 Task: Look for space in Puurs, Belgium from 7th July, 2023 to 15th July, 2023 for 6 adults in price range Rs.15000 to Rs.20000. Place can be entire place with 3 bedrooms having 3 beds and 3 bathrooms. Property type can be house, flat, guest house. Amenities needed are: heating. Booking option can be shelf check-in. Required host language is English.
Action: Mouse moved to (560, 98)
Screenshot: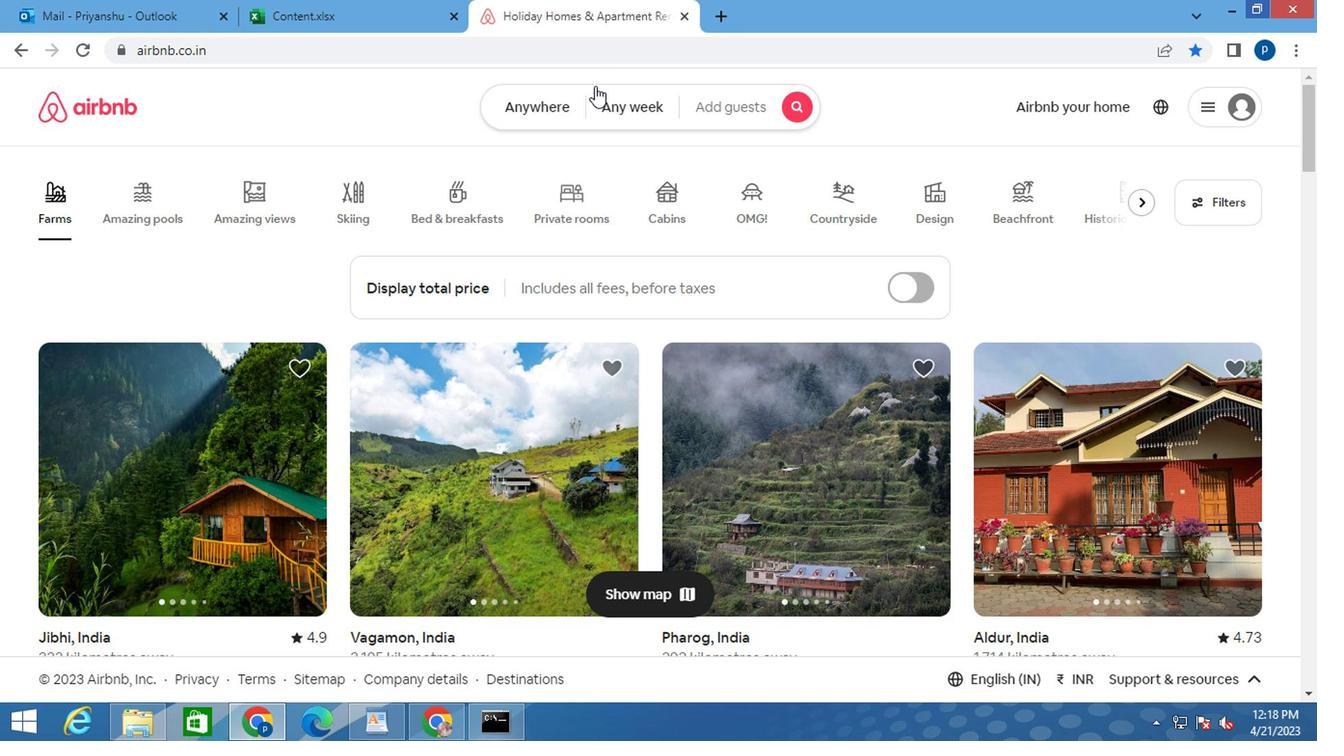 
Action: Mouse pressed left at (560, 98)
Screenshot: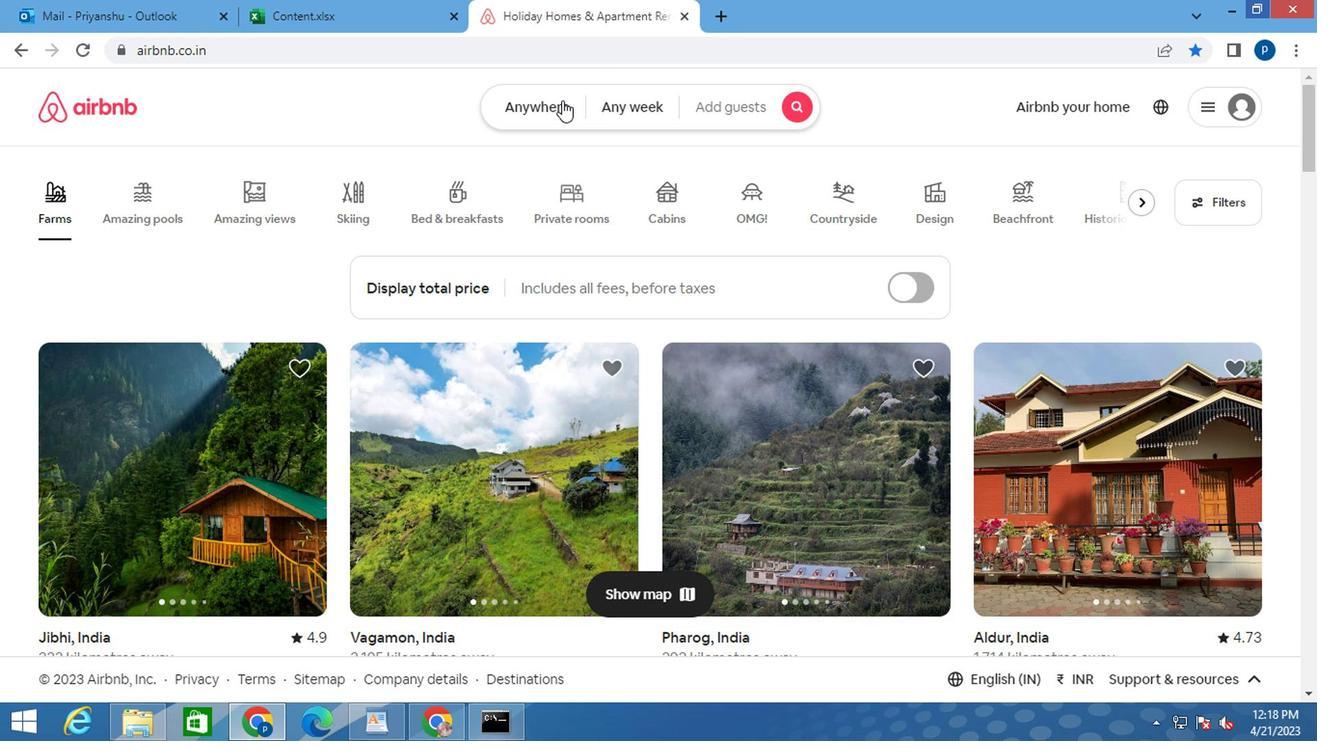 
Action: Mouse moved to (431, 183)
Screenshot: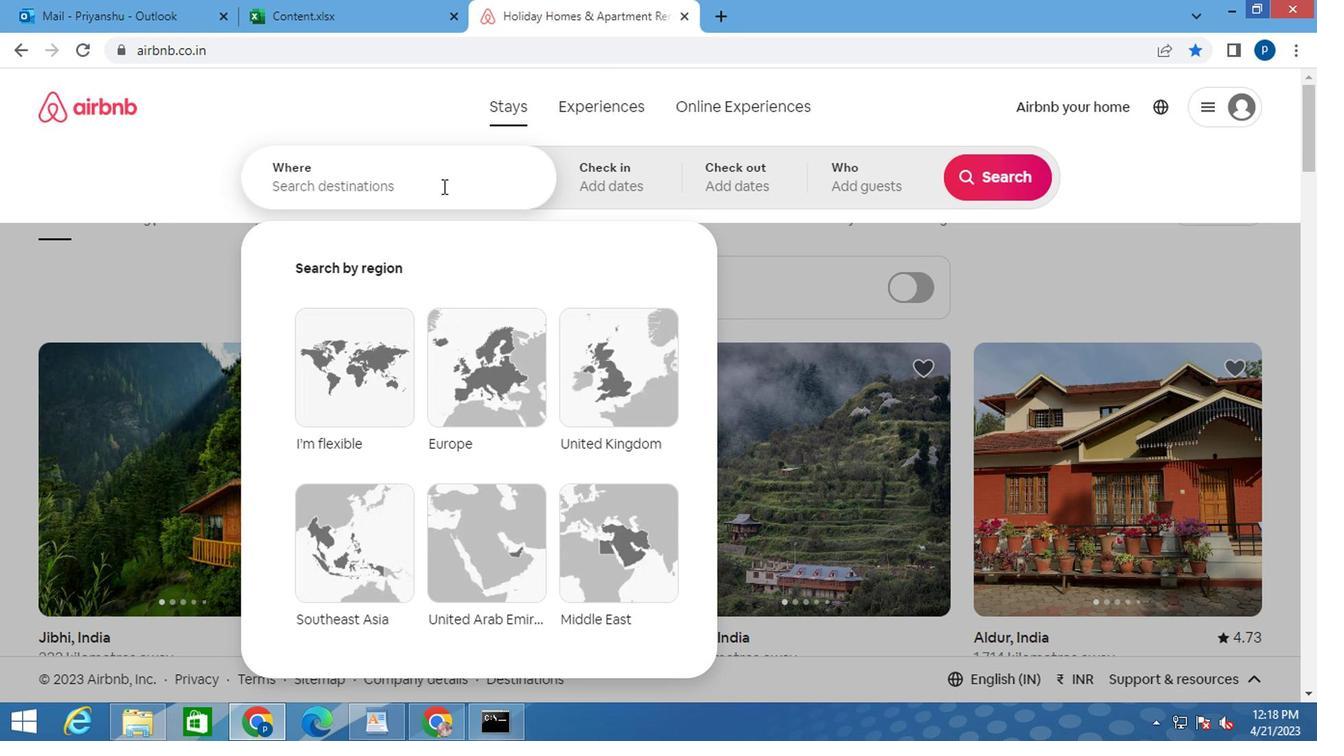 
Action: Mouse pressed left at (431, 183)
Screenshot: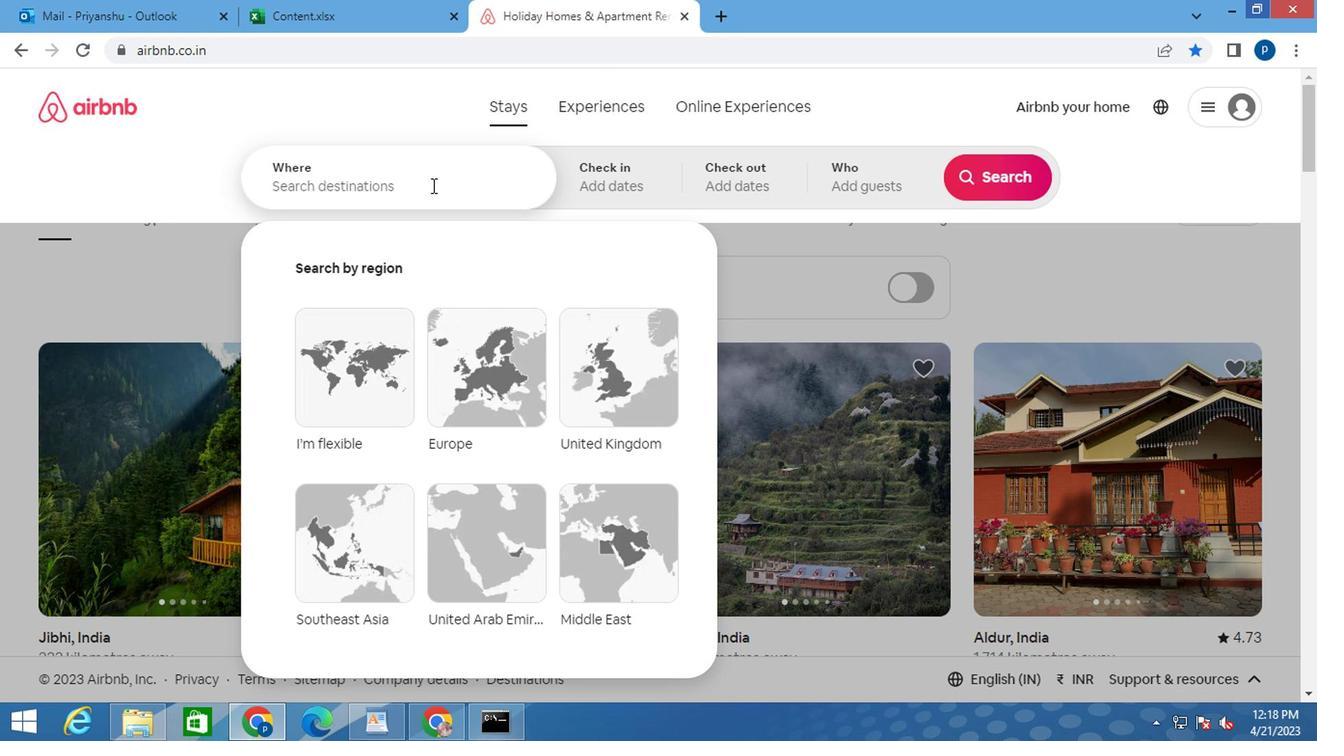 
Action: Key pressed p<Key.caps_lock>uurrs,<Key.space><Key.caps_lock>b<Key.caps_lock>elgium
Screenshot: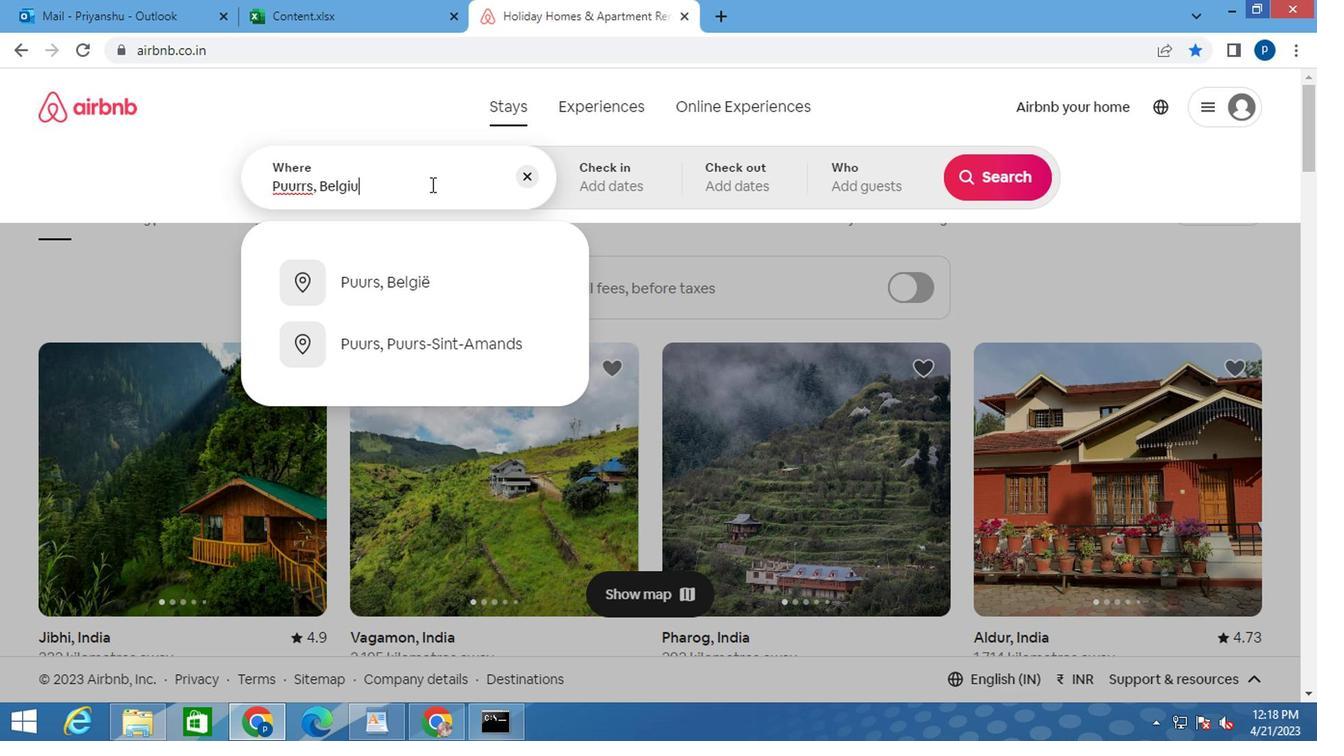 
Action: Mouse moved to (426, 276)
Screenshot: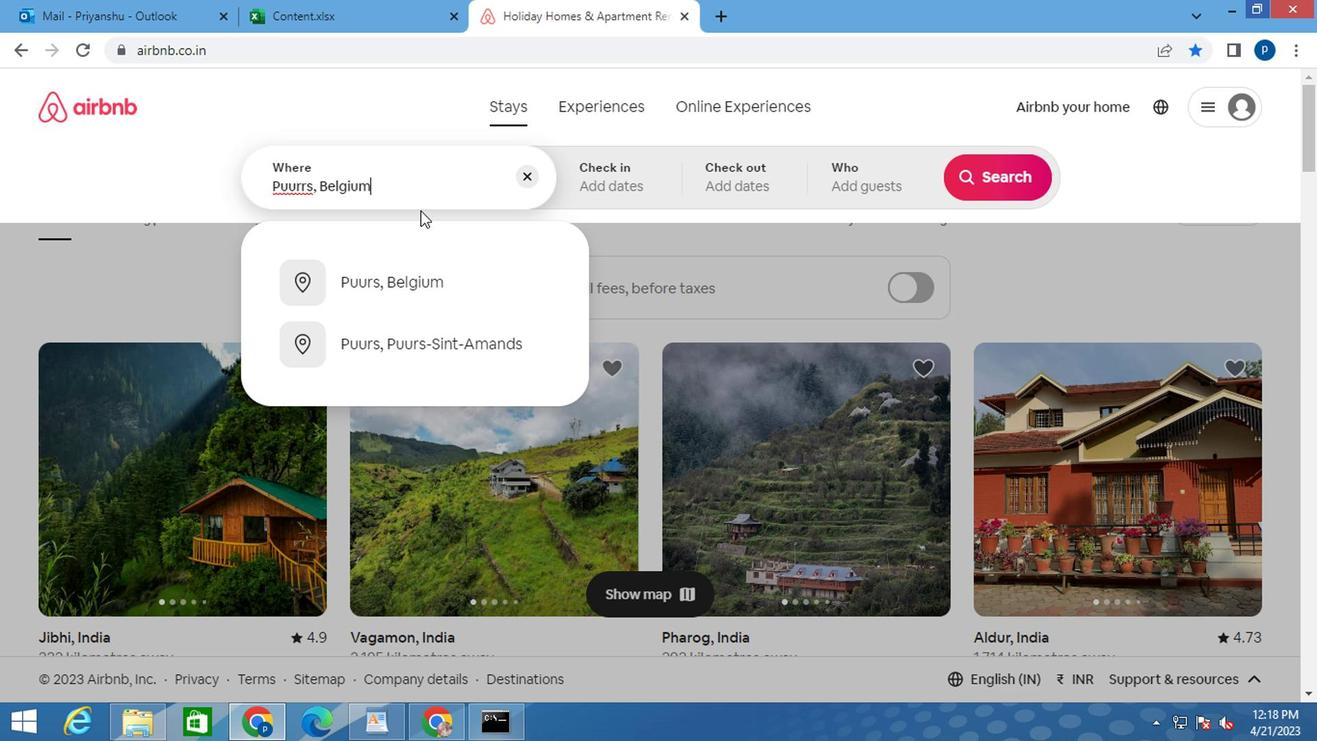 
Action: Mouse pressed left at (426, 276)
Screenshot: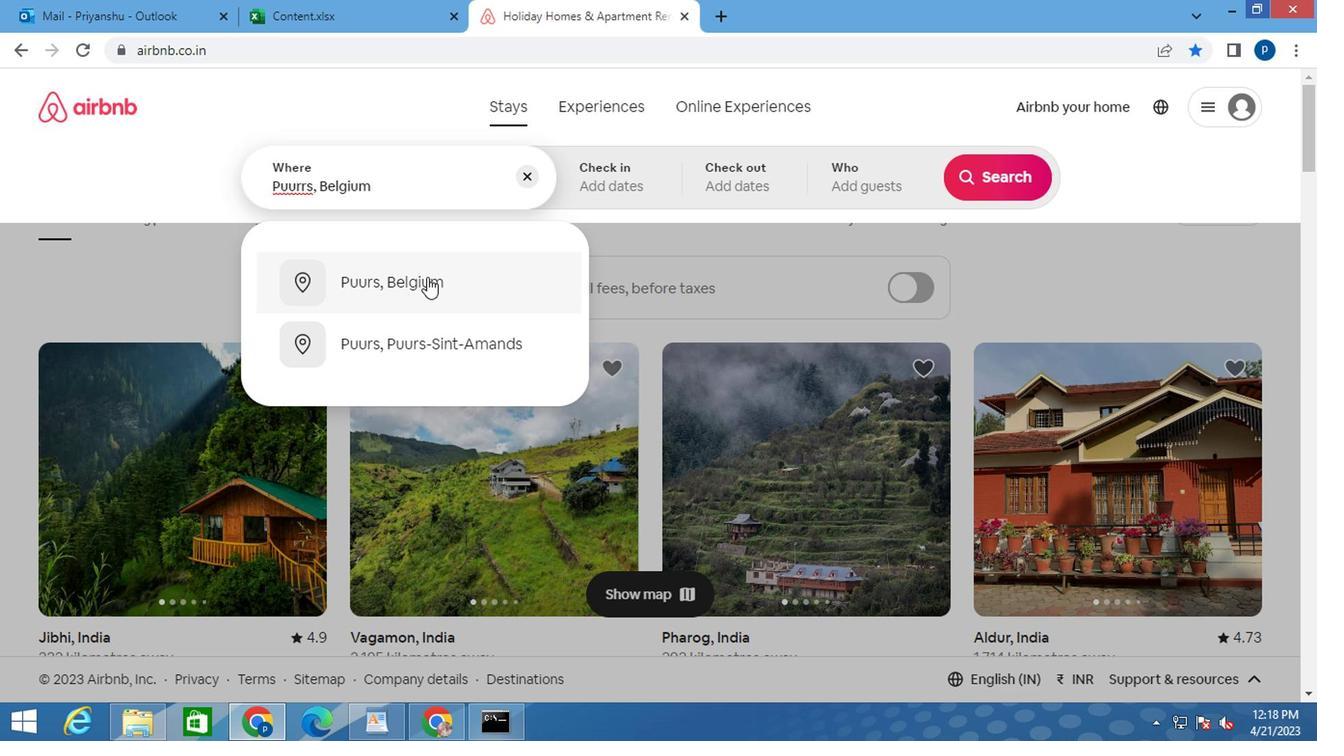 
Action: Mouse moved to (984, 329)
Screenshot: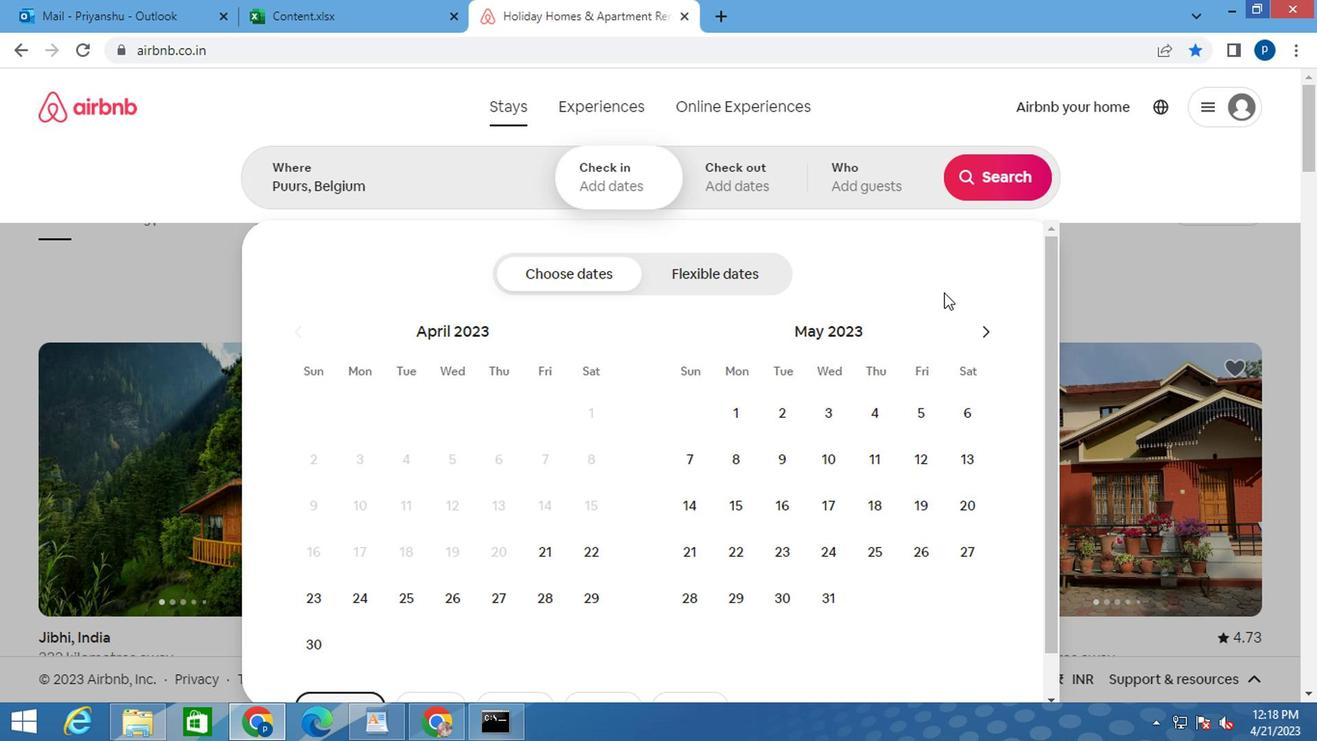 
Action: Mouse pressed left at (984, 329)
Screenshot: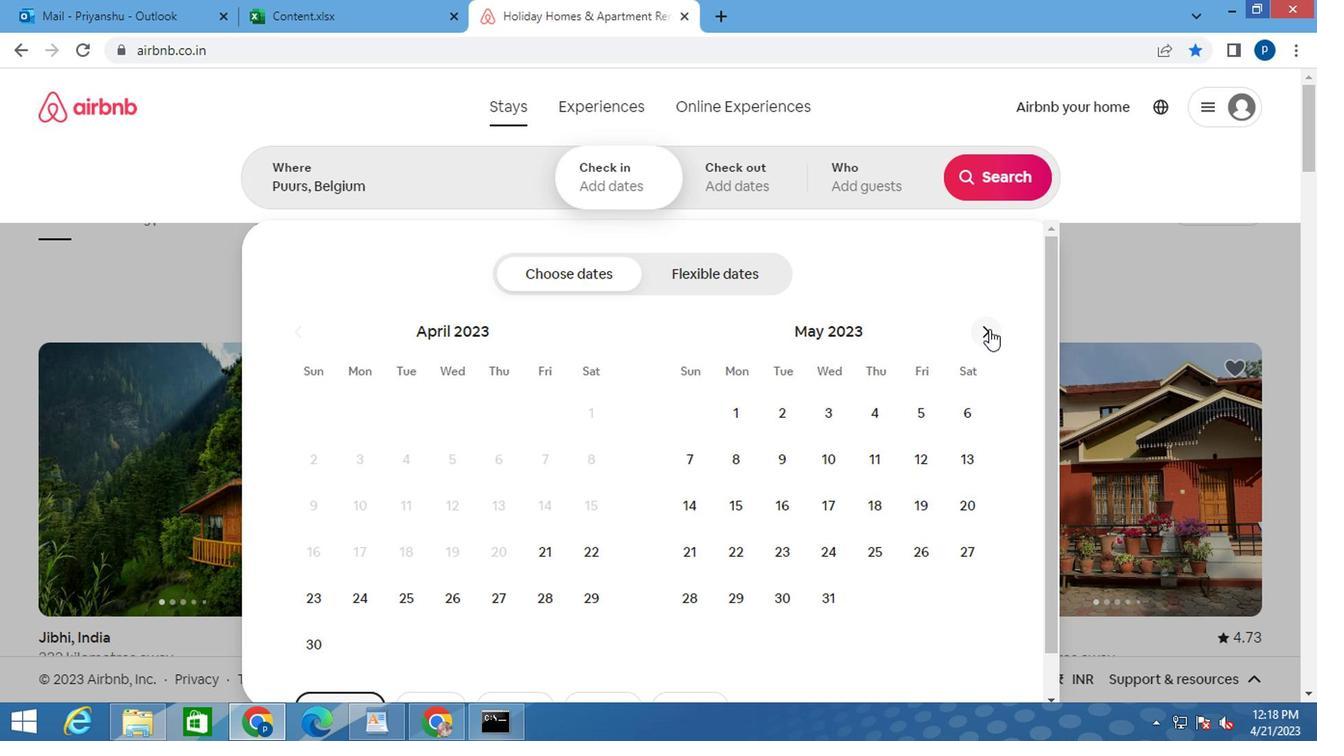 
Action: Mouse moved to (980, 327)
Screenshot: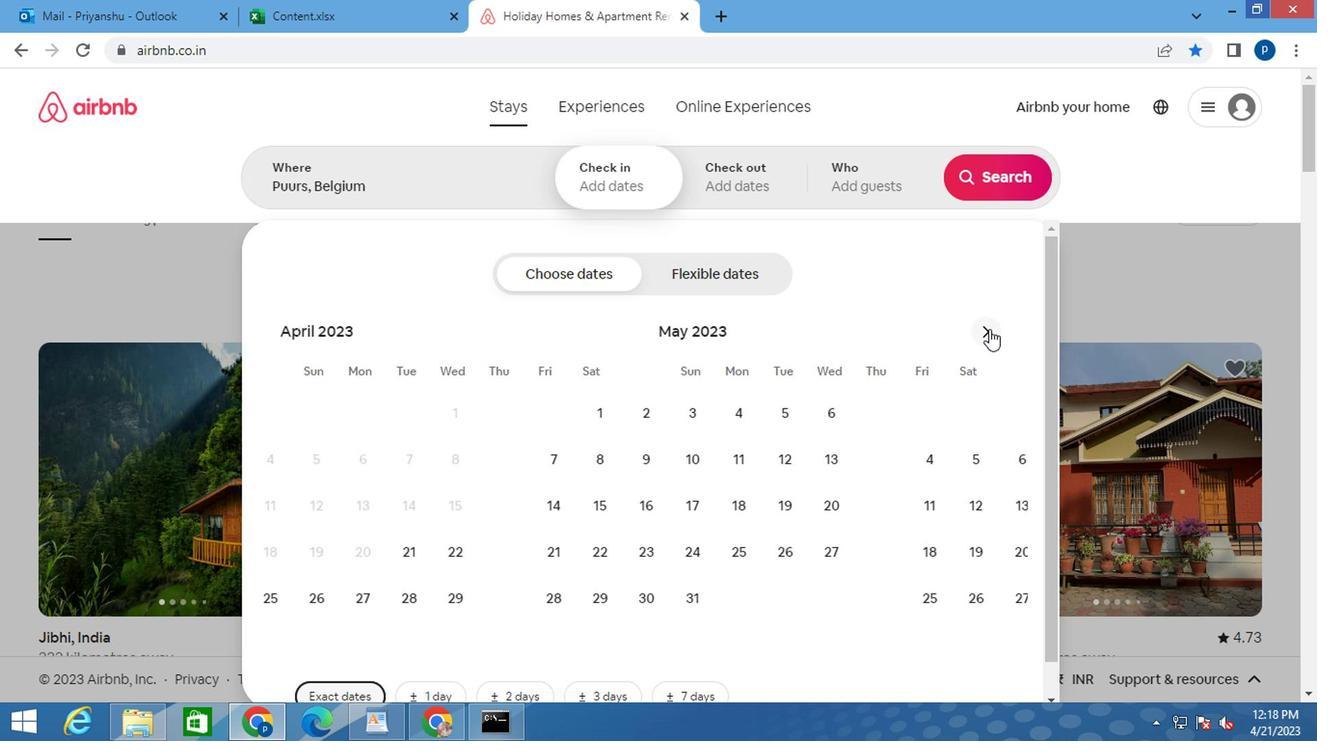
Action: Mouse pressed left at (980, 327)
Screenshot: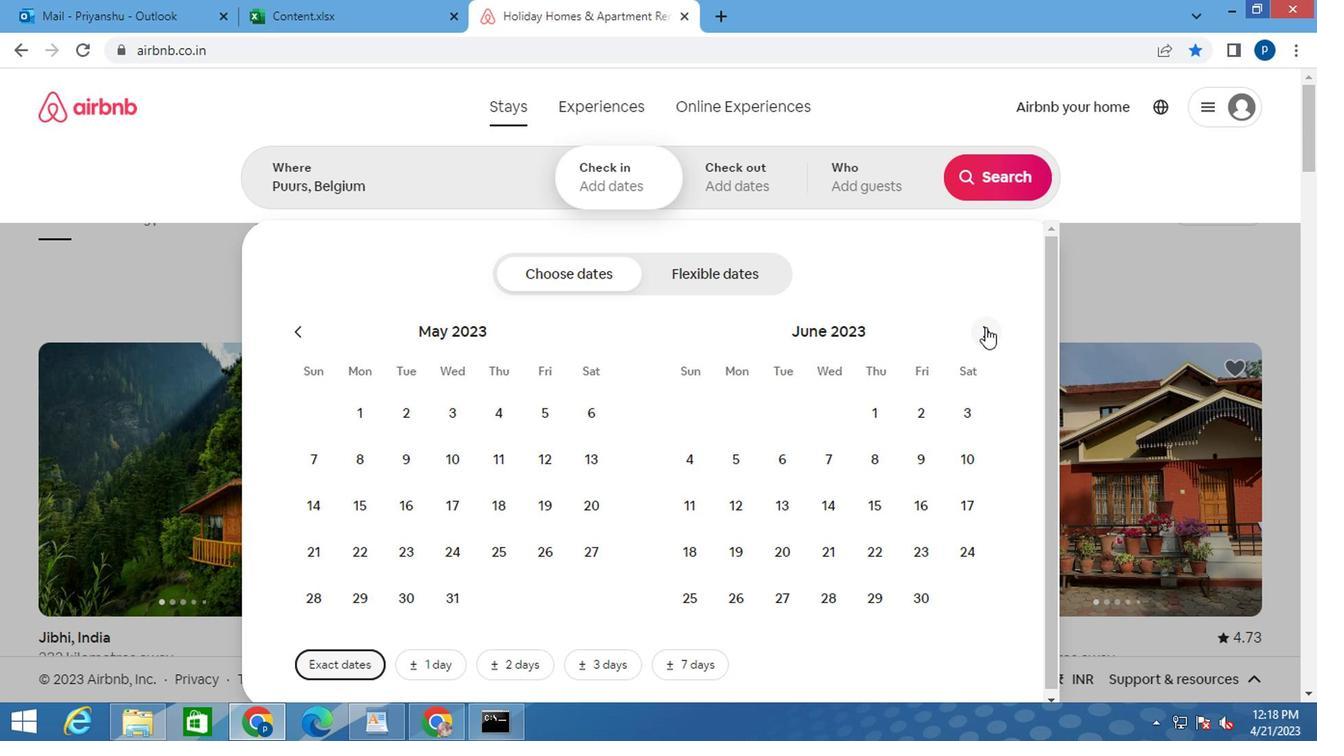 
Action: Mouse moved to (912, 461)
Screenshot: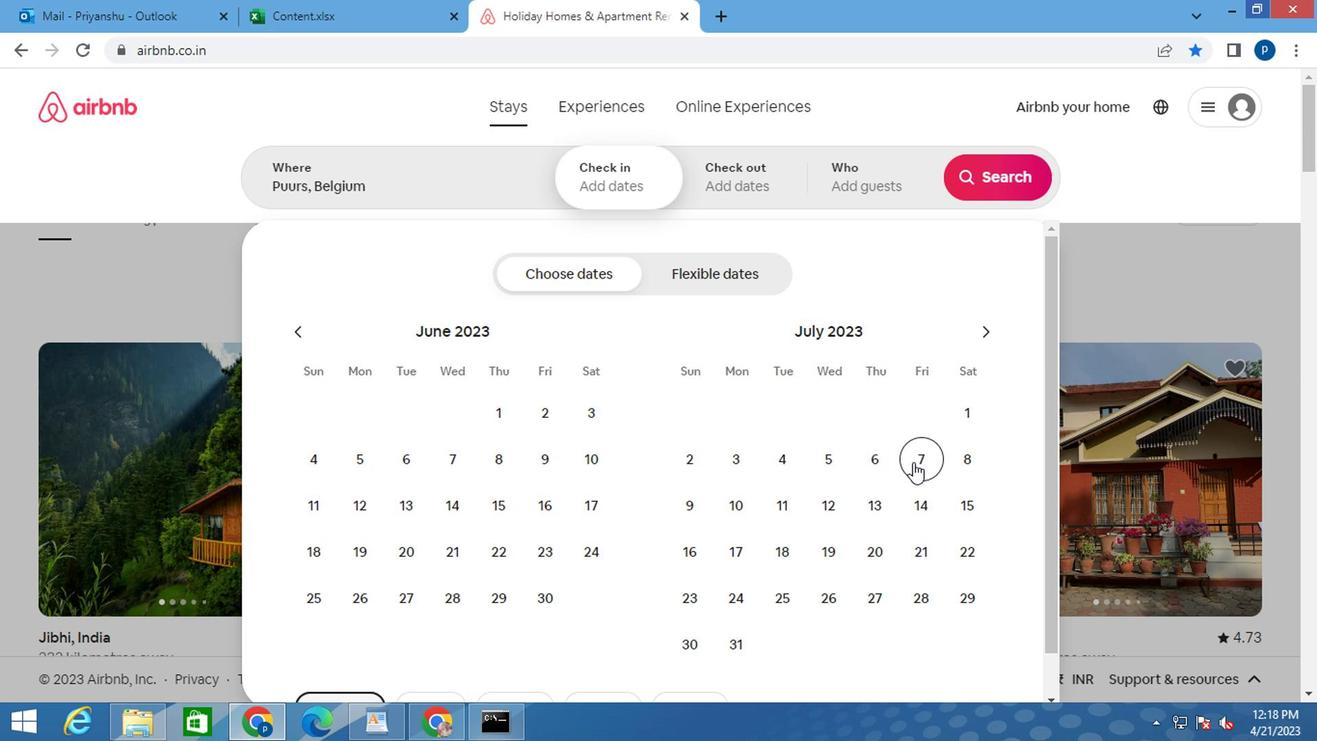 
Action: Mouse pressed left at (912, 461)
Screenshot: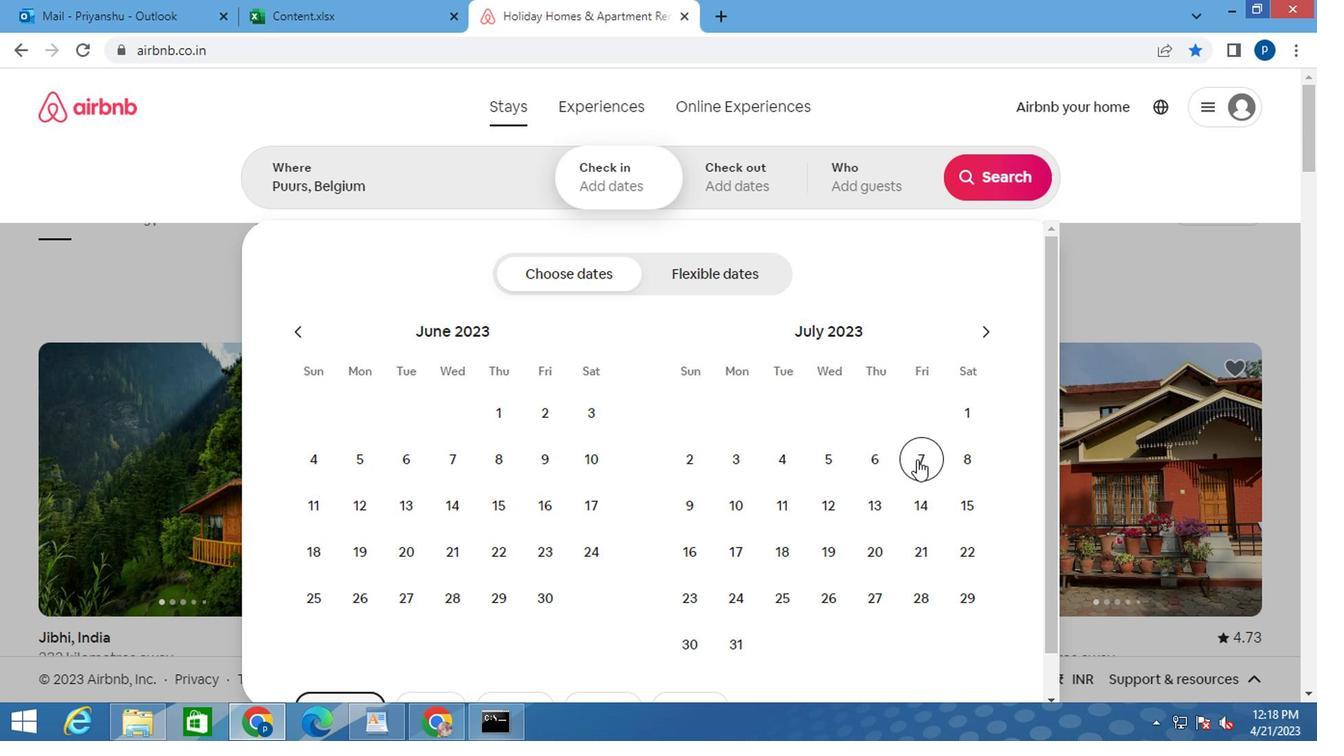 
Action: Mouse moved to (961, 499)
Screenshot: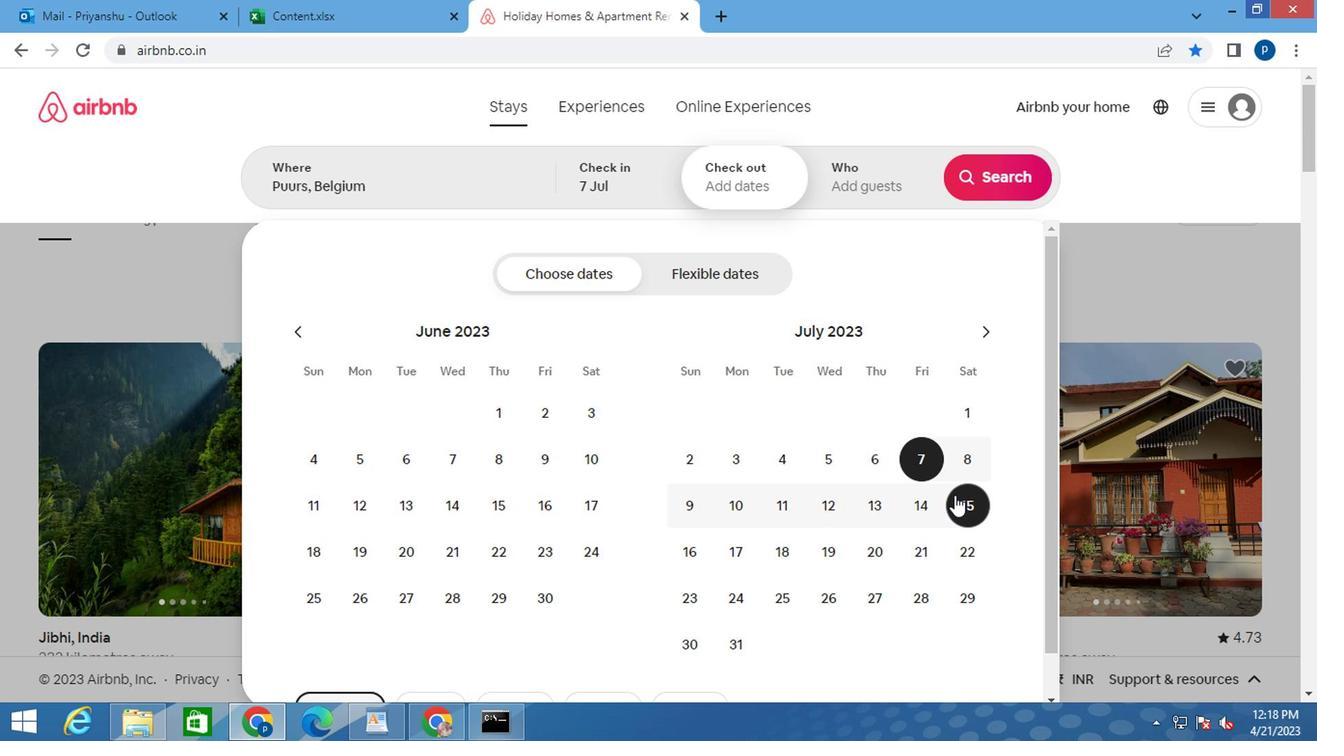 
Action: Mouse pressed left at (961, 499)
Screenshot: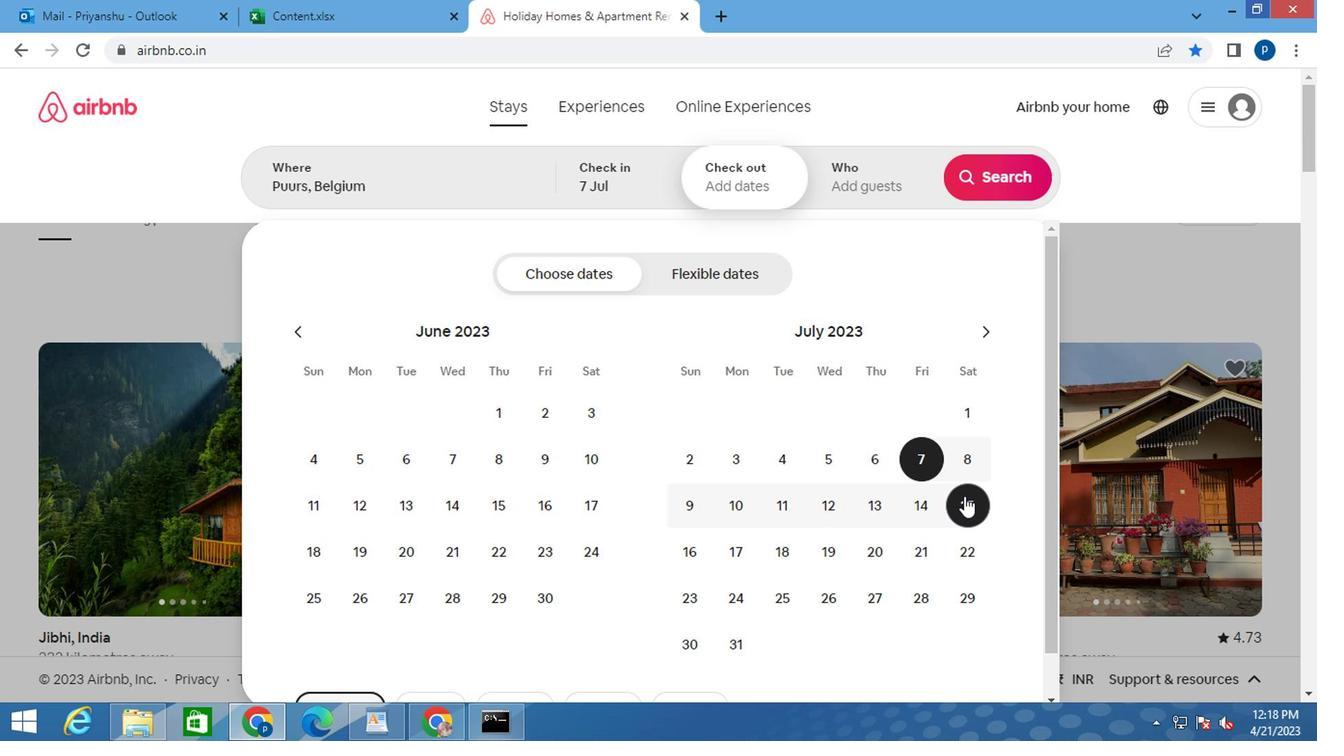 
Action: Mouse moved to (836, 186)
Screenshot: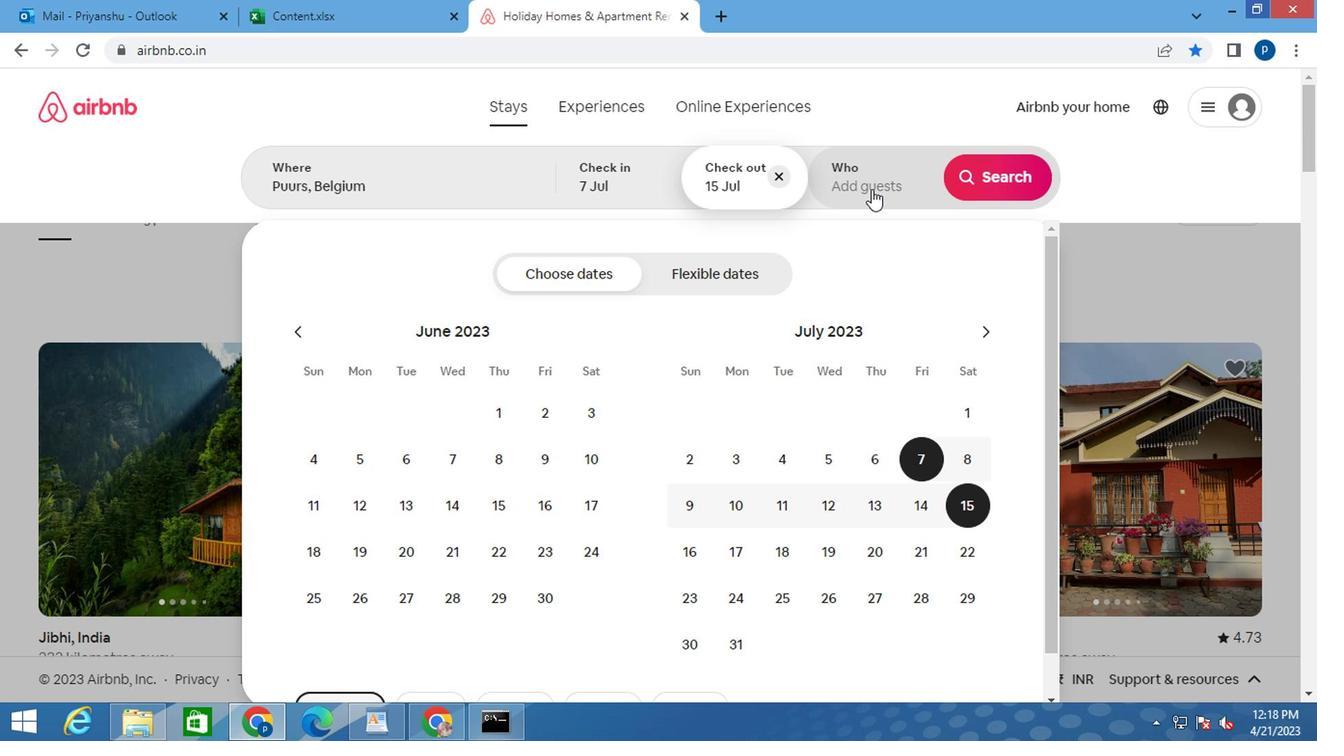 
Action: Mouse pressed left at (836, 186)
Screenshot: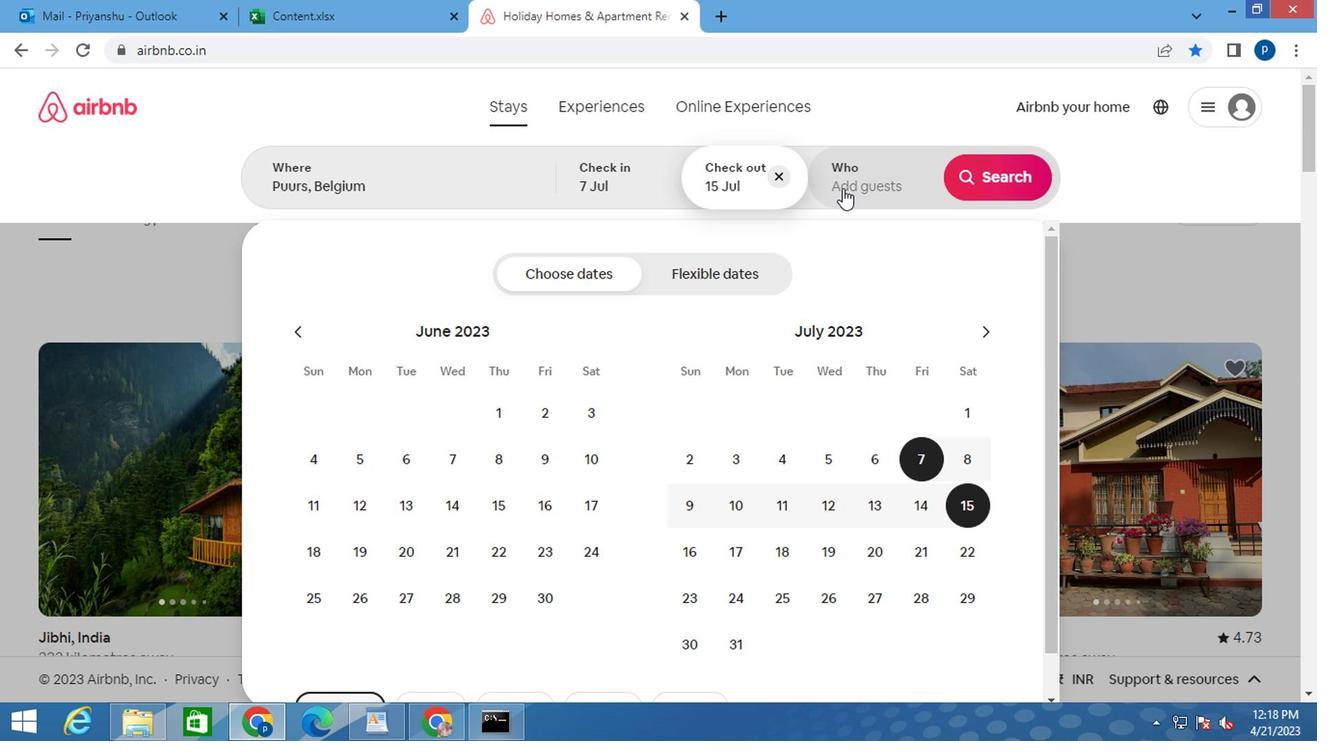 
Action: Mouse moved to (1000, 287)
Screenshot: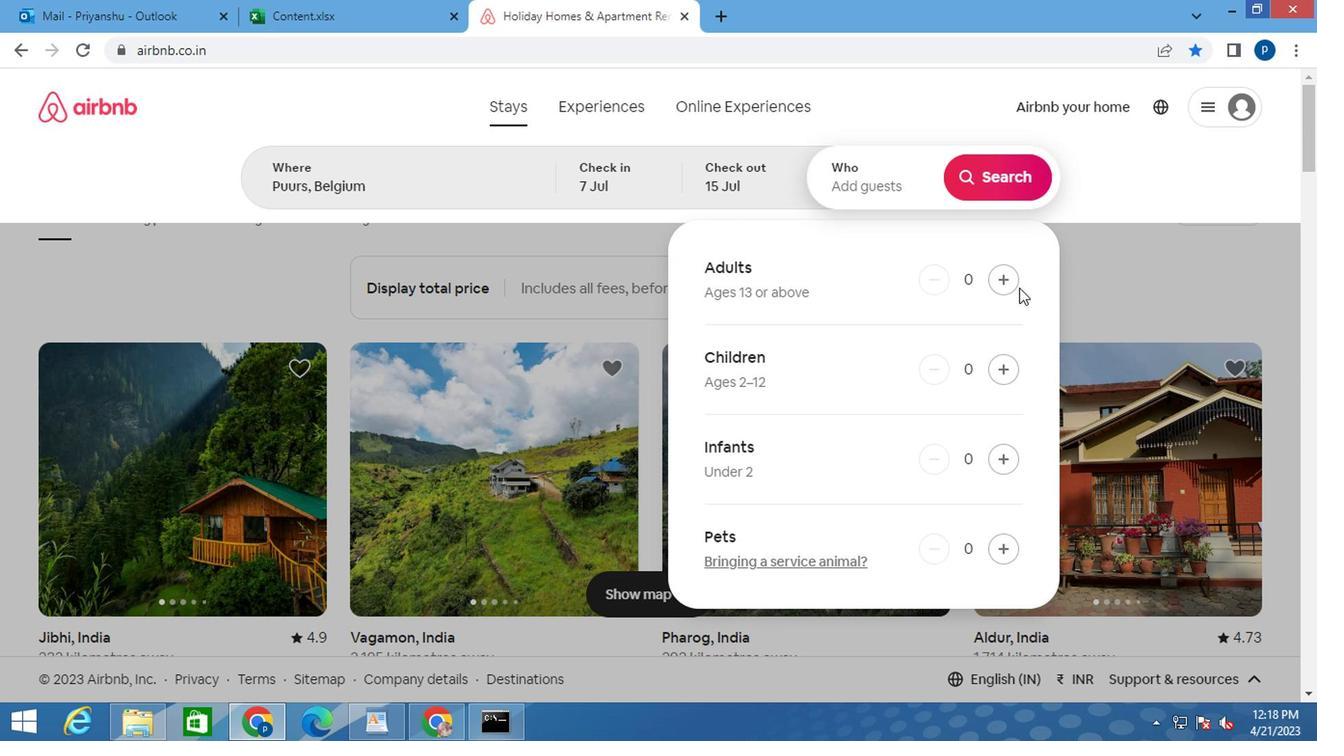 
Action: Mouse pressed left at (1000, 287)
Screenshot: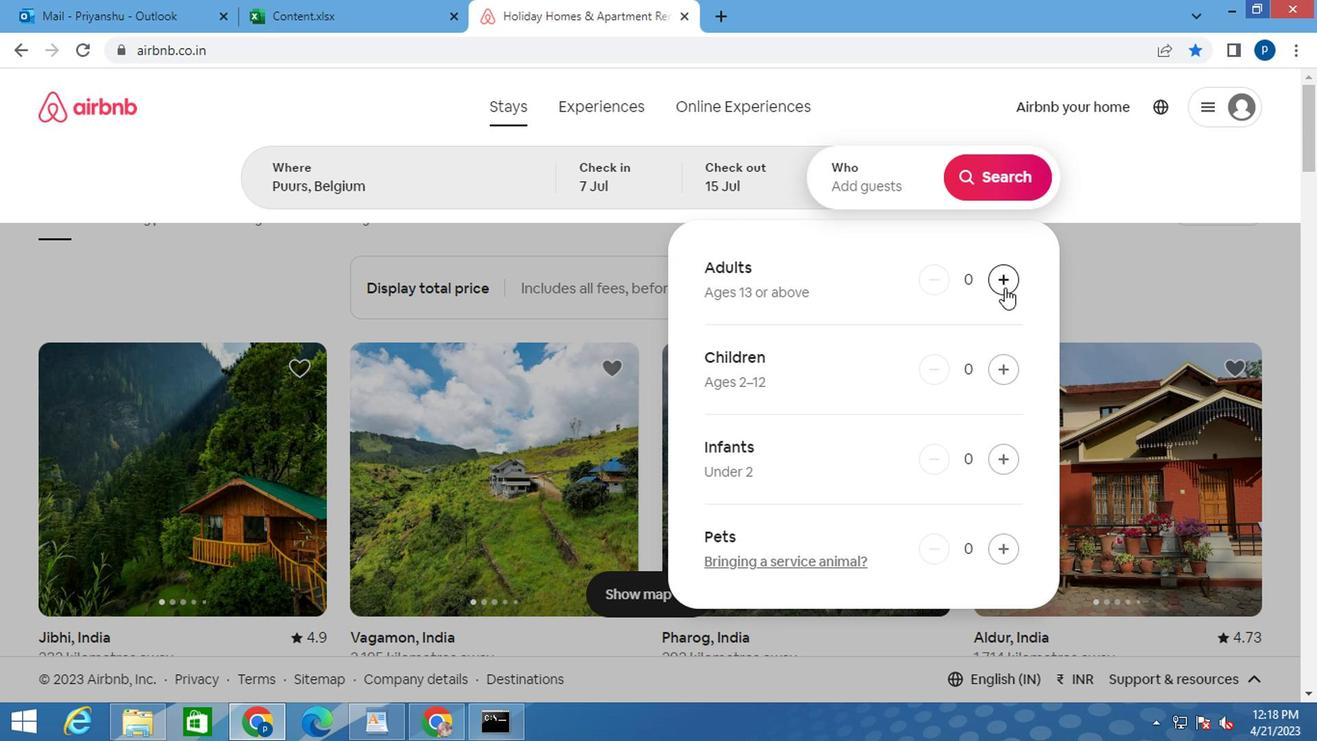 
Action: Mouse pressed left at (1000, 287)
Screenshot: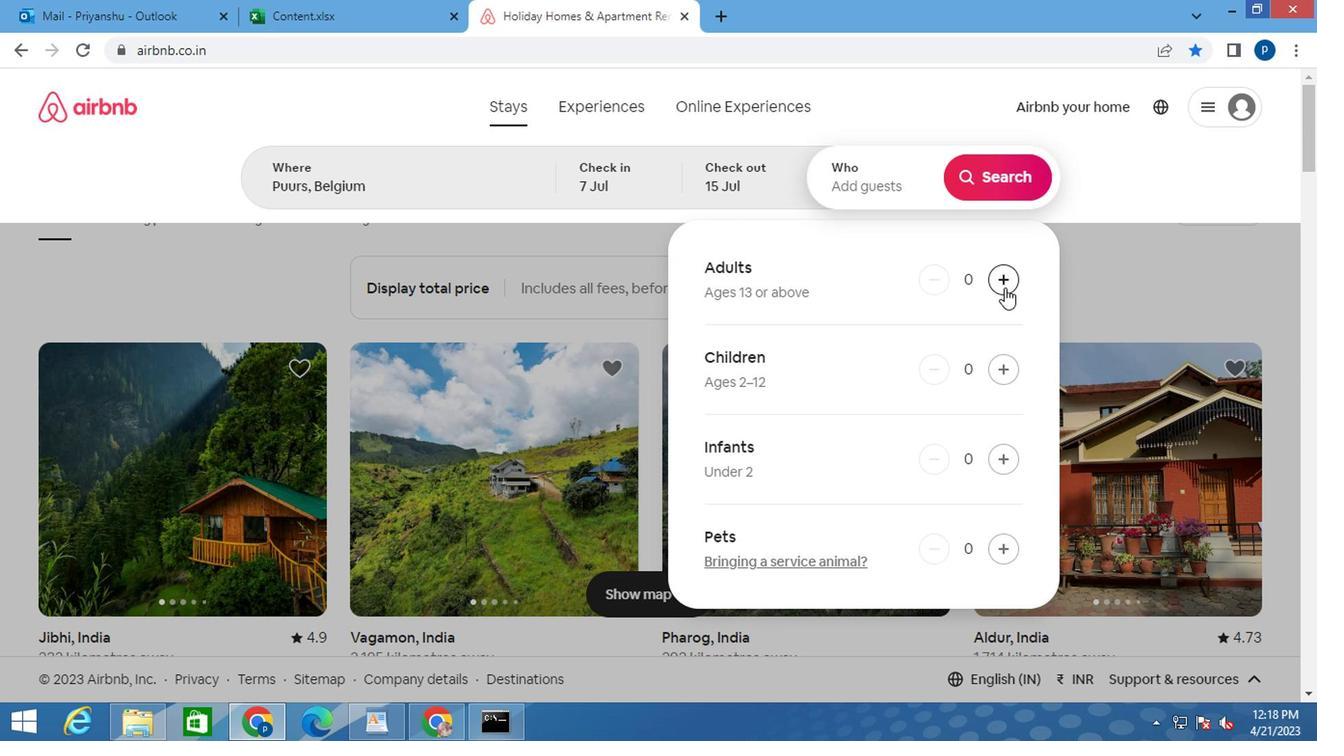 
Action: Mouse pressed left at (1000, 287)
Screenshot: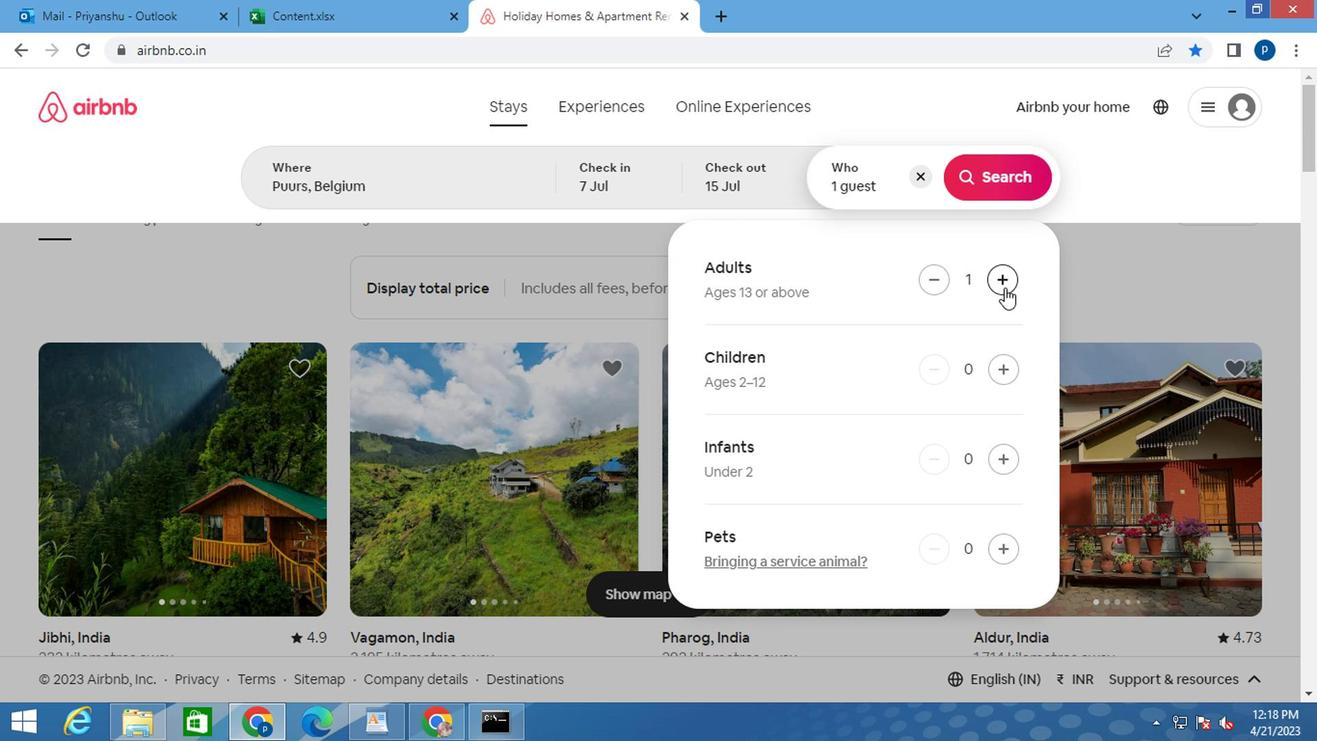 
Action: Mouse pressed left at (1000, 287)
Screenshot: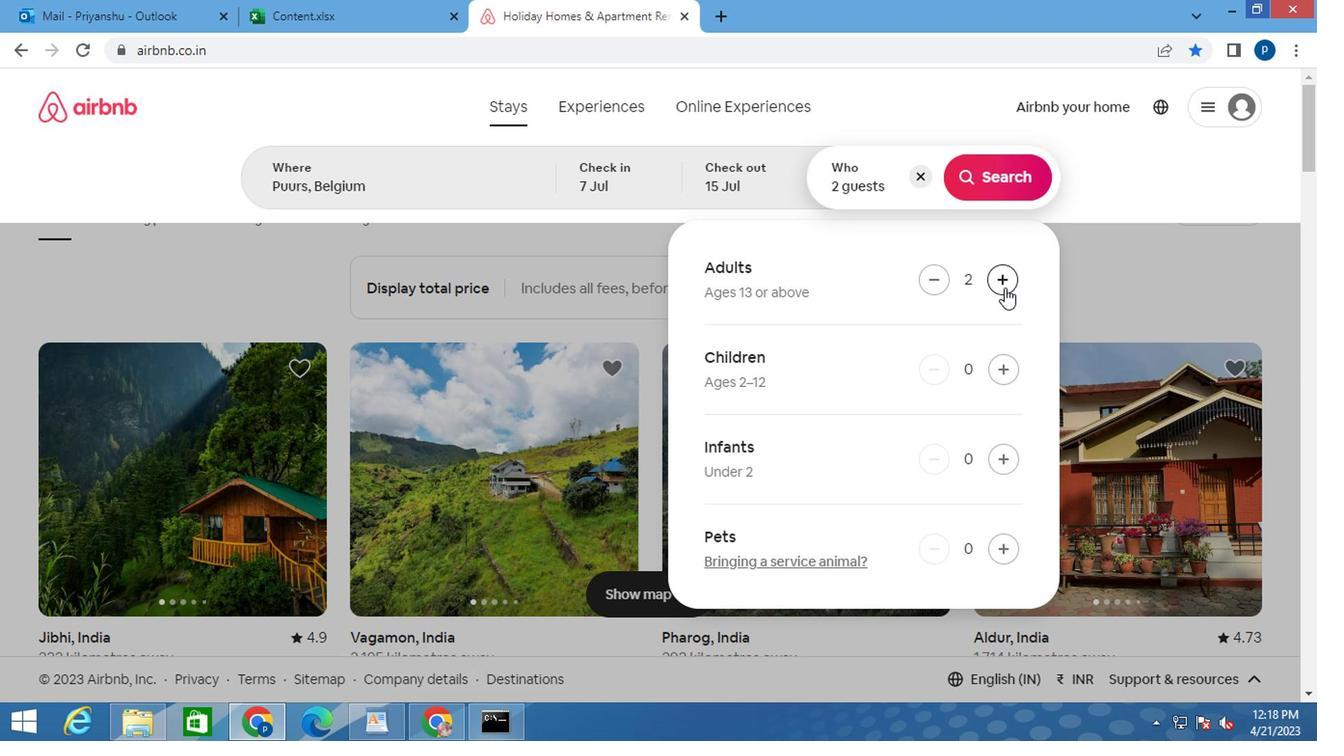 
Action: Mouse pressed left at (1000, 287)
Screenshot: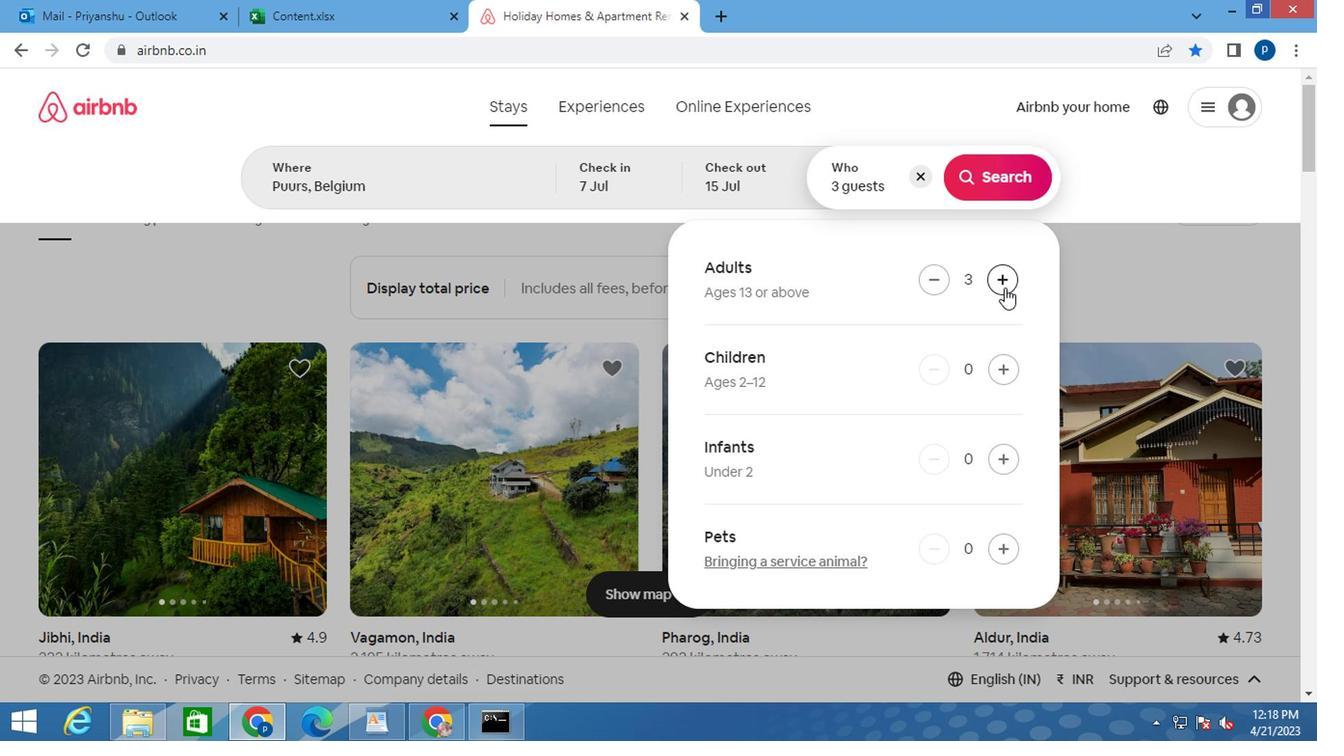 
Action: Mouse pressed left at (1000, 287)
Screenshot: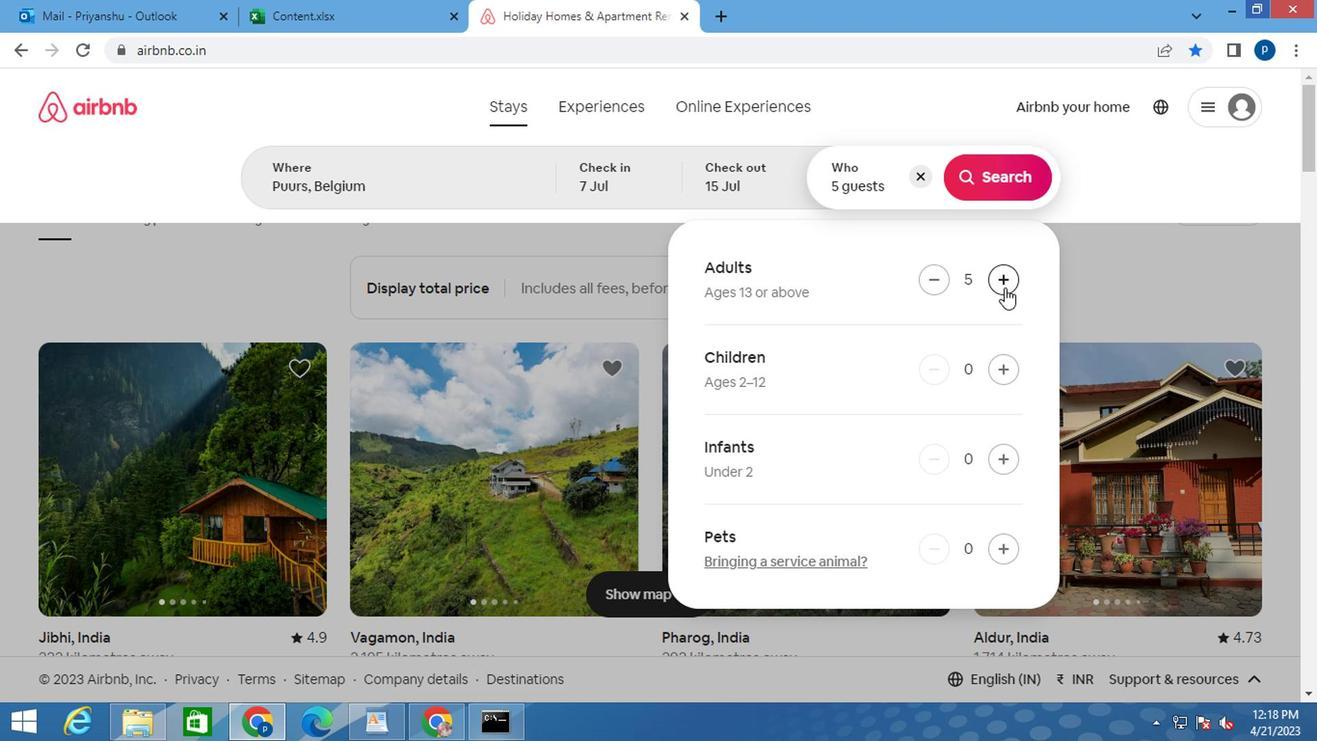 
Action: Mouse moved to (996, 172)
Screenshot: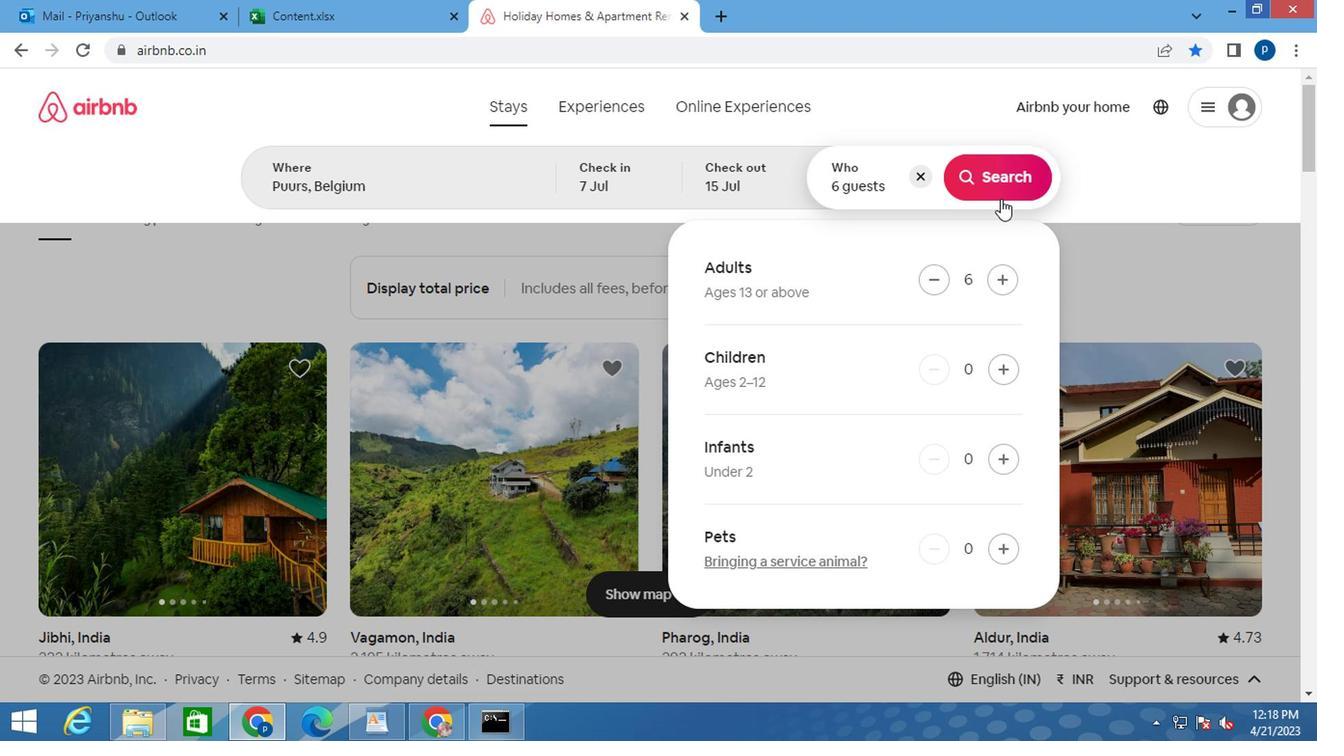 
Action: Mouse pressed left at (996, 172)
Screenshot: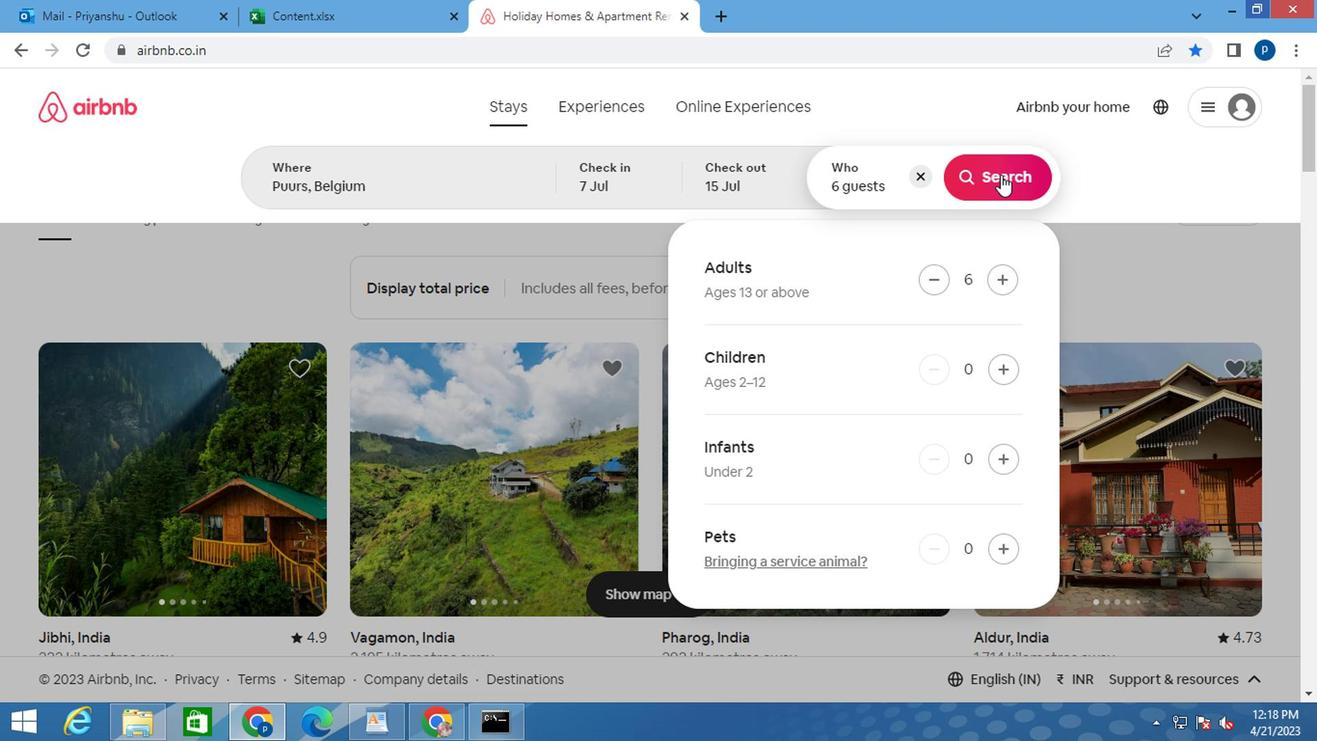 
Action: Mouse moved to (1210, 179)
Screenshot: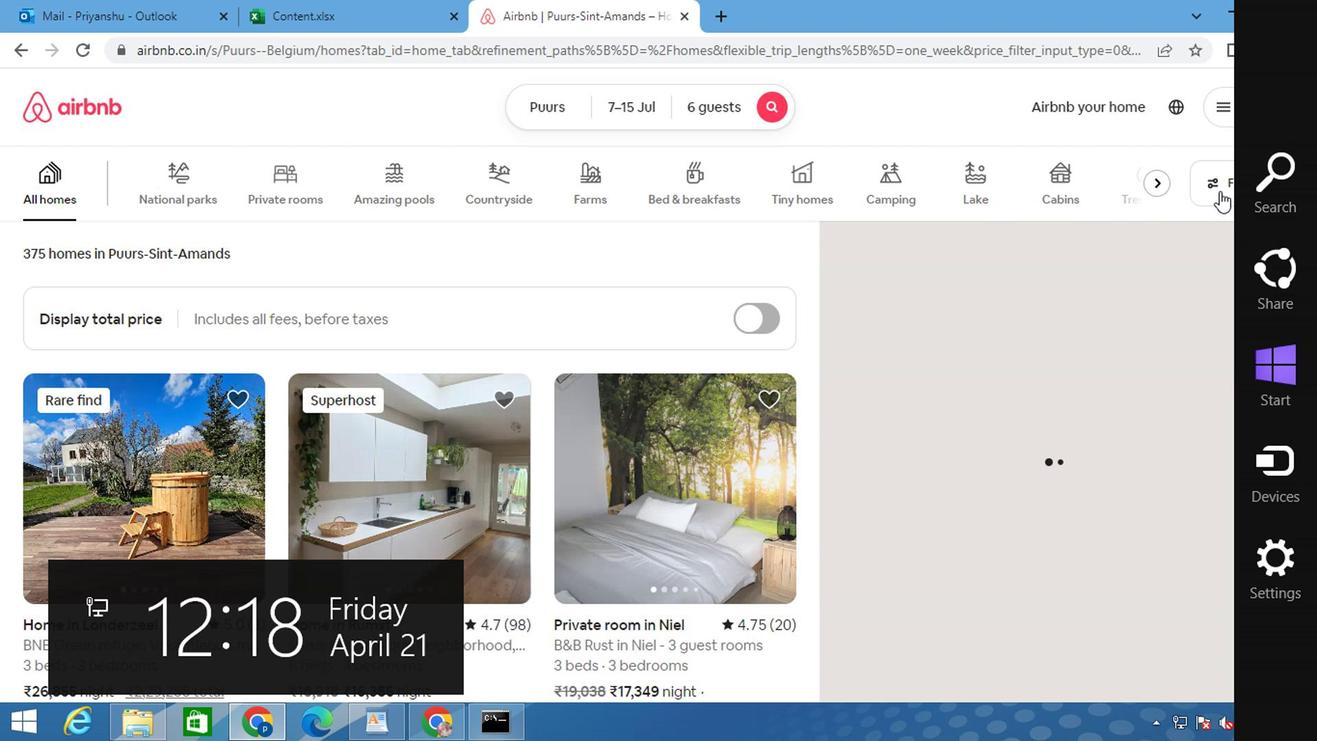 
Action: Mouse pressed left at (1210, 179)
Screenshot: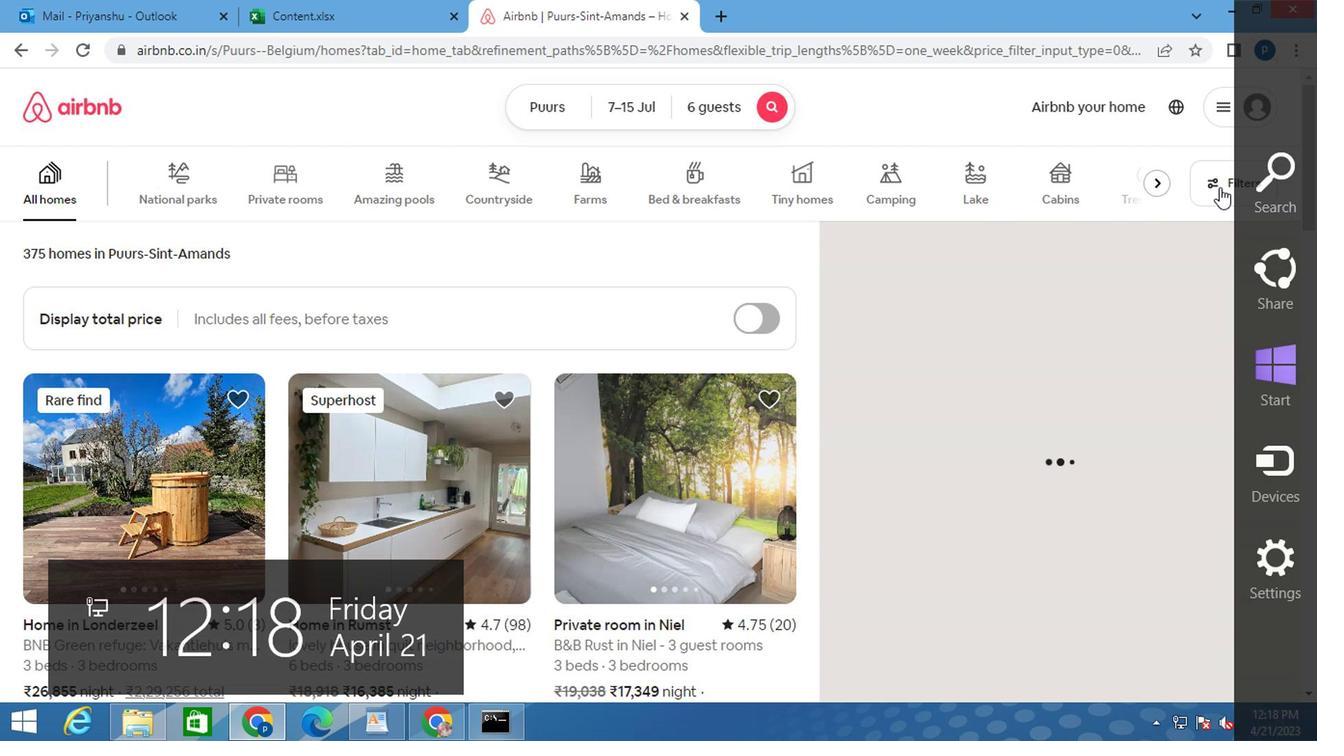 
Action: Mouse moved to (597, 427)
Screenshot: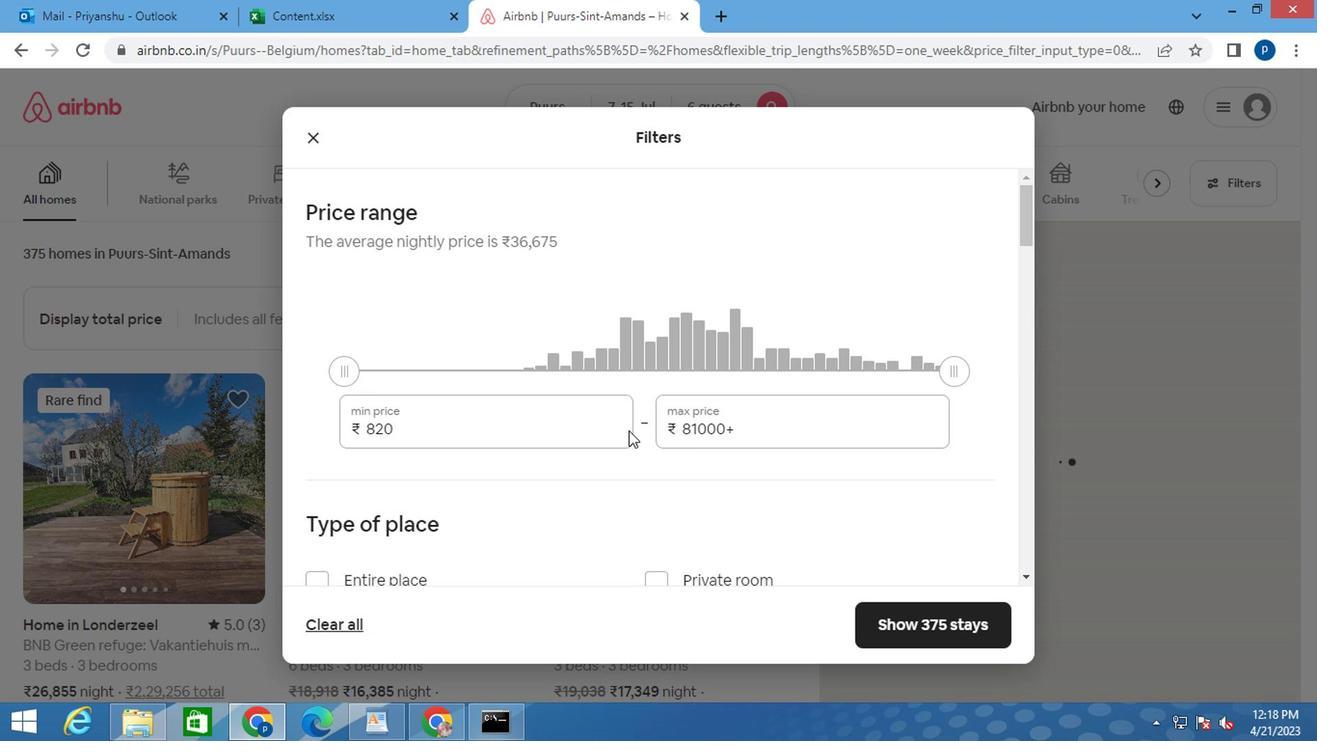 
Action: Mouse pressed left at (597, 427)
Screenshot: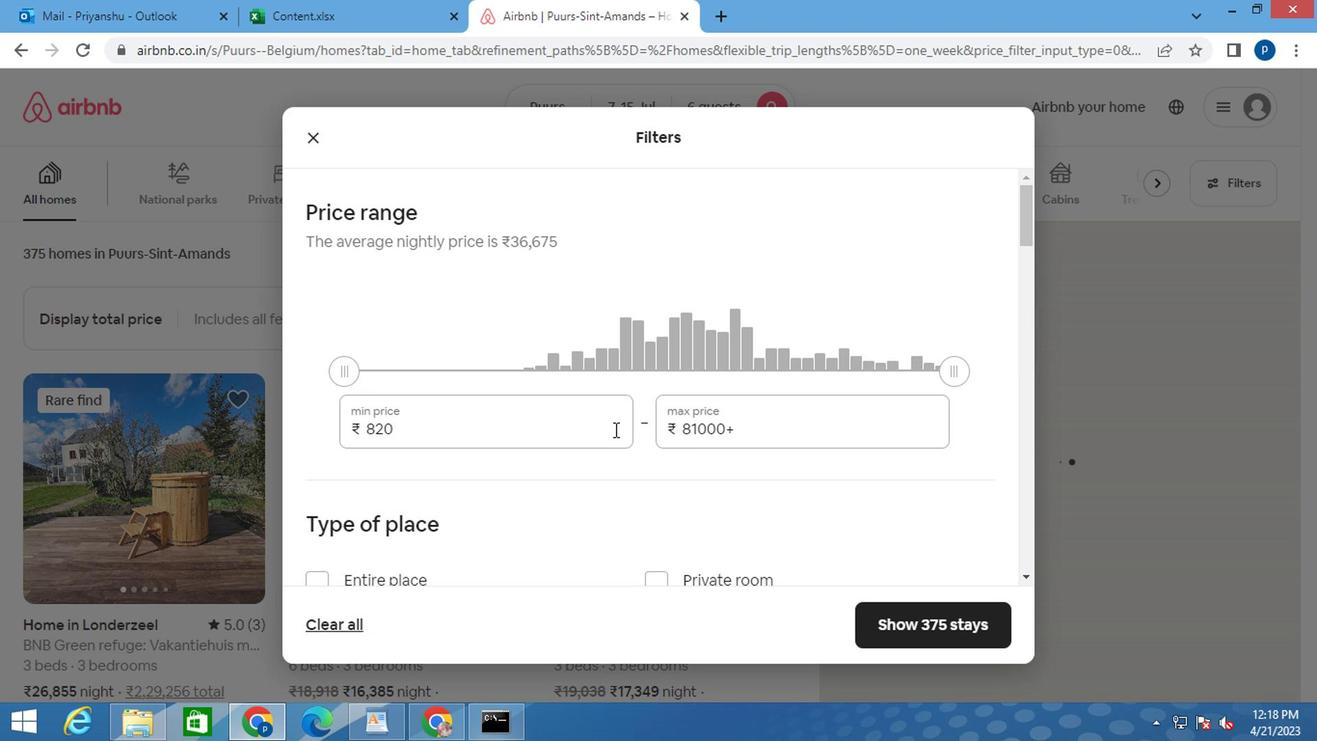 
Action: Mouse pressed left at (597, 427)
Screenshot: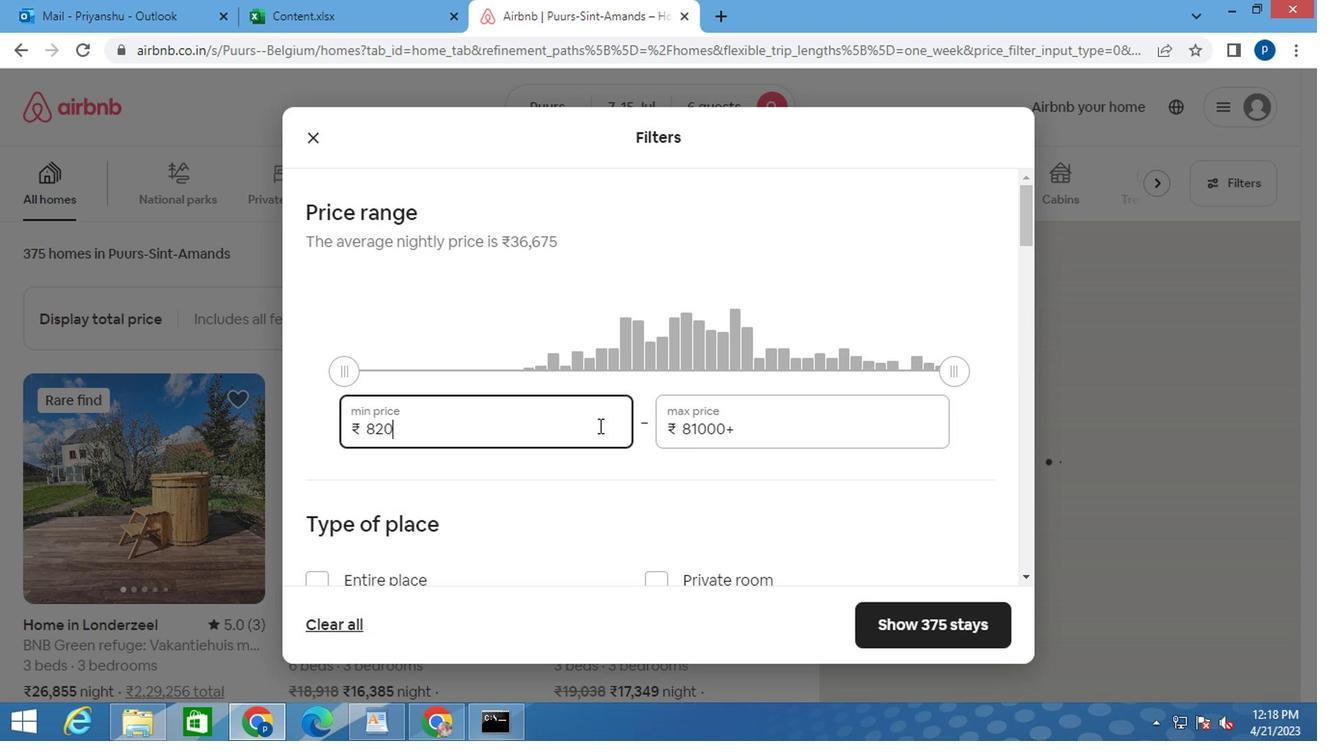 
Action: Mouse pressed left at (597, 427)
Screenshot: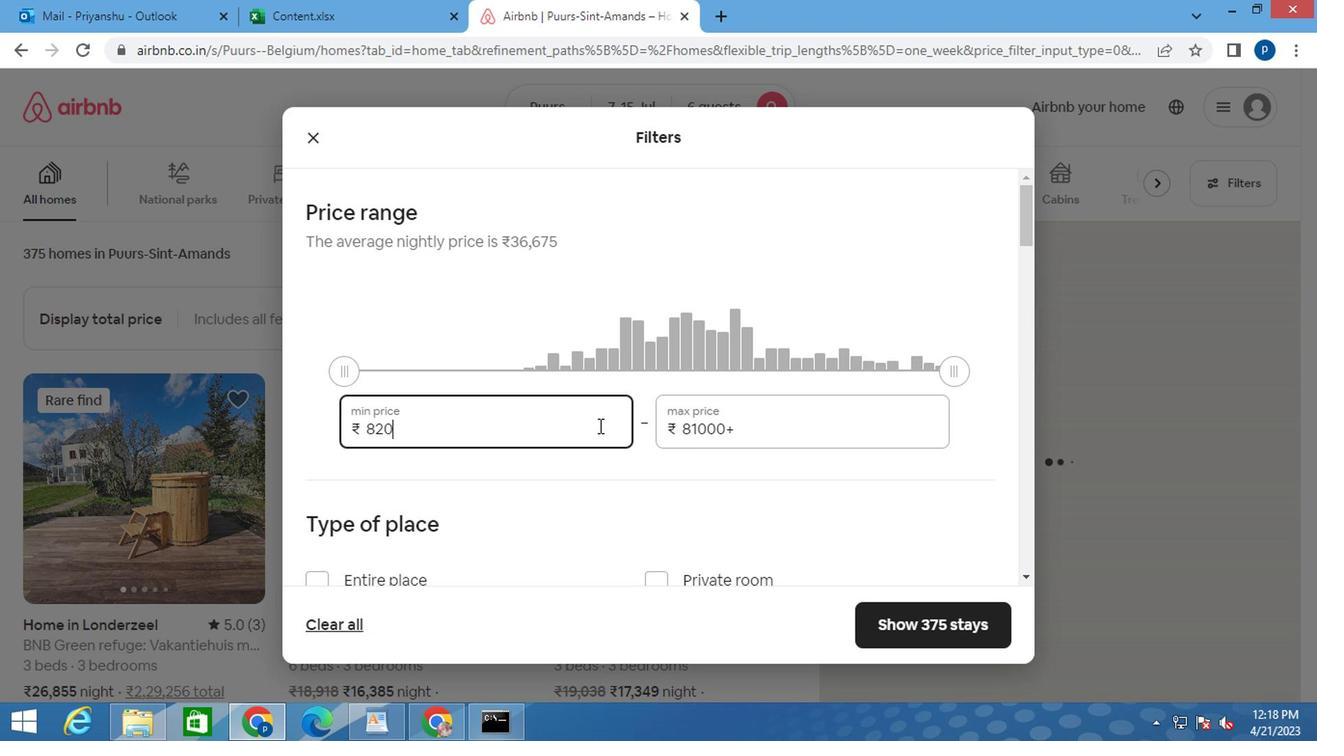 
Action: Key pressed 15000<Key.tab>20000
Screenshot: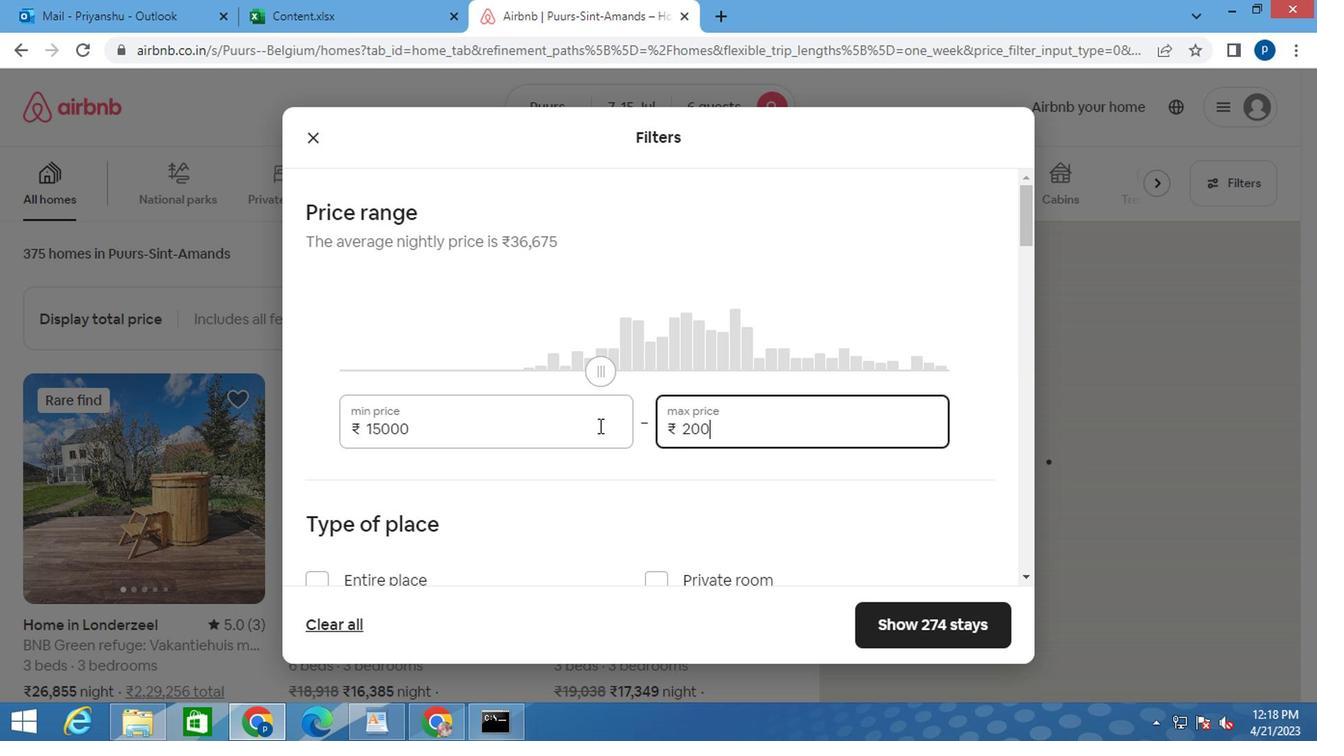
Action: Mouse moved to (478, 503)
Screenshot: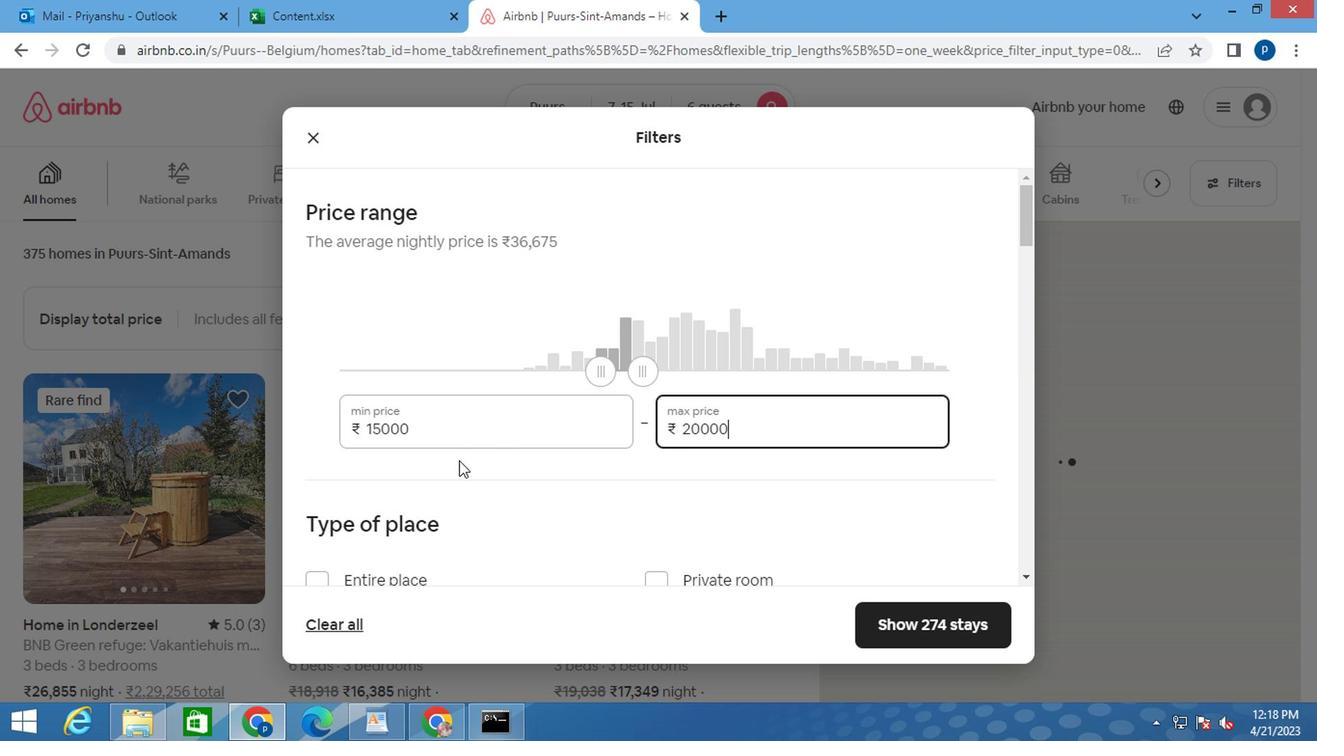 
Action: Mouse scrolled (478, 502) with delta (0, -1)
Screenshot: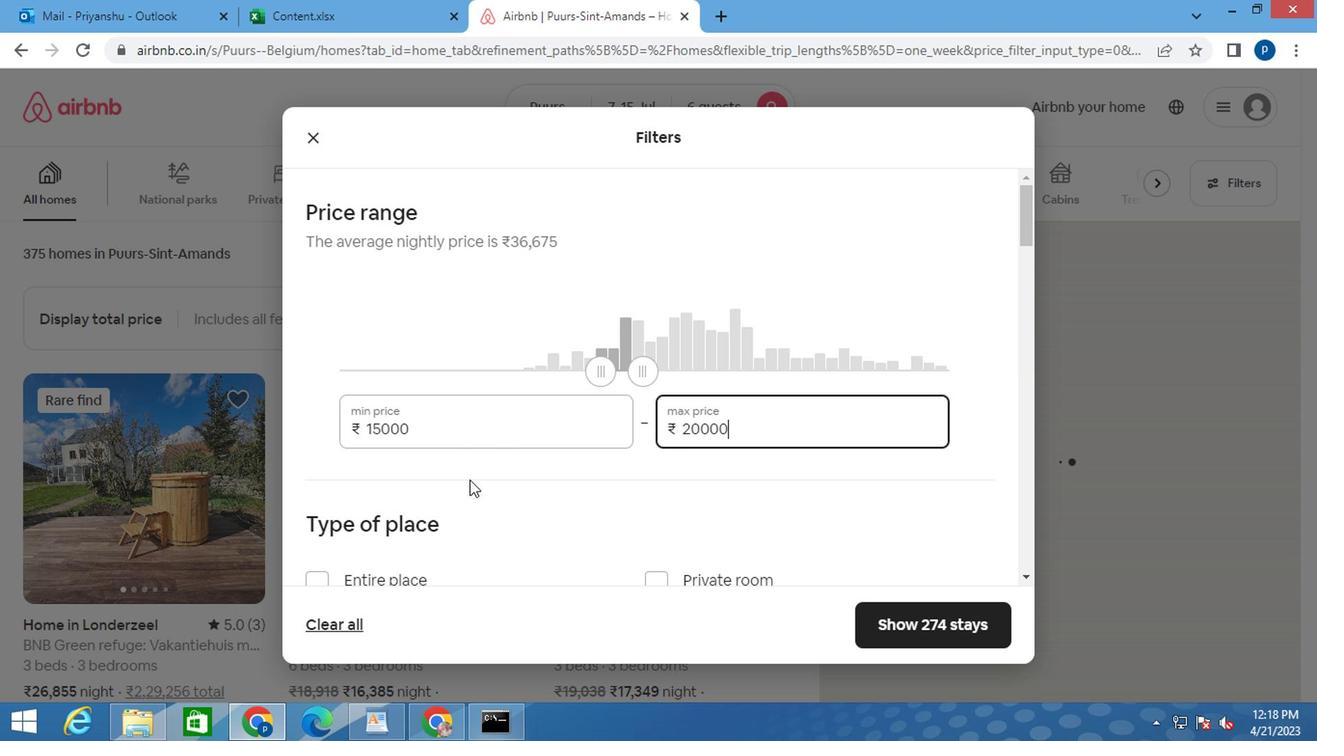 
Action: Mouse scrolled (478, 502) with delta (0, -1)
Screenshot: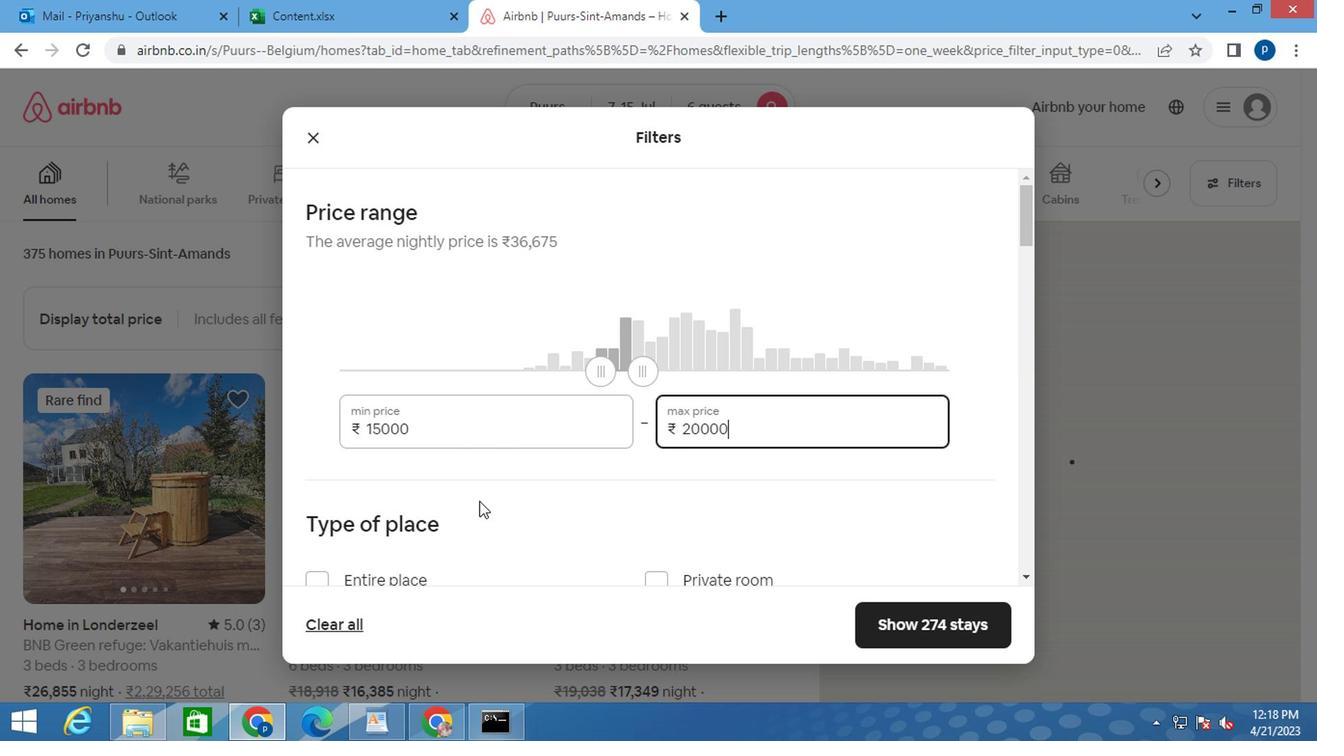 
Action: Mouse moved to (307, 385)
Screenshot: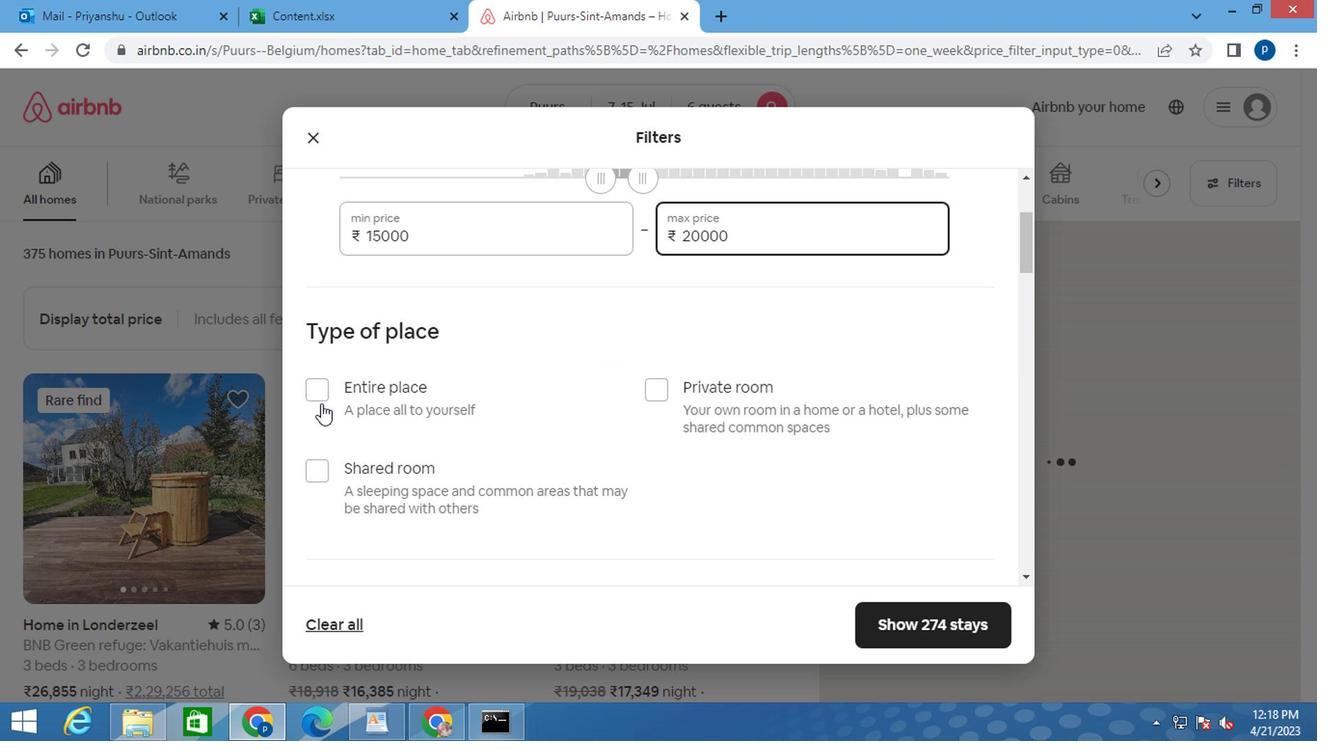 
Action: Mouse pressed left at (307, 385)
Screenshot: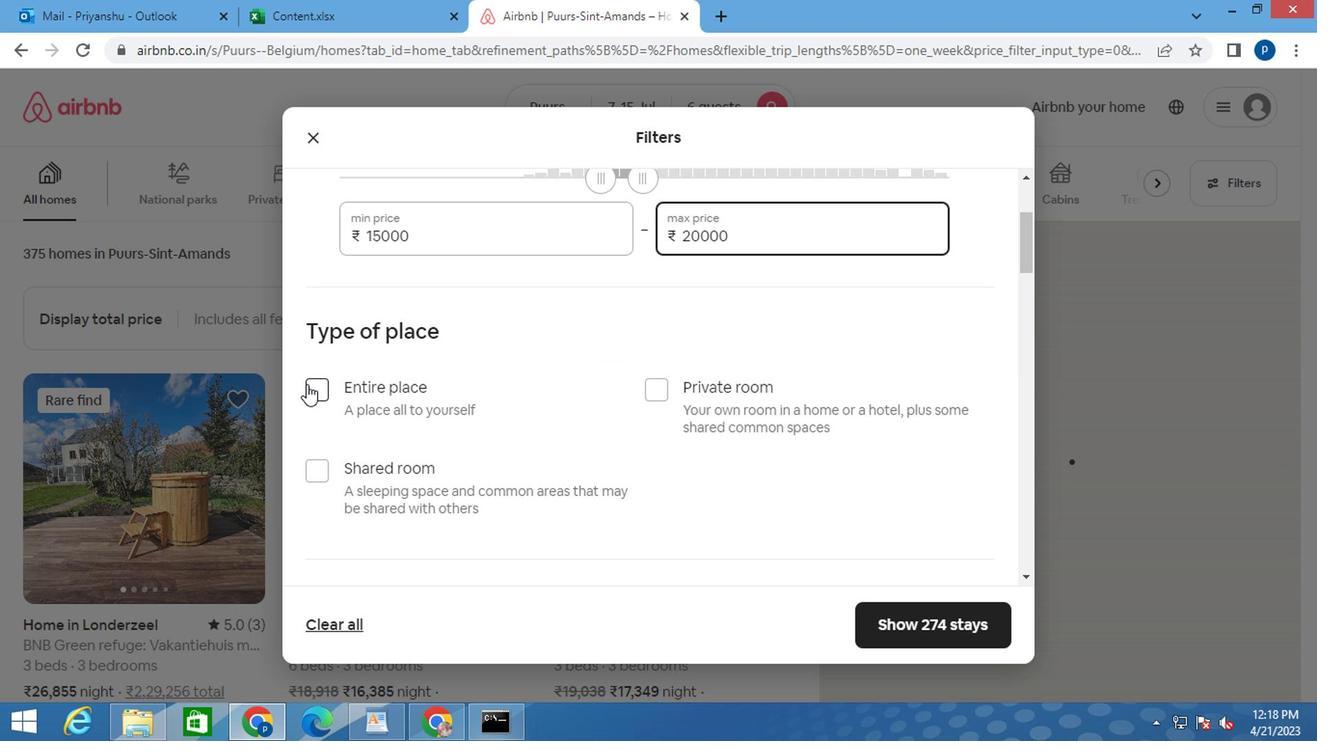 
Action: Mouse moved to (431, 453)
Screenshot: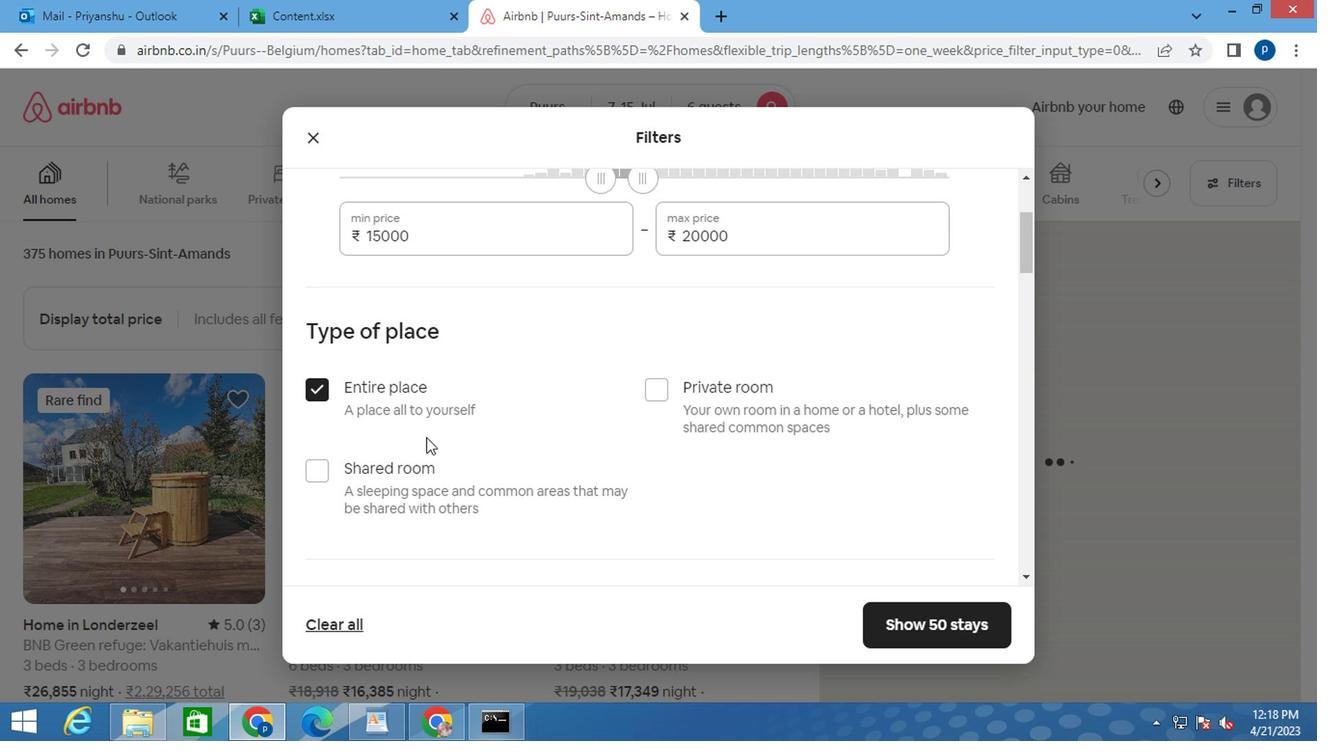 
Action: Mouse scrolled (431, 453) with delta (0, 0)
Screenshot: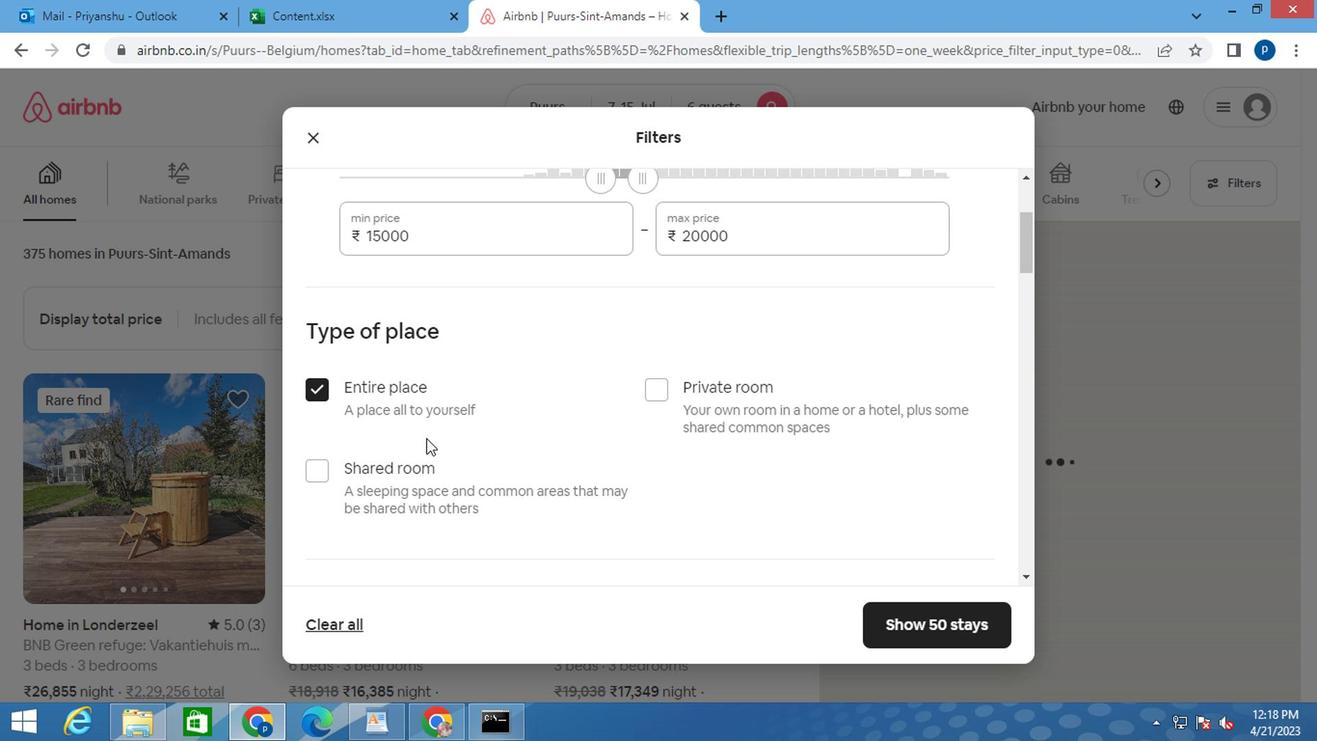 
Action: Mouse scrolled (431, 453) with delta (0, 0)
Screenshot: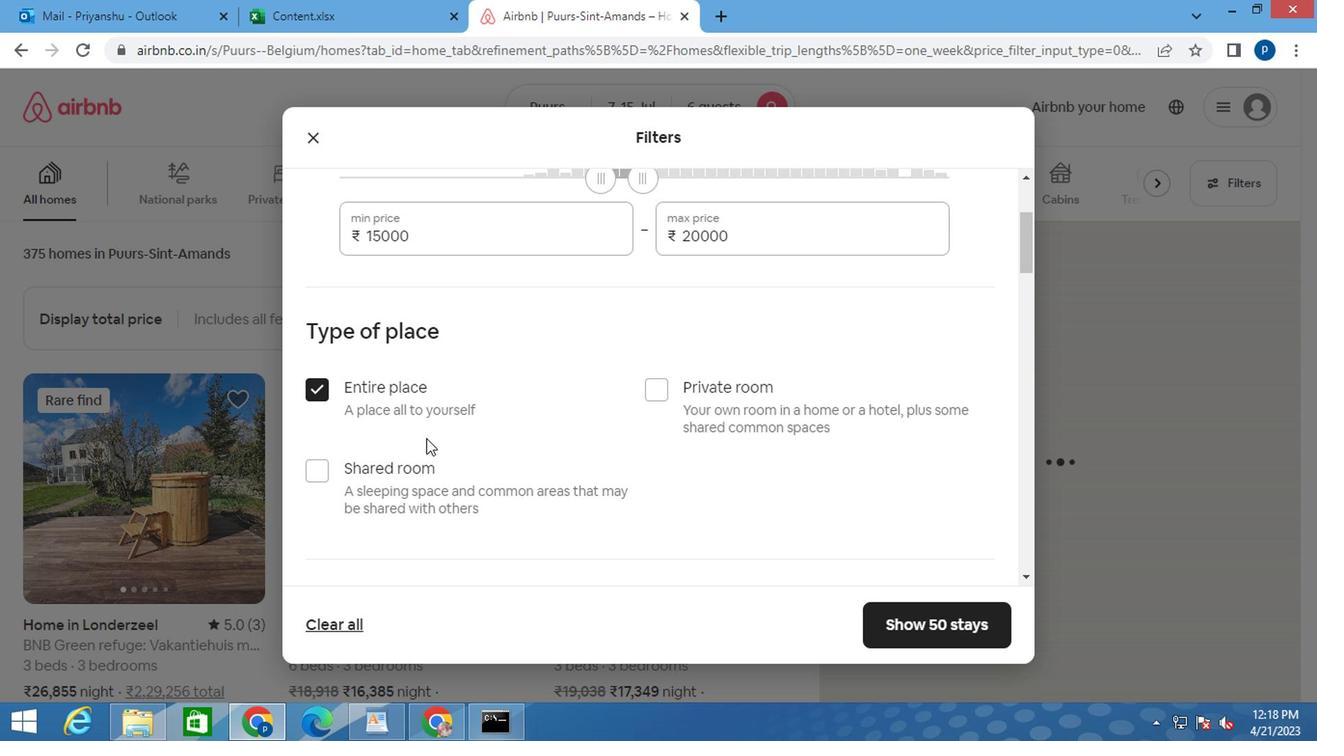 
Action: Mouse scrolled (431, 453) with delta (0, 0)
Screenshot: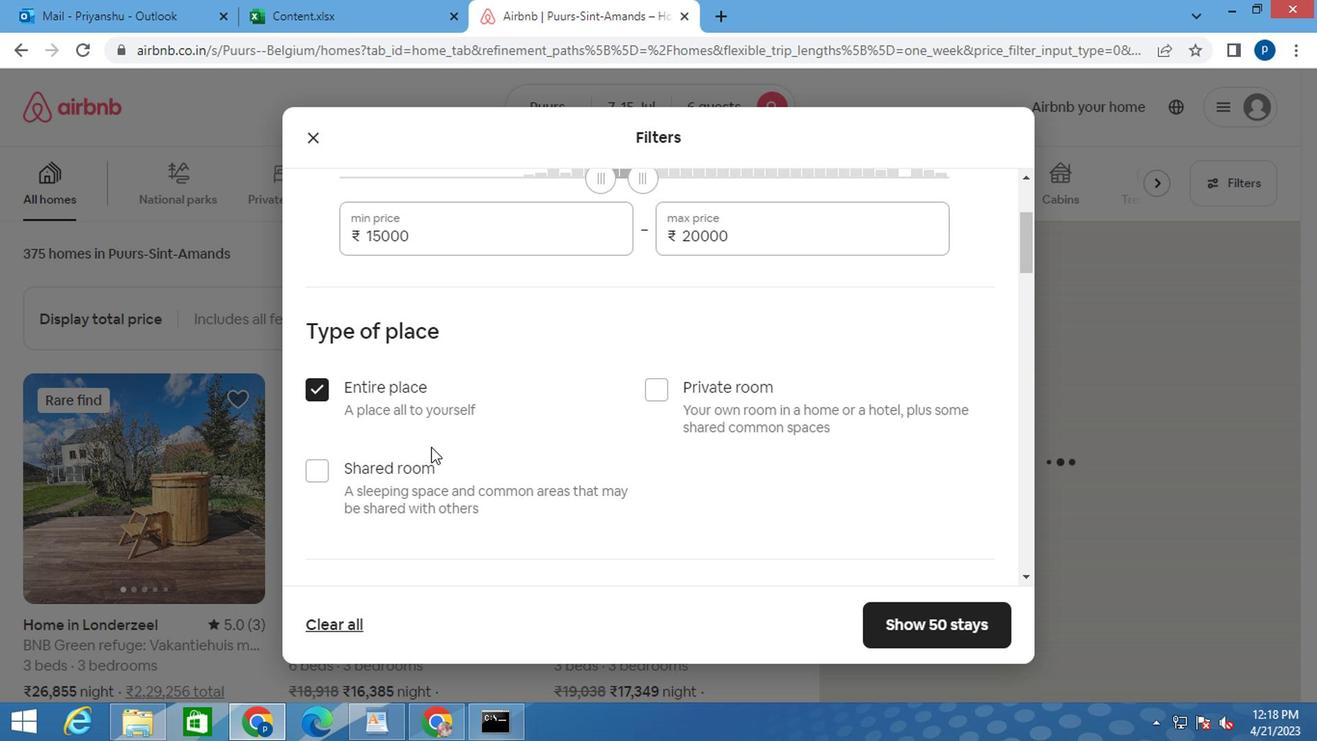 
Action: Mouse moved to (560, 409)
Screenshot: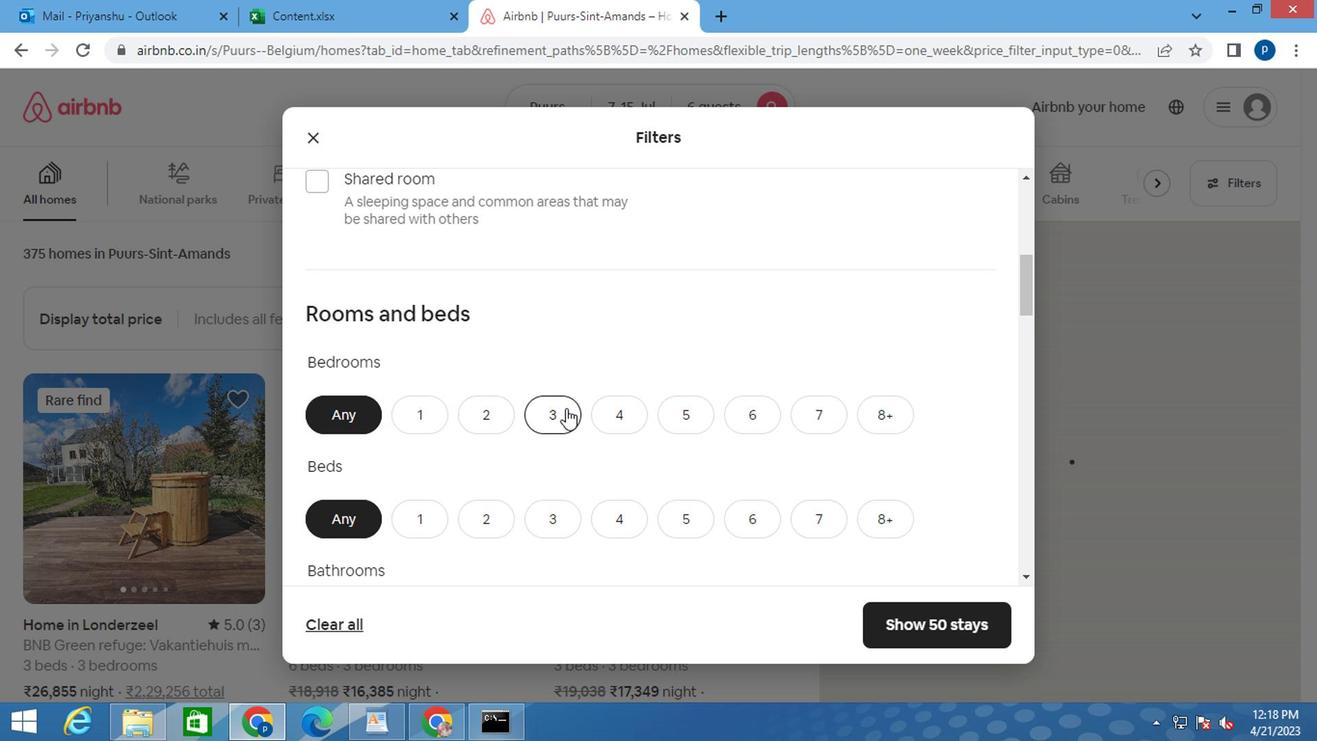 
Action: Mouse pressed left at (560, 409)
Screenshot: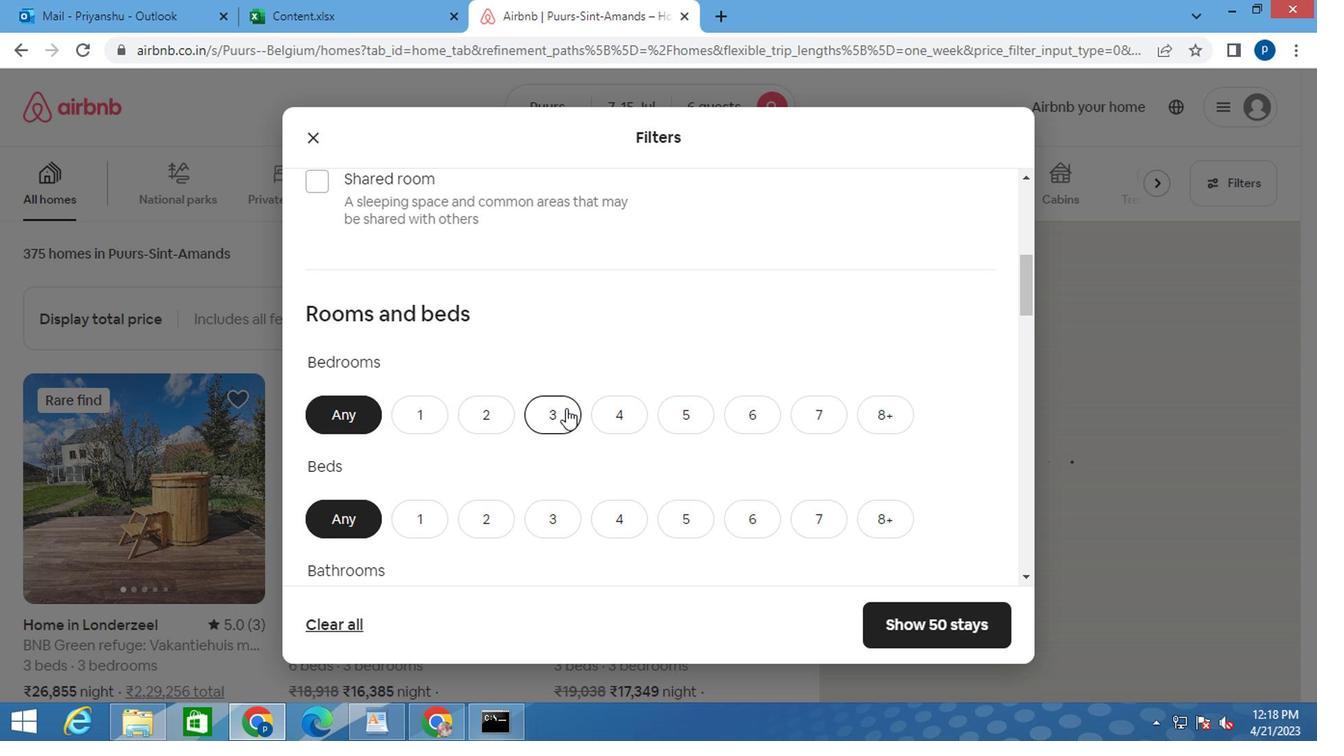
Action: Mouse moved to (544, 515)
Screenshot: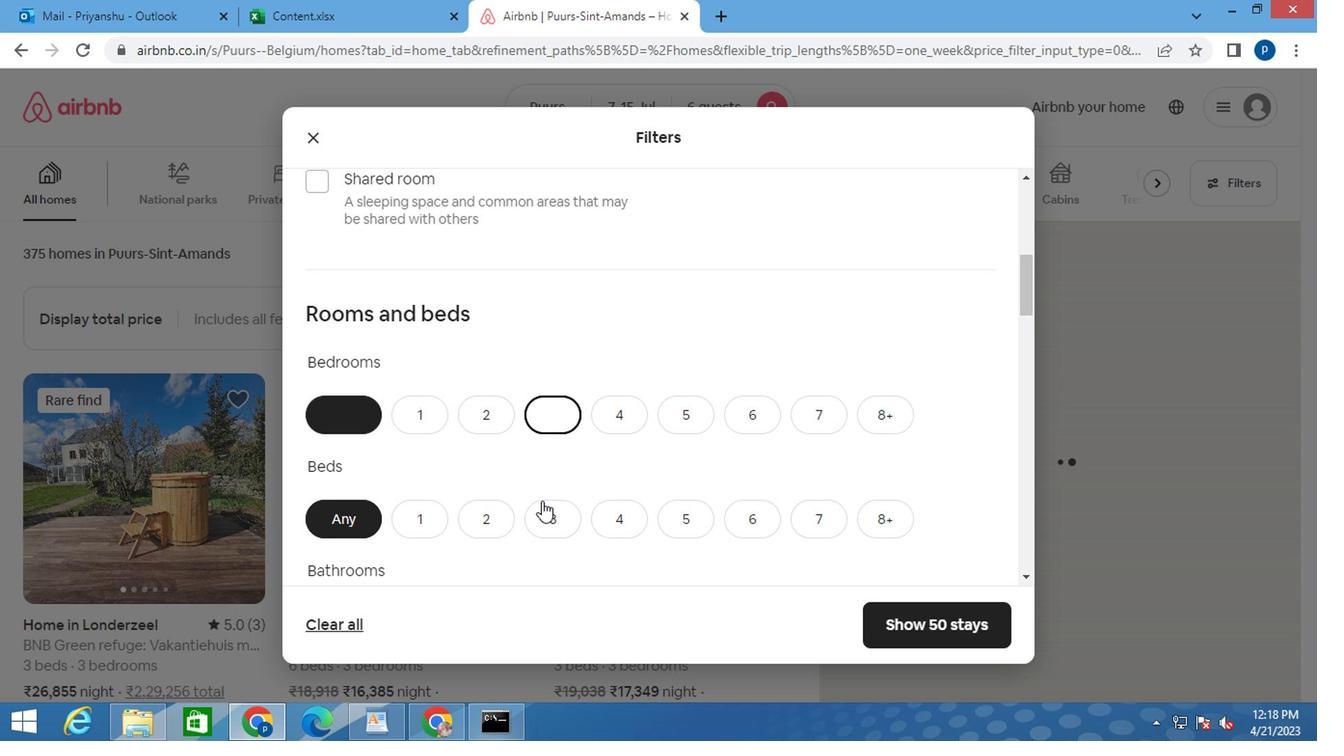 
Action: Mouse pressed left at (544, 515)
Screenshot: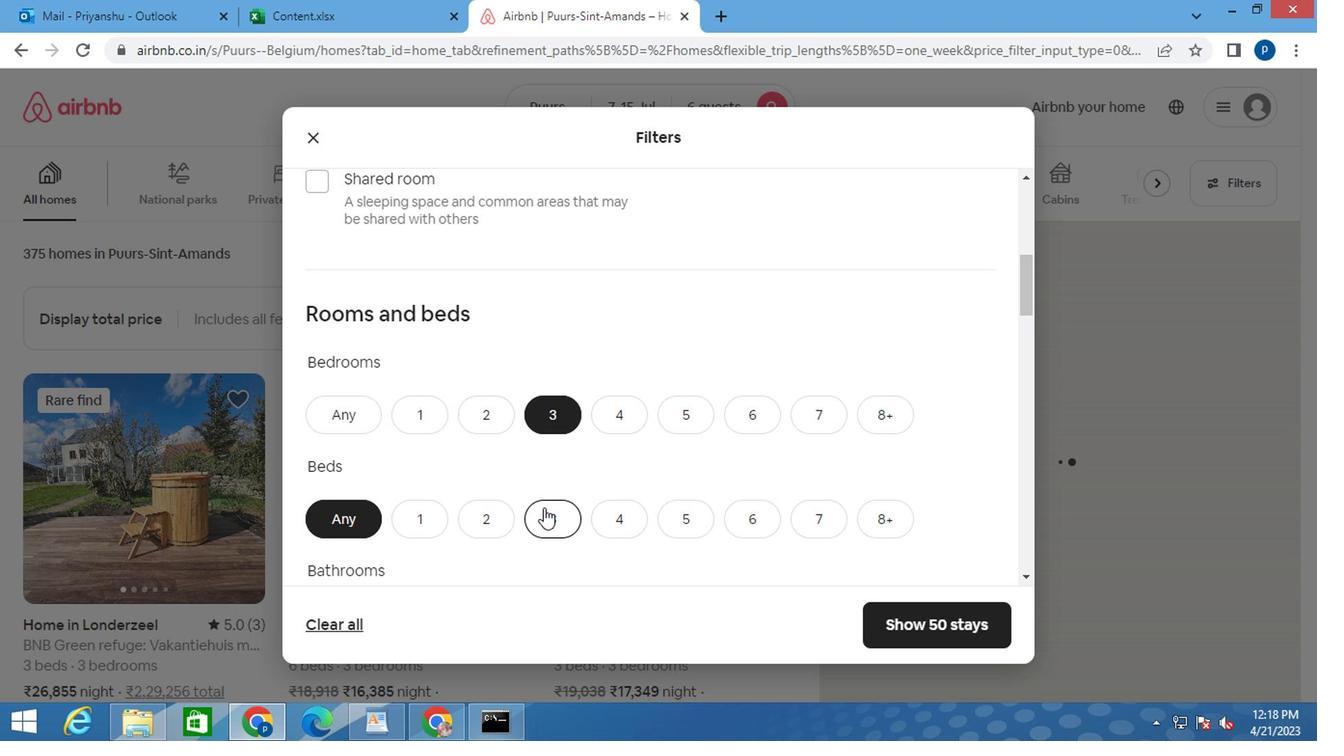 
Action: Mouse scrolled (544, 514) with delta (0, 0)
Screenshot: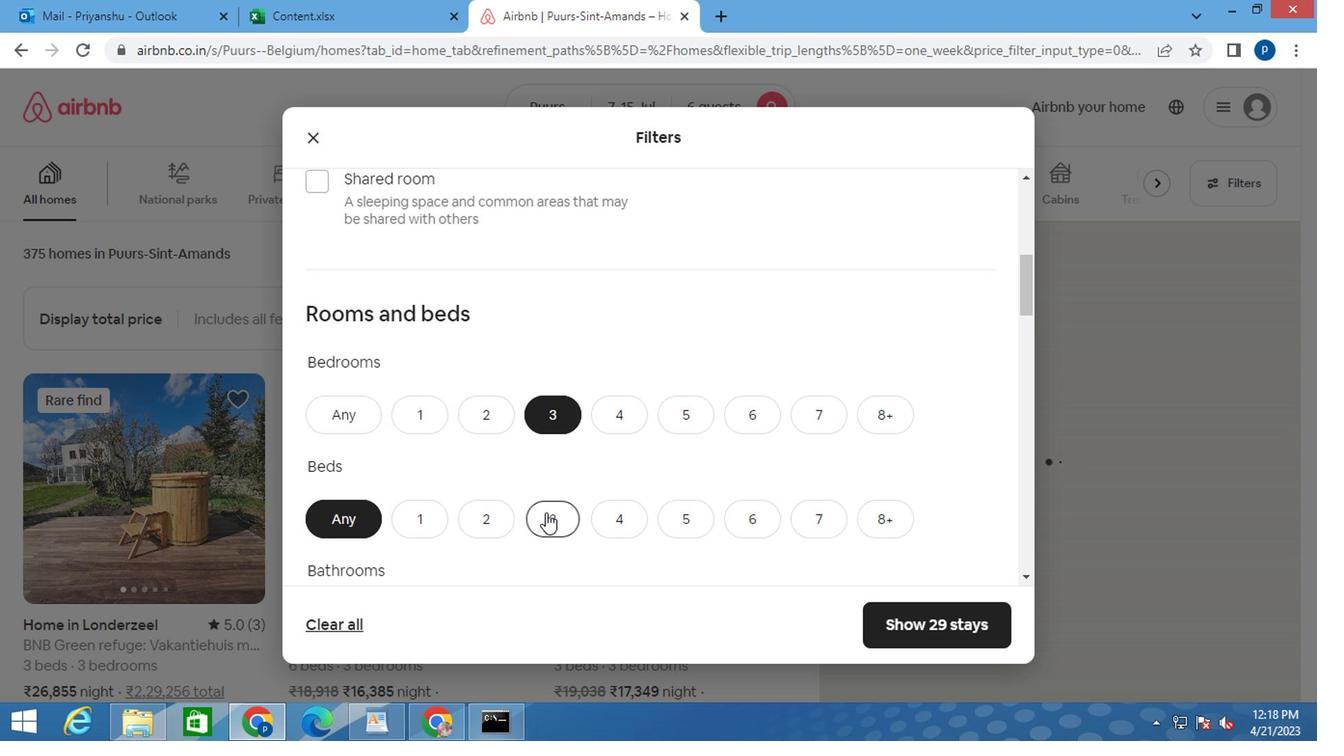 
Action: Mouse scrolled (544, 514) with delta (0, 0)
Screenshot: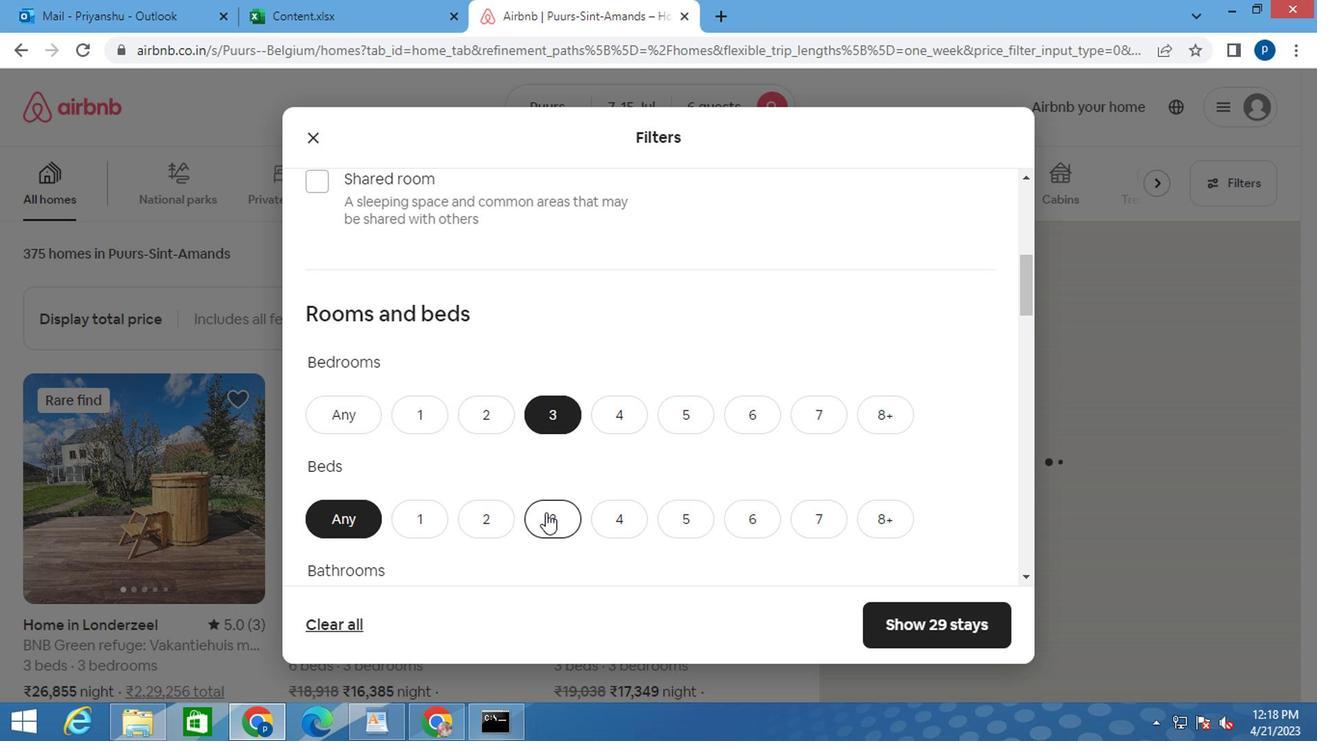 
Action: Mouse moved to (552, 430)
Screenshot: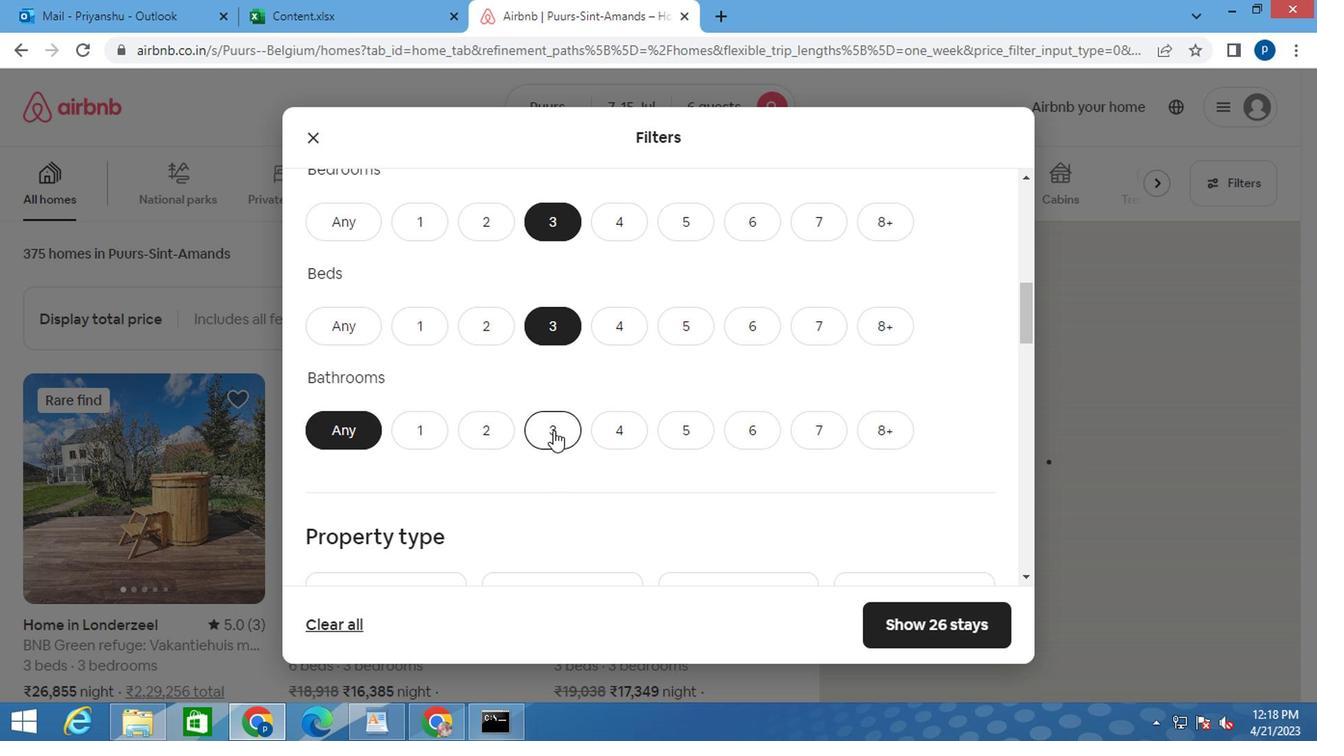 
Action: Mouse pressed left at (552, 430)
Screenshot: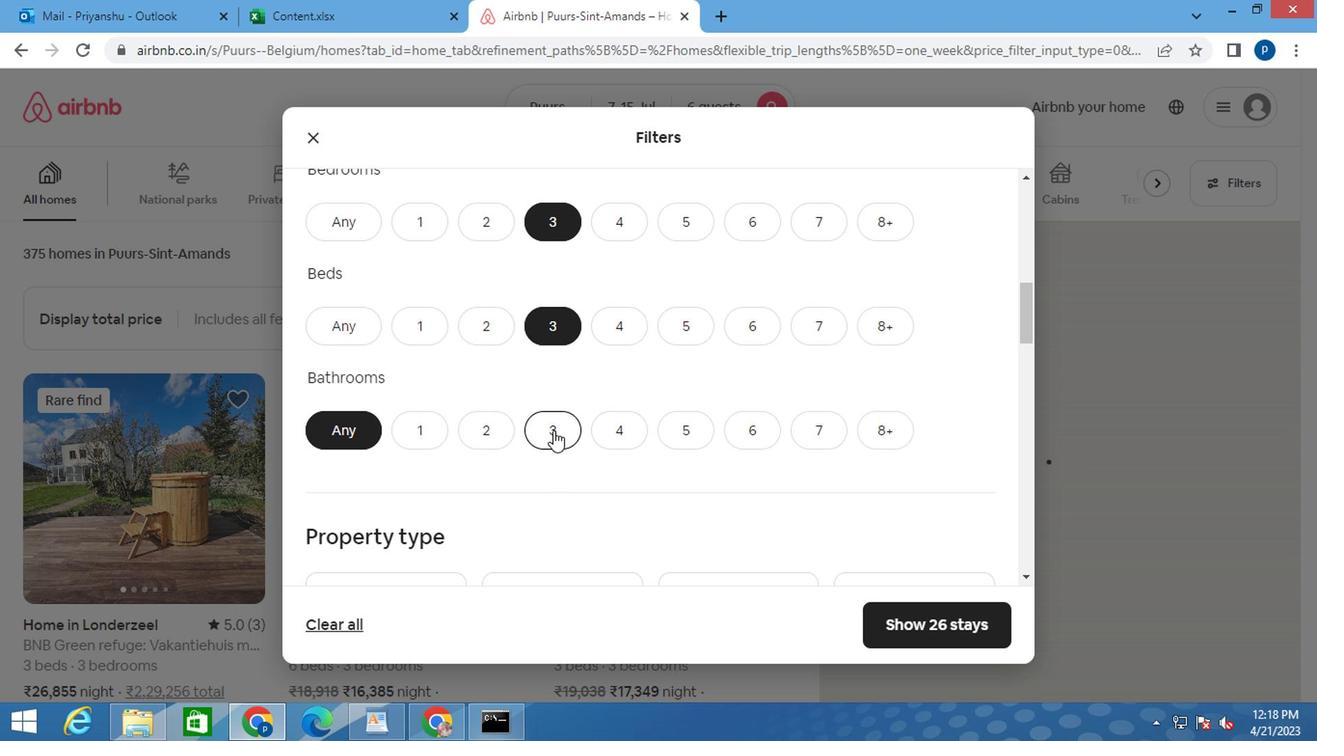 
Action: Mouse moved to (552, 434)
Screenshot: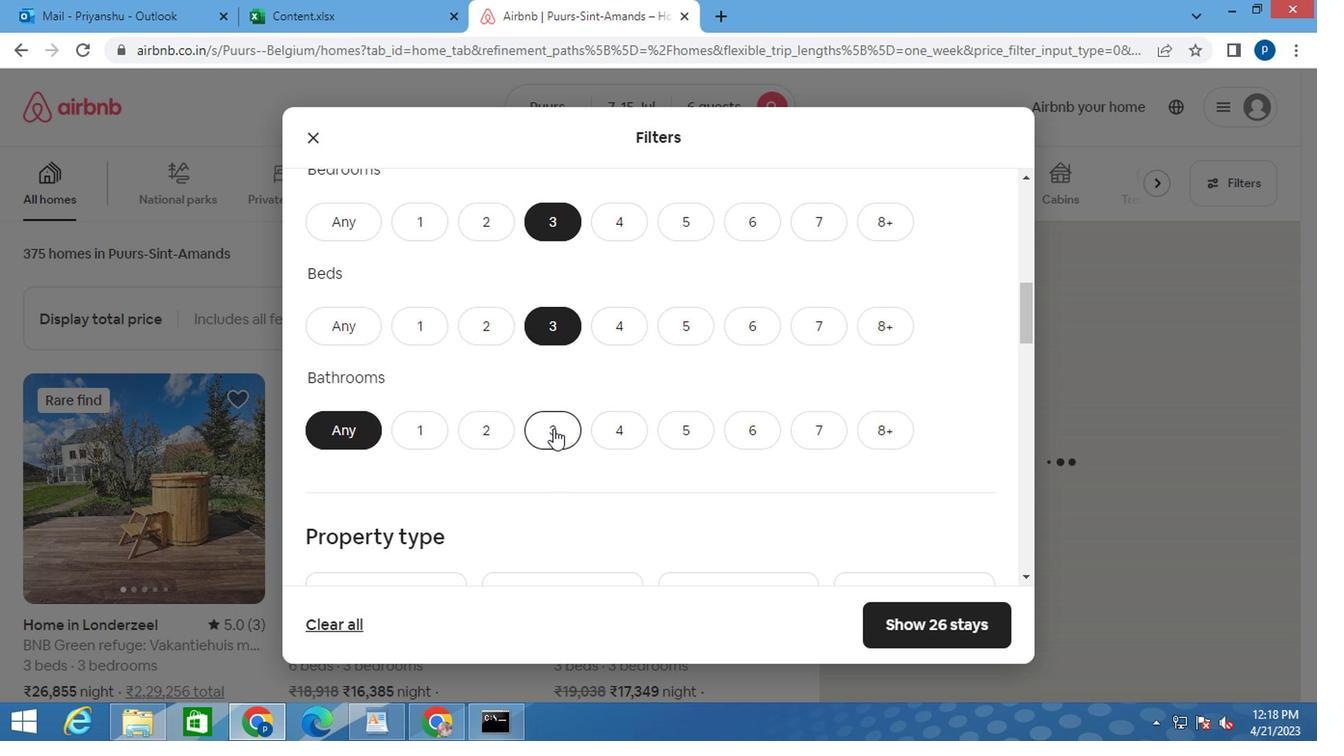 
Action: Mouse scrolled (552, 433) with delta (0, -1)
Screenshot: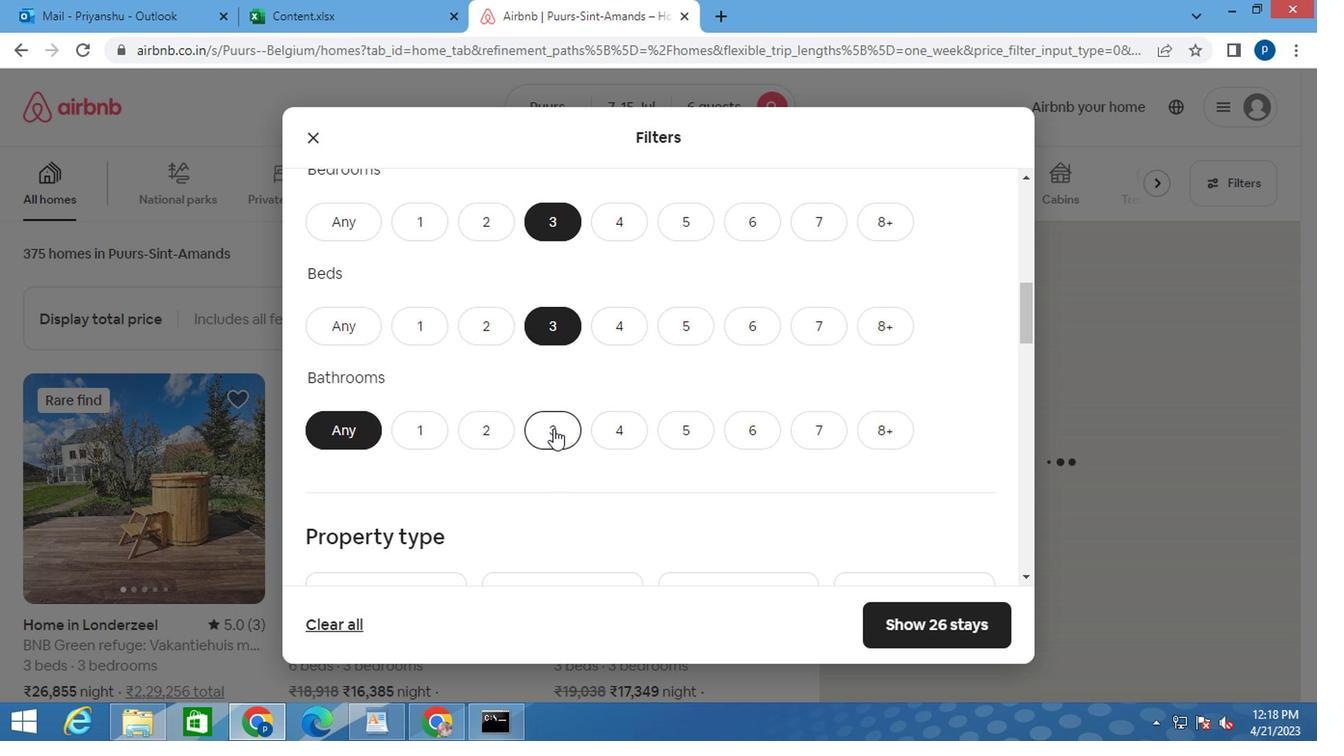 
Action: Mouse moved to (552, 436)
Screenshot: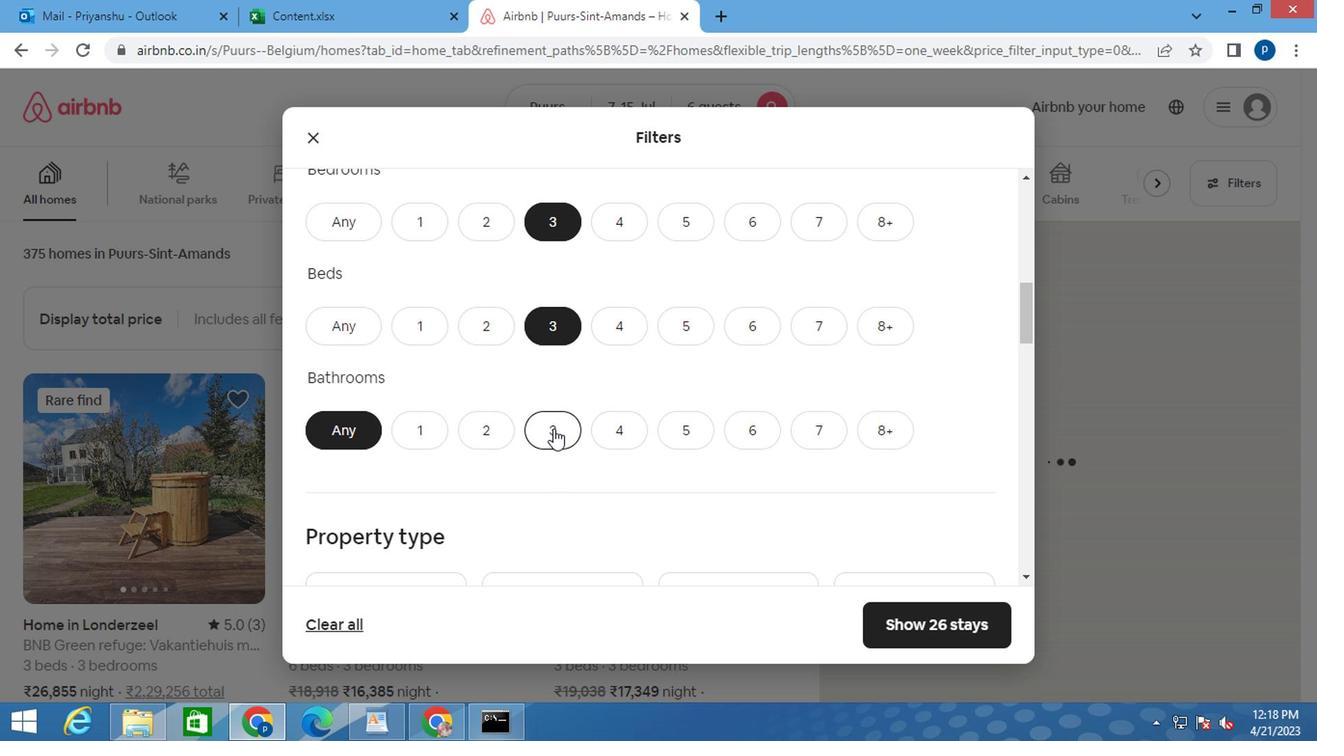 
Action: Mouse scrolled (552, 435) with delta (0, -1)
Screenshot: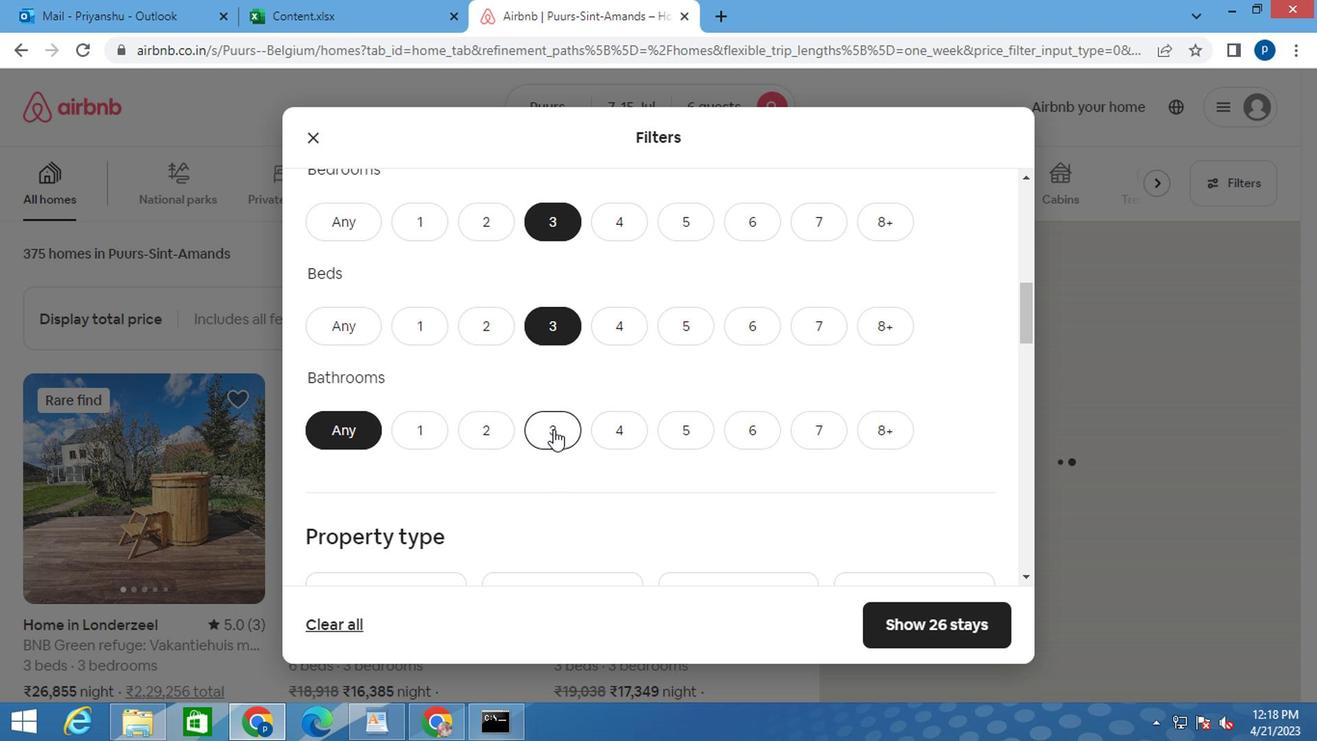 
Action: Mouse moved to (412, 444)
Screenshot: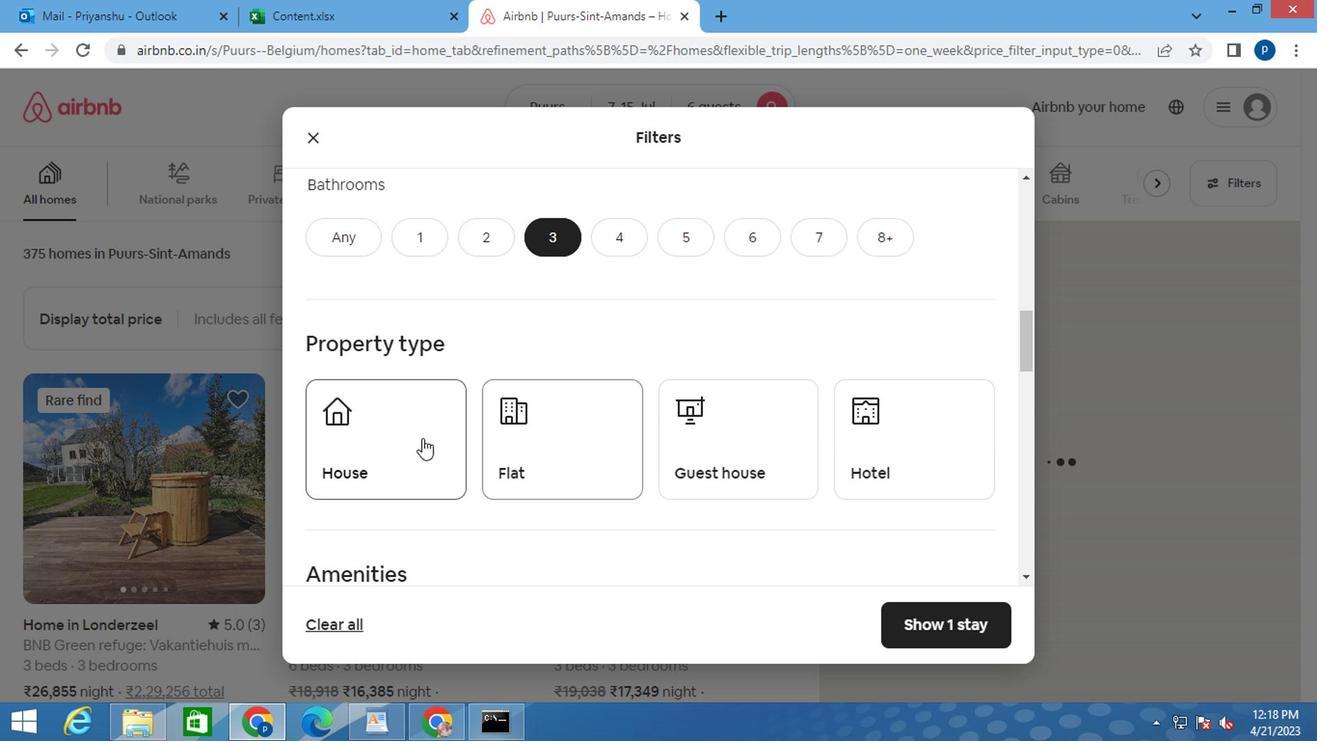 
Action: Mouse pressed left at (412, 444)
Screenshot: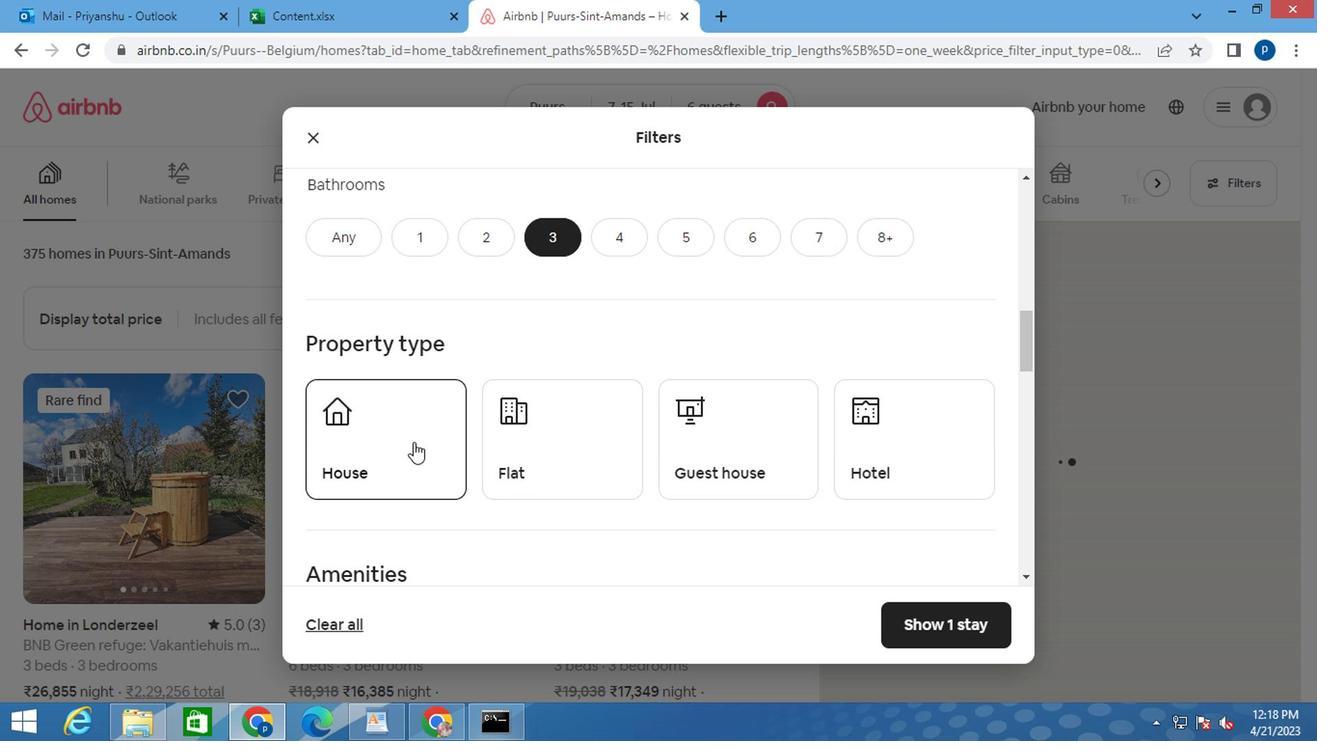 
Action: Mouse moved to (562, 455)
Screenshot: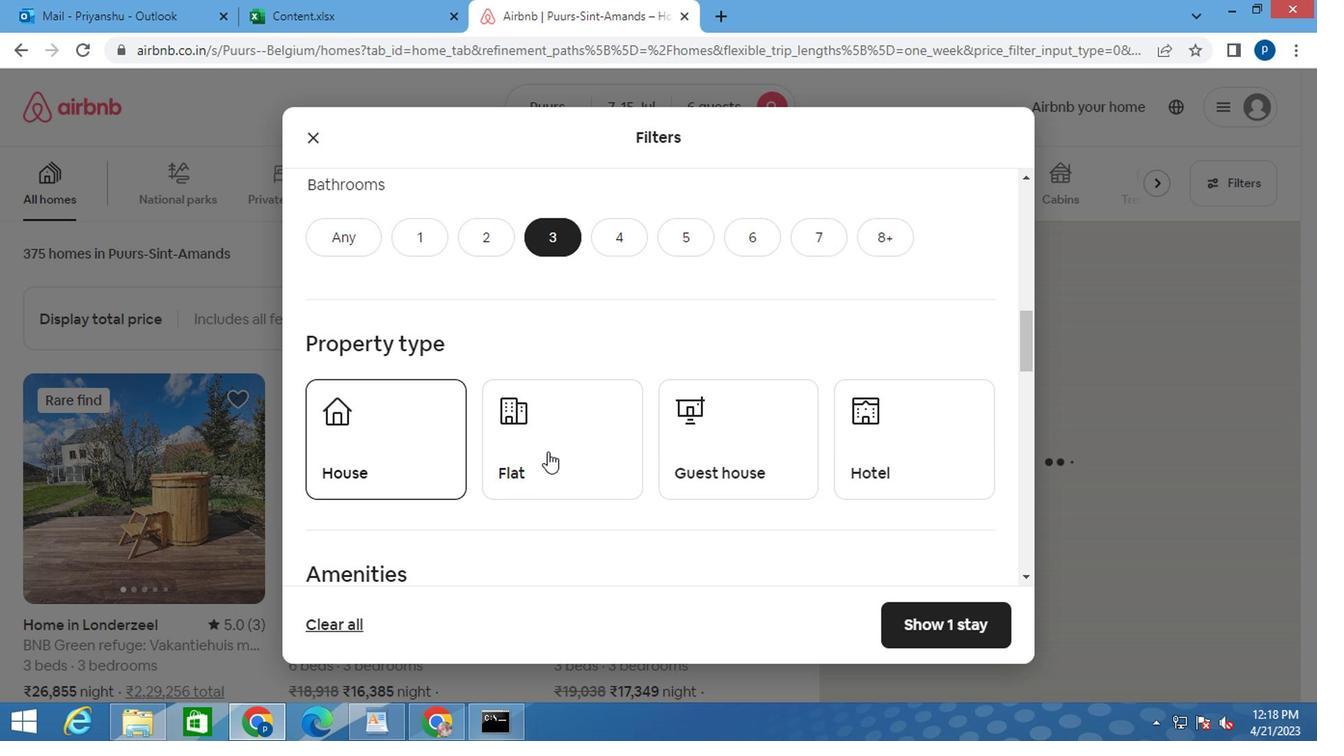 
Action: Mouse pressed left at (562, 455)
Screenshot: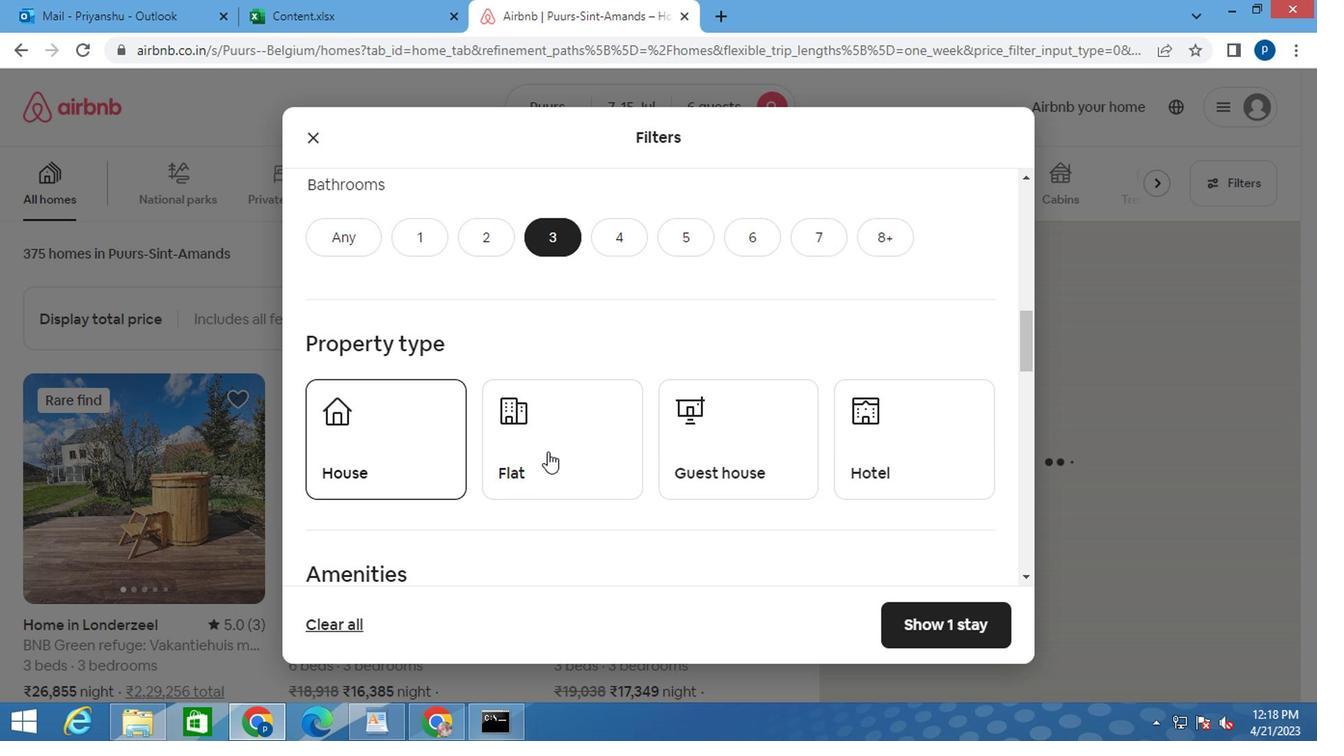 
Action: Mouse moved to (740, 459)
Screenshot: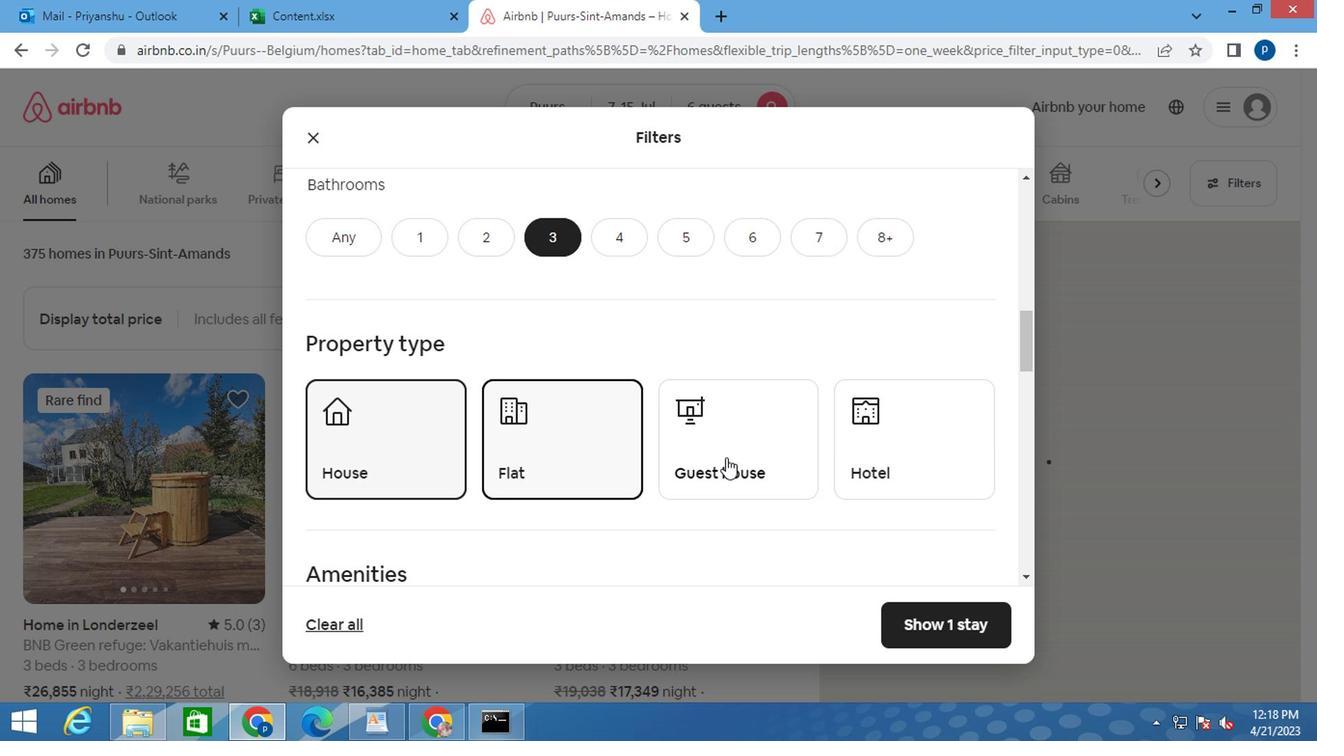 
Action: Mouse pressed left at (740, 459)
Screenshot: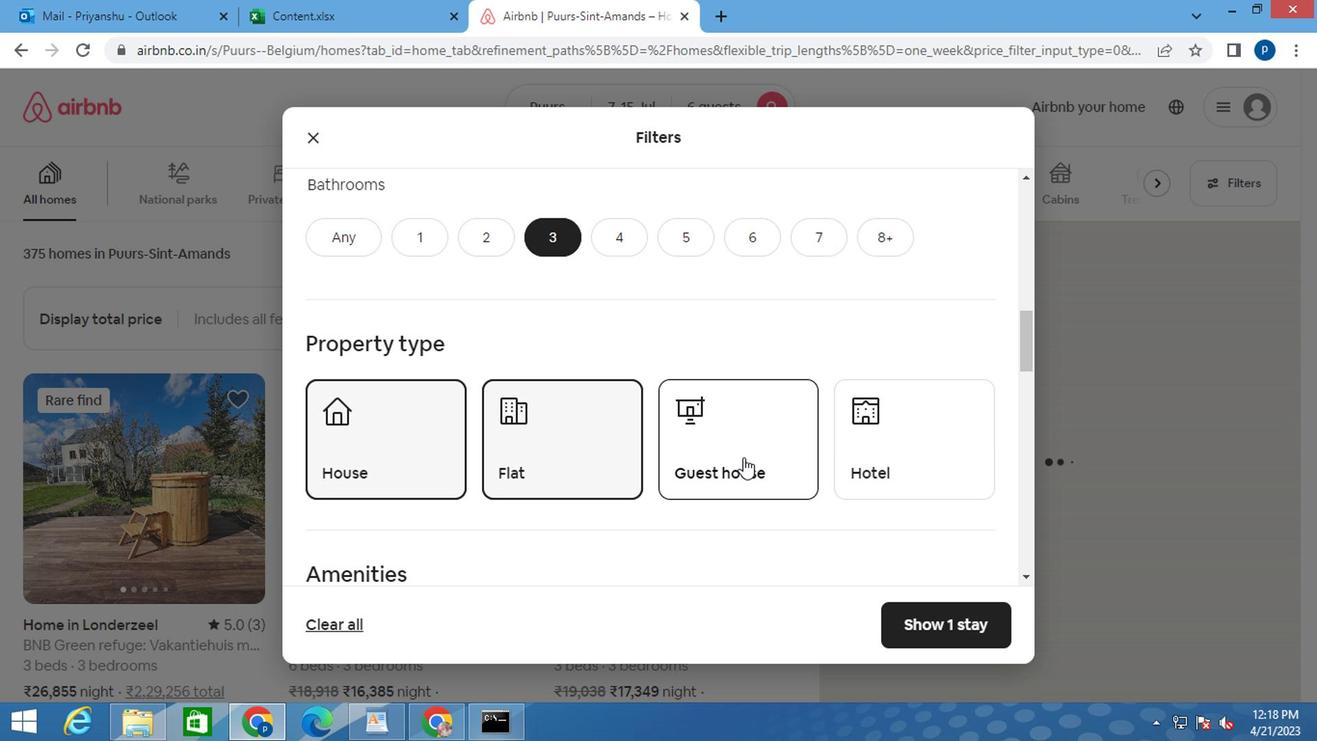 
Action: Mouse moved to (738, 460)
Screenshot: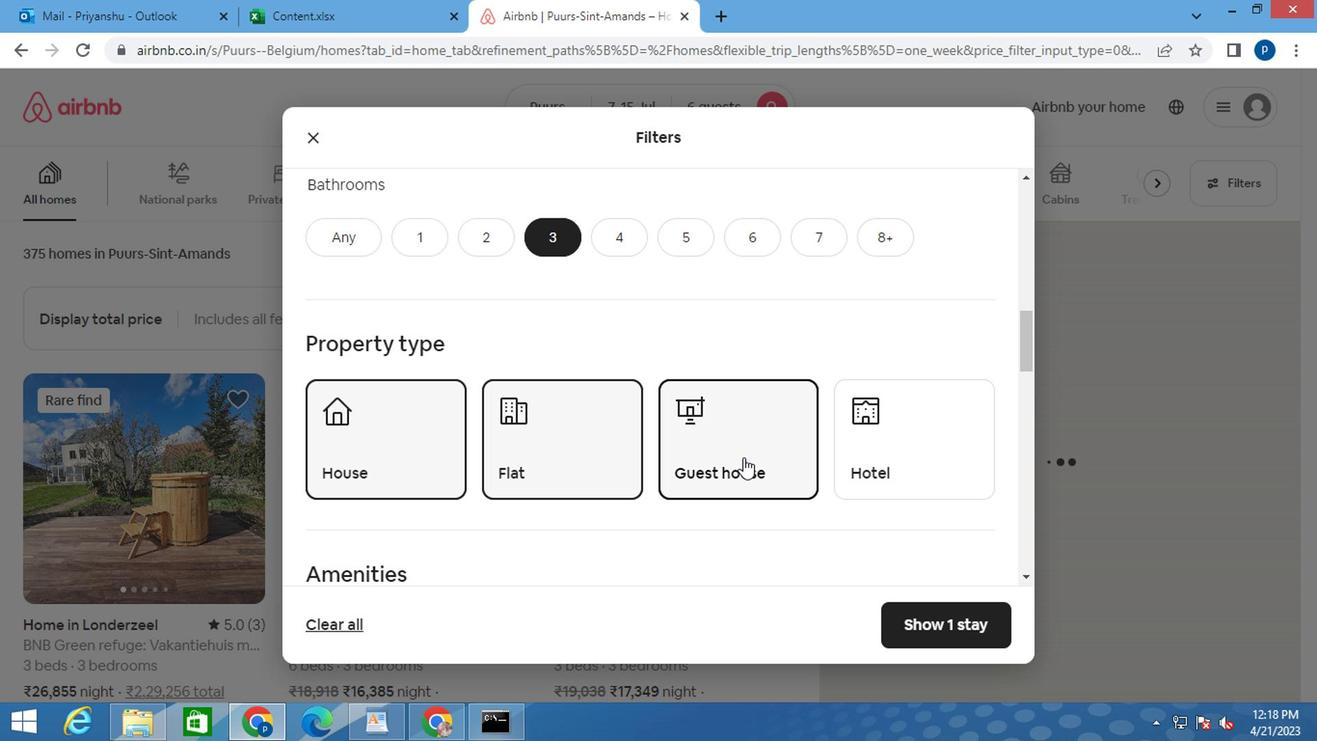 
Action: Mouse scrolled (738, 459) with delta (0, 0)
Screenshot: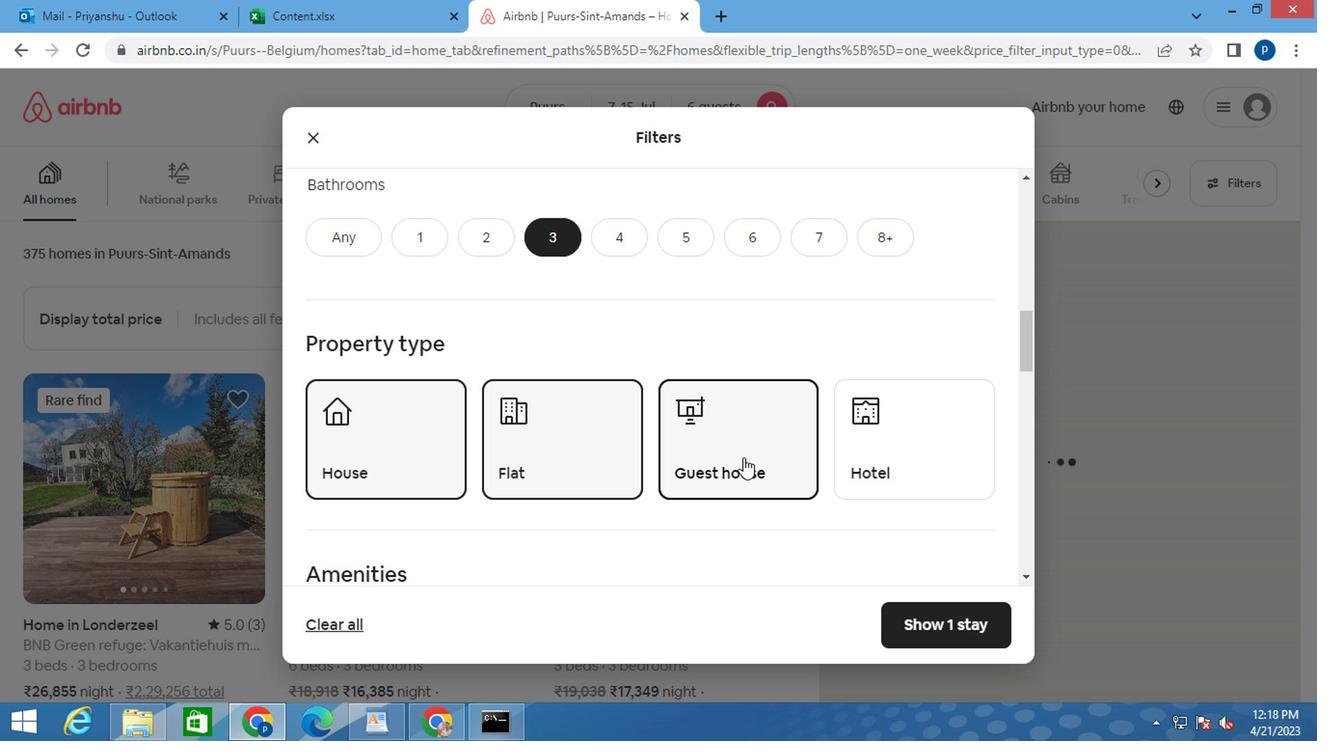 
Action: Mouse moved to (737, 460)
Screenshot: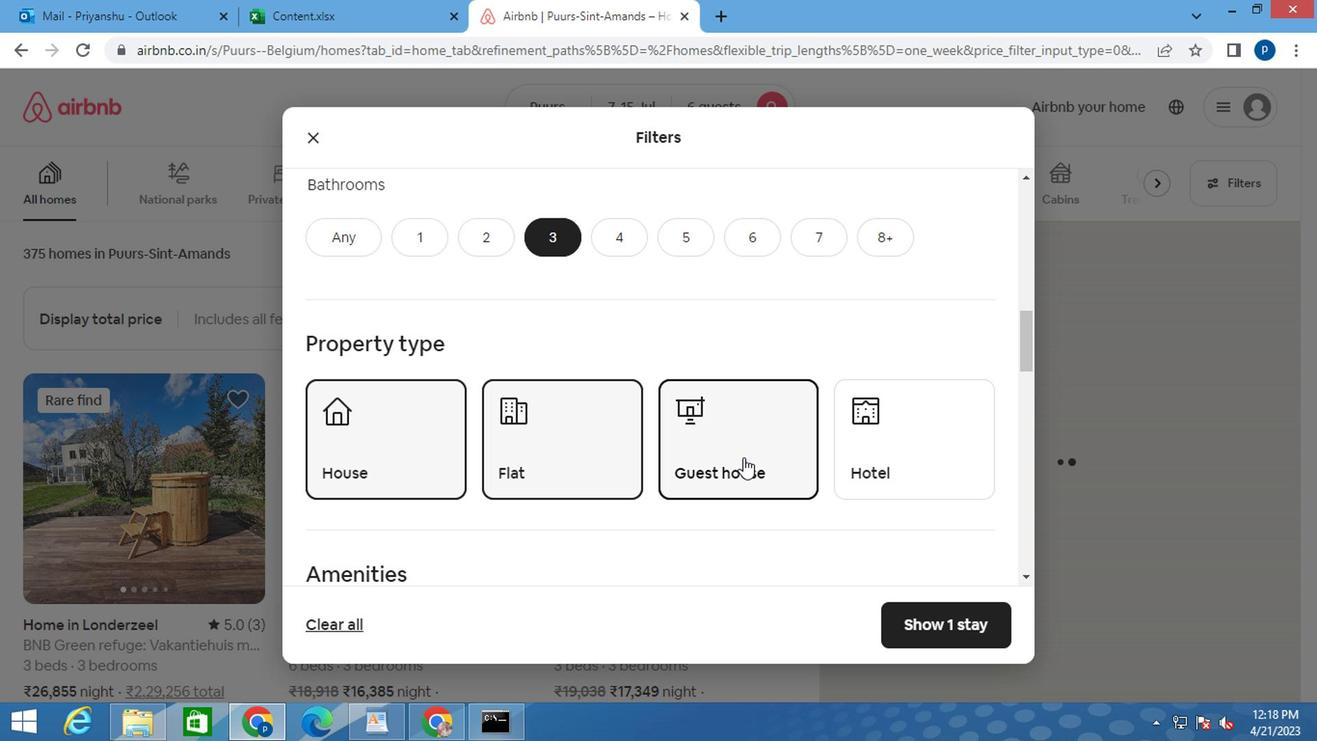 
Action: Mouse scrolled (737, 459) with delta (0, 0)
Screenshot: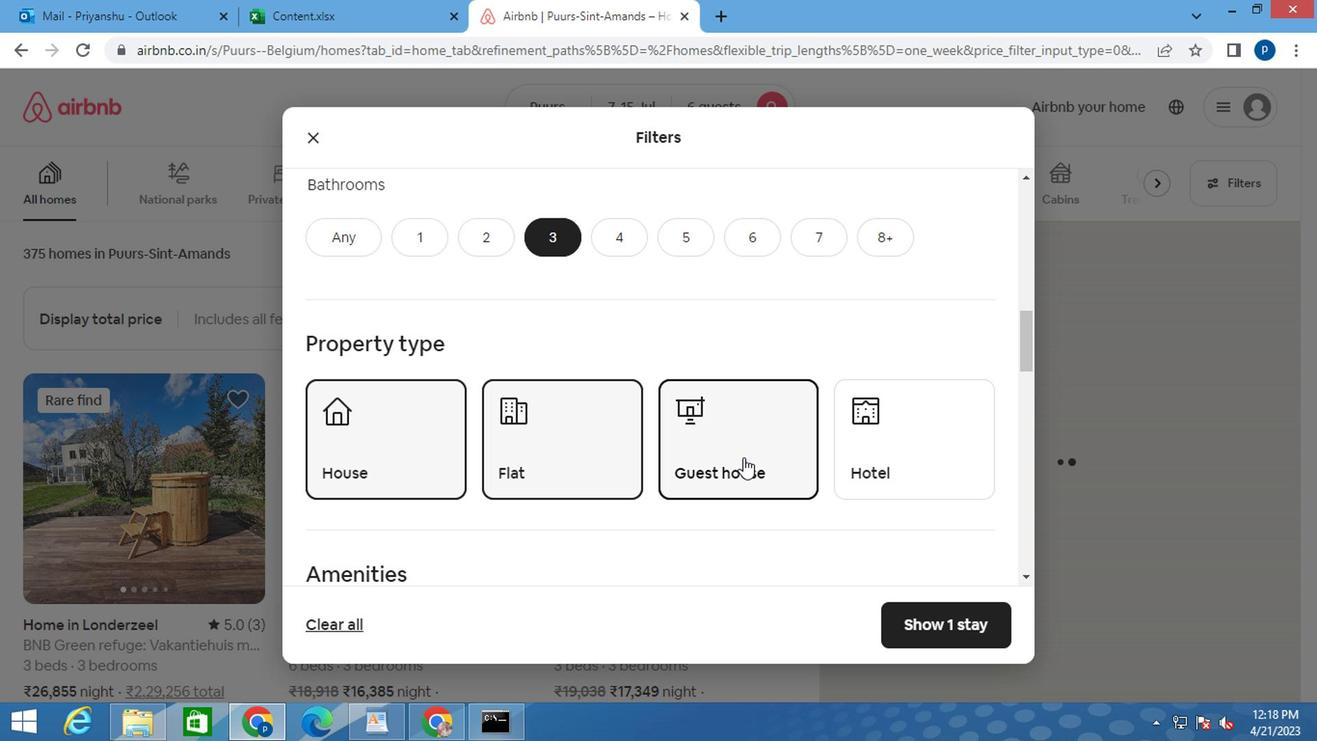 
Action: Mouse moved to (728, 460)
Screenshot: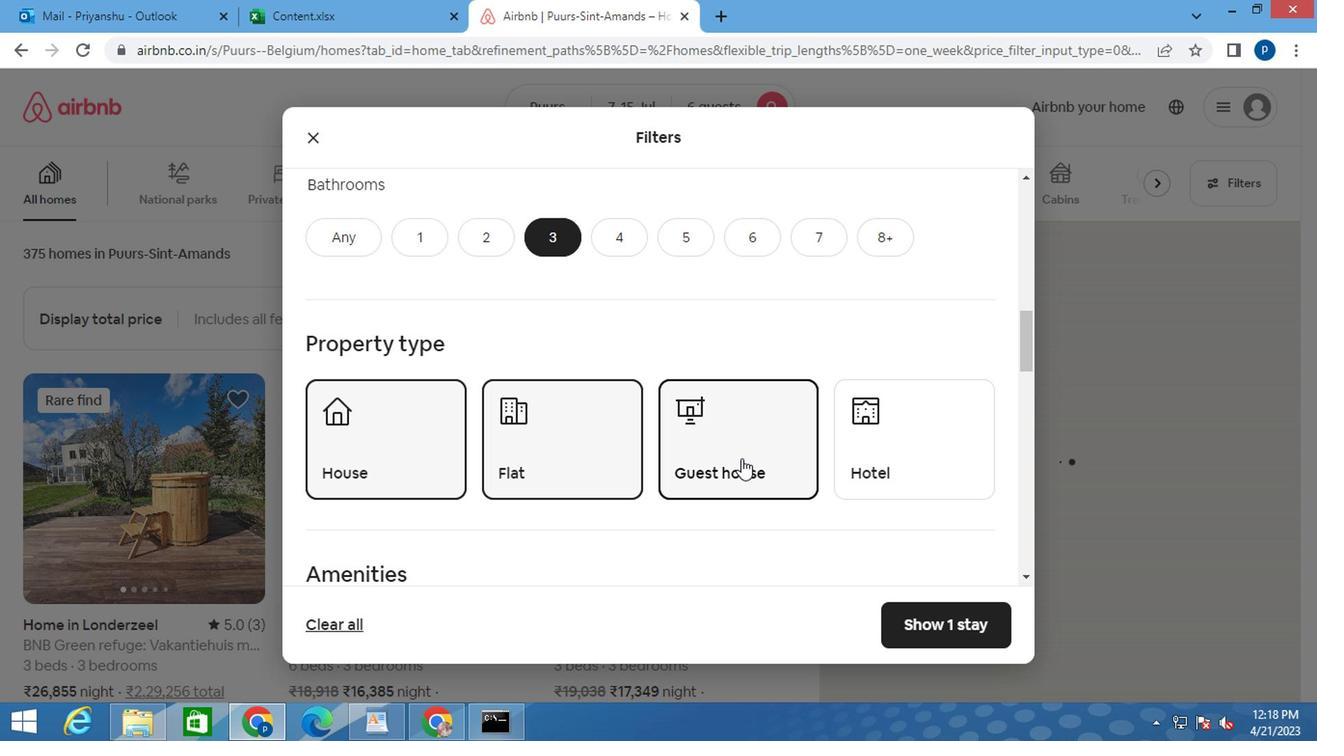 
Action: Mouse scrolled (731, 459) with delta (0, 0)
Screenshot: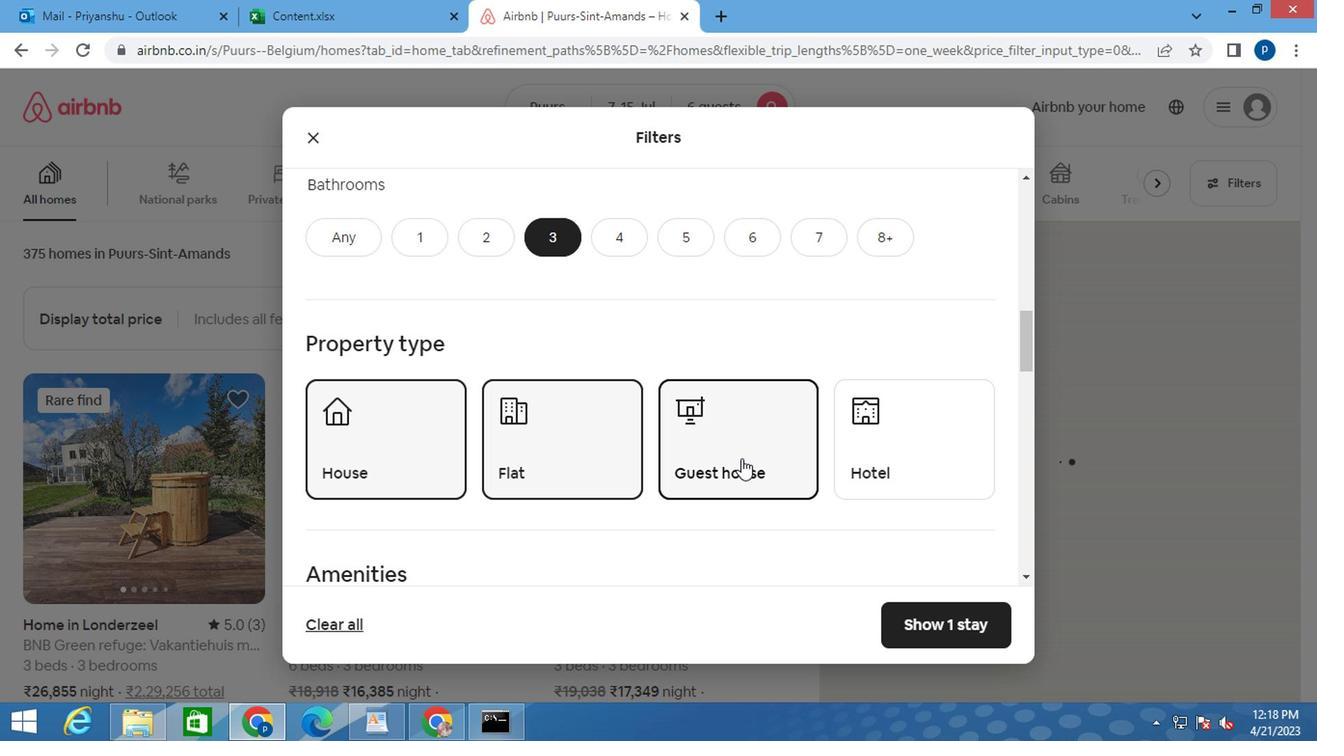
Action: Mouse moved to (290, 427)
Screenshot: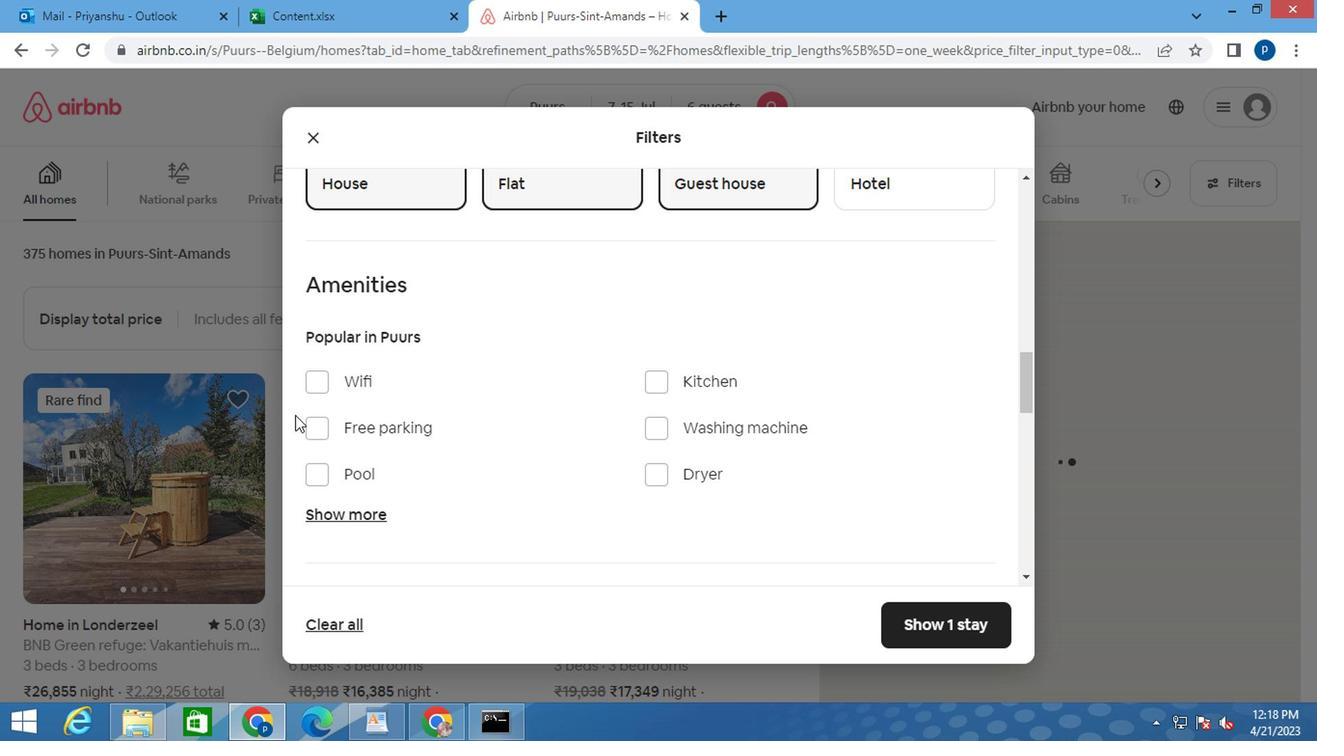 
Action: Mouse scrolled (290, 422) with delta (0, 0)
Screenshot: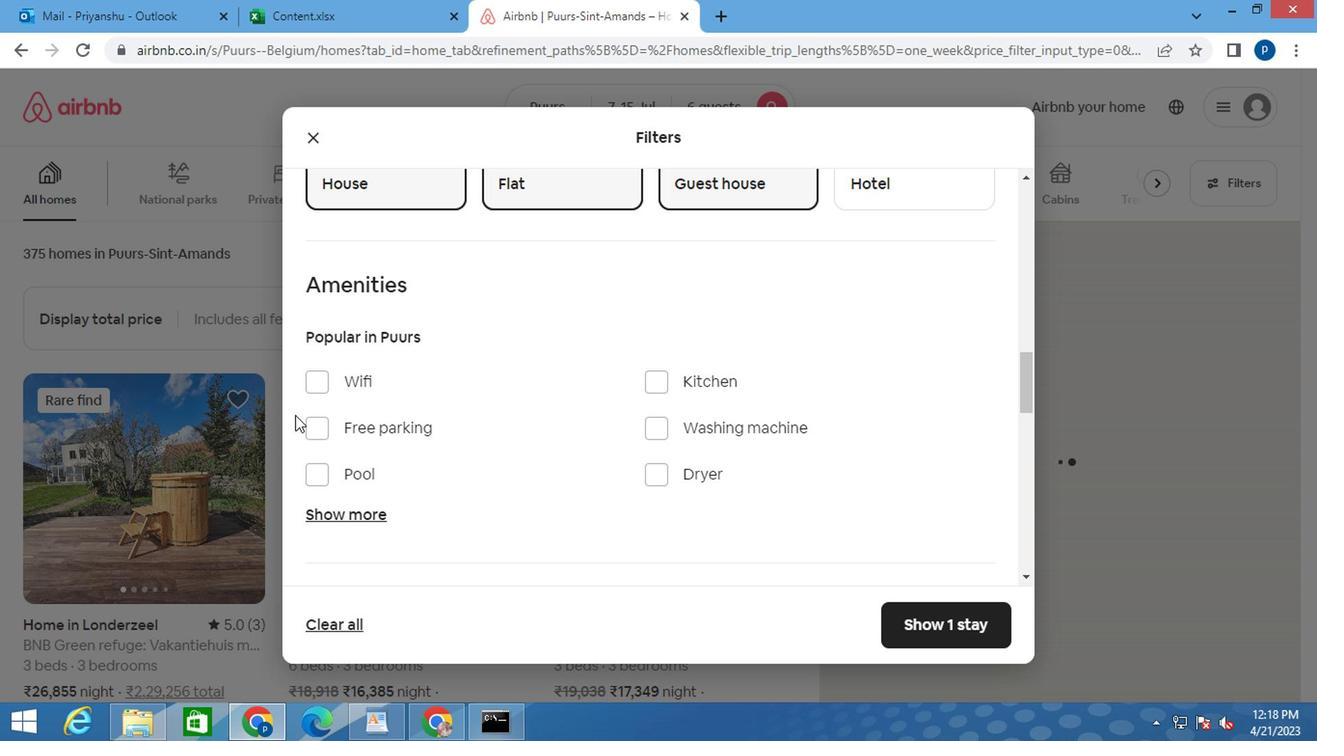 
Action: Mouse moved to (290, 427)
Screenshot: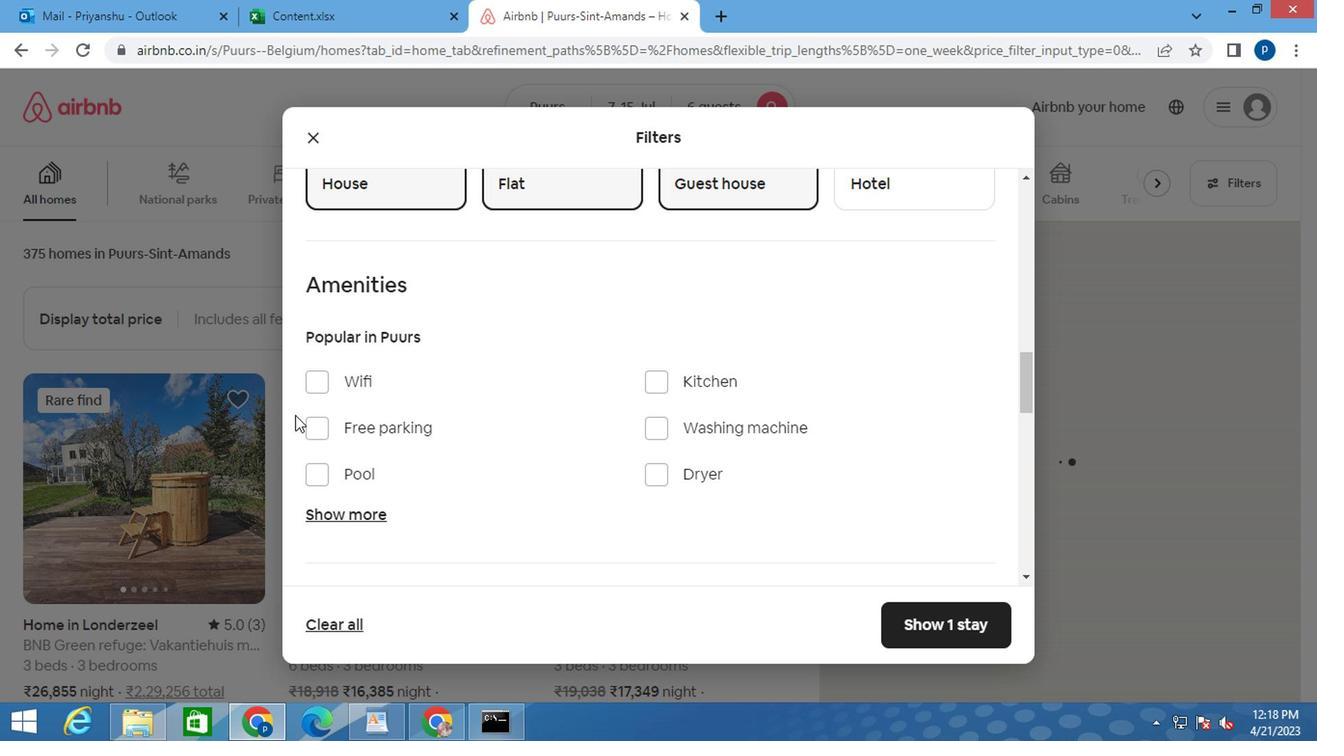 
Action: Mouse scrolled (290, 423) with delta (0, 0)
Screenshot: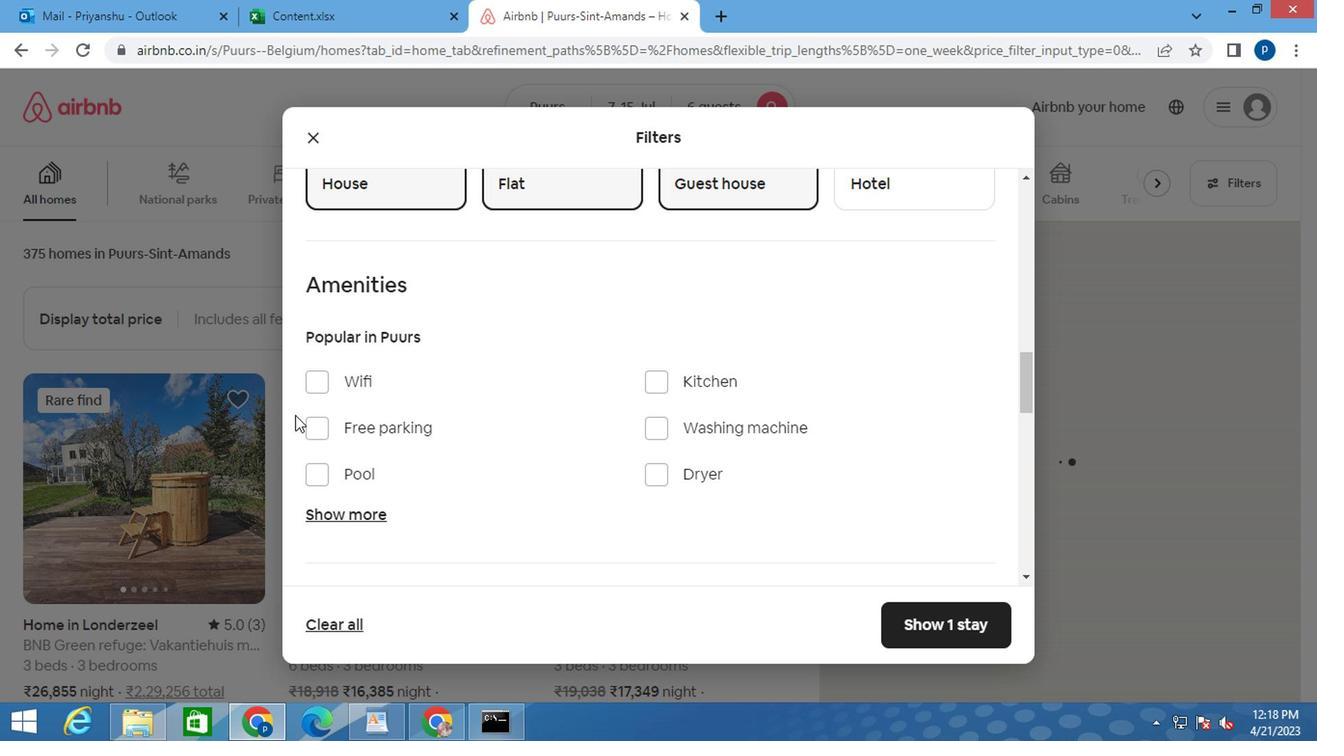 
Action: Mouse moved to (295, 428)
Screenshot: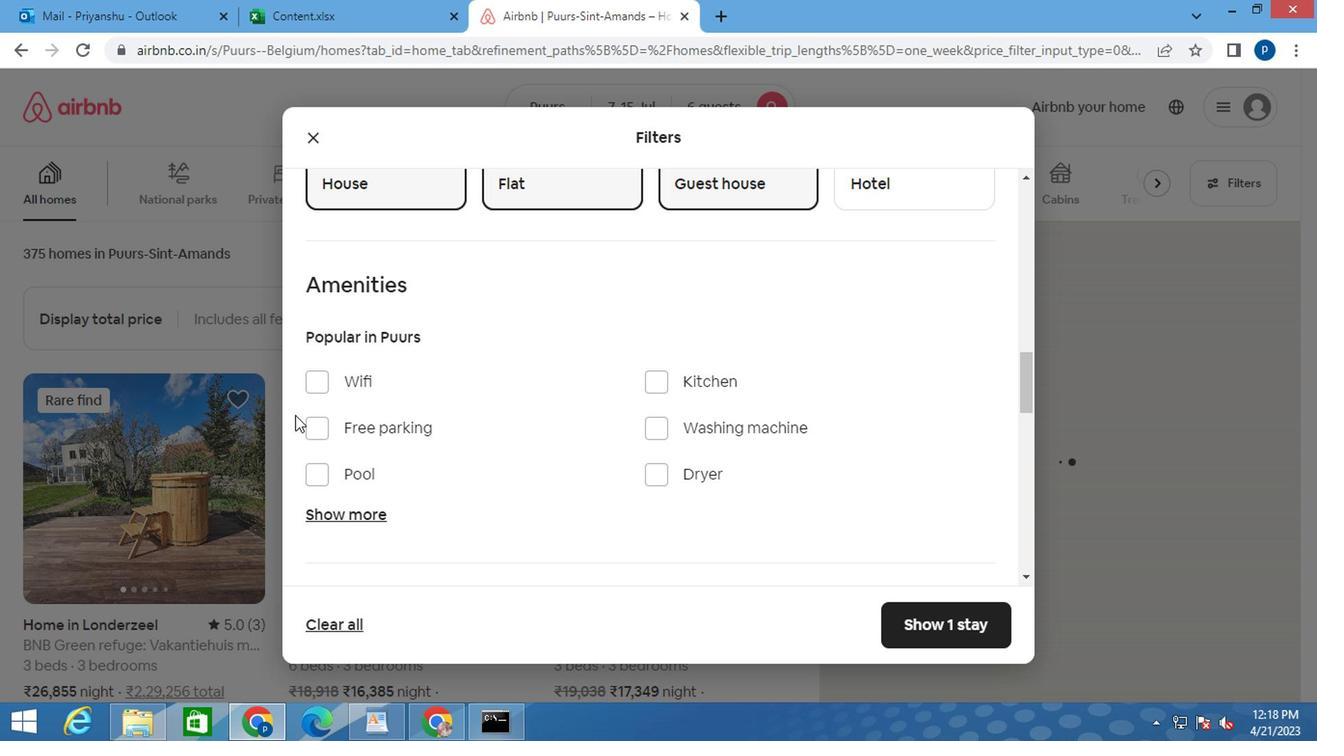 
Action: Mouse scrolled (291, 427) with delta (0, 0)
Screenshot: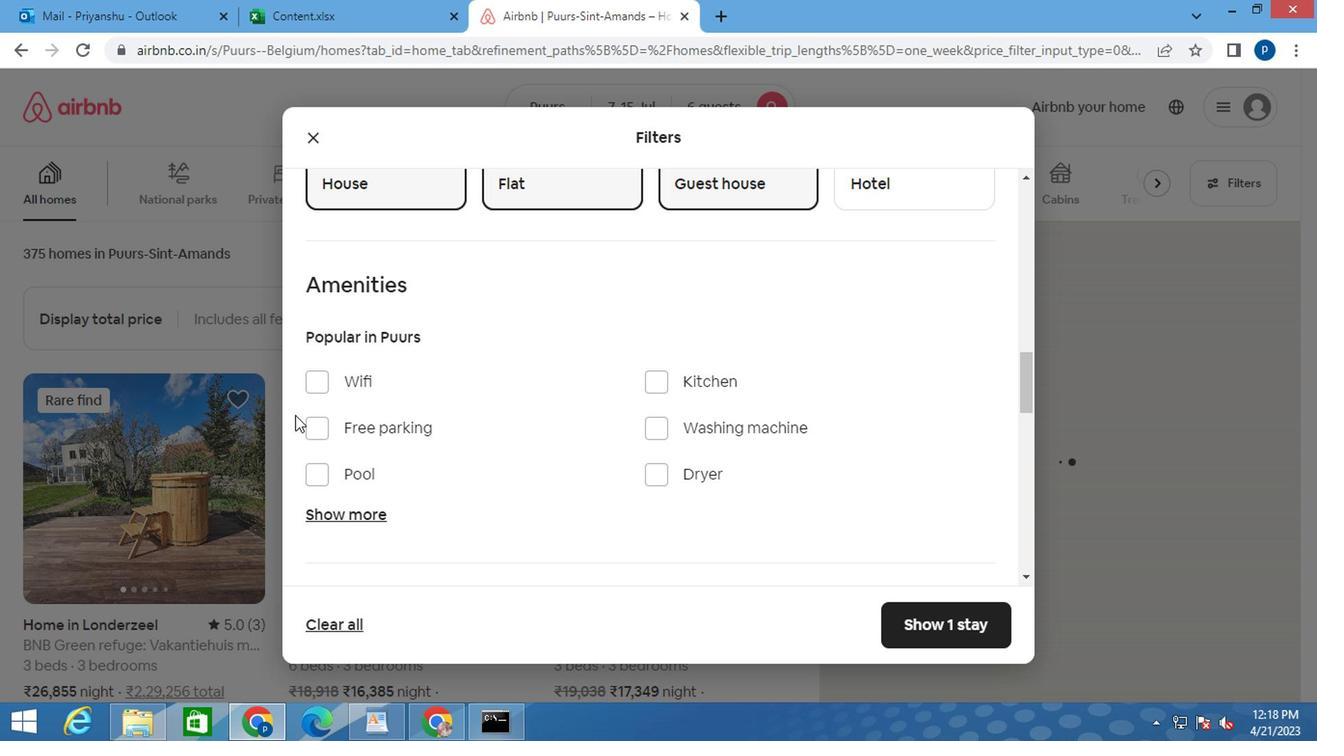 
Action: Mouse moved to (354, 227)
Screenshot: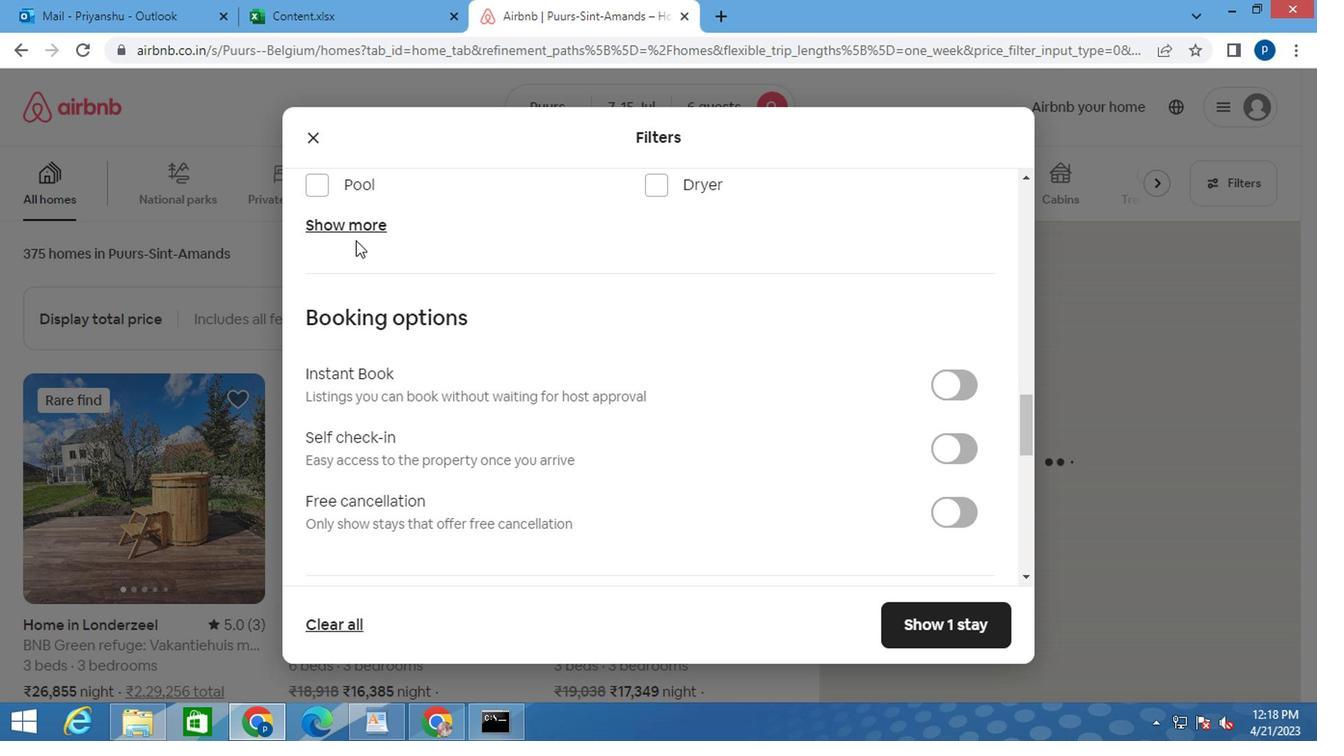 
Action: Mouse pressed left at (354, 227)
Screenshot: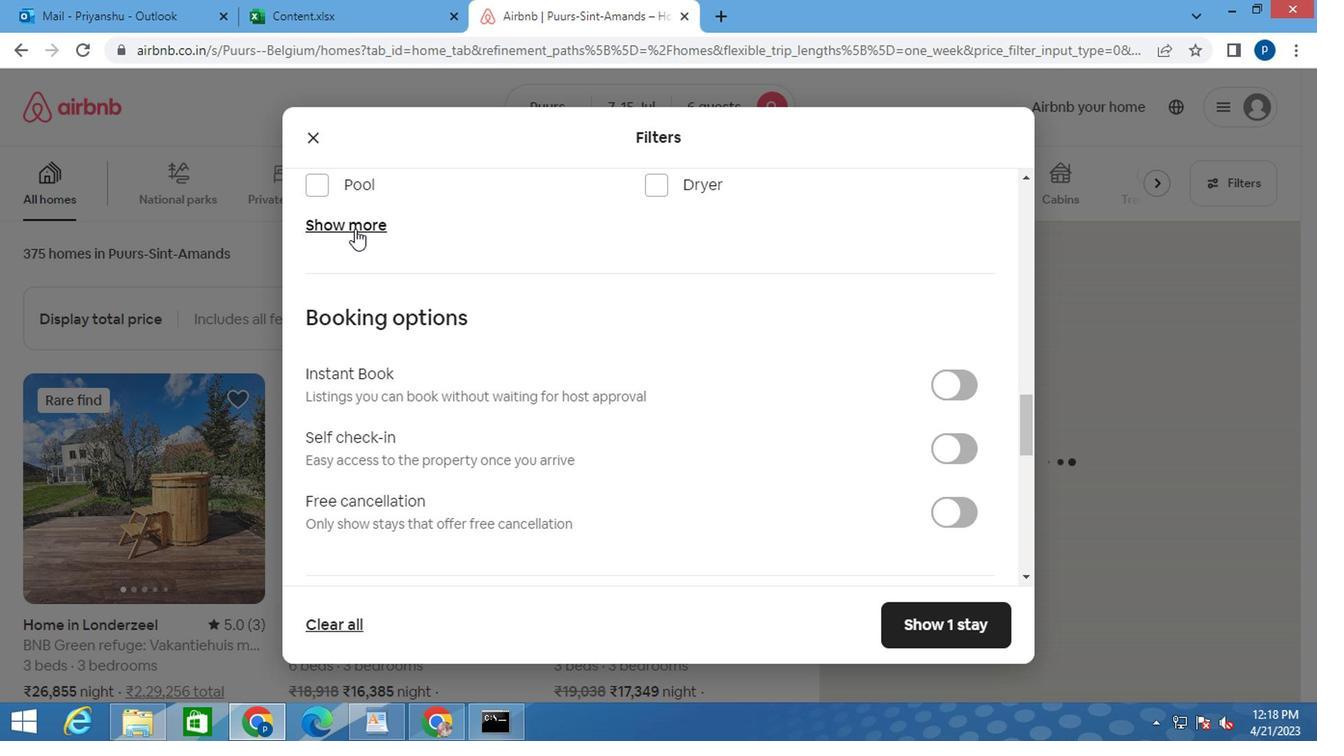 
Action: Mouse moved to (660, 293)
Screenshot: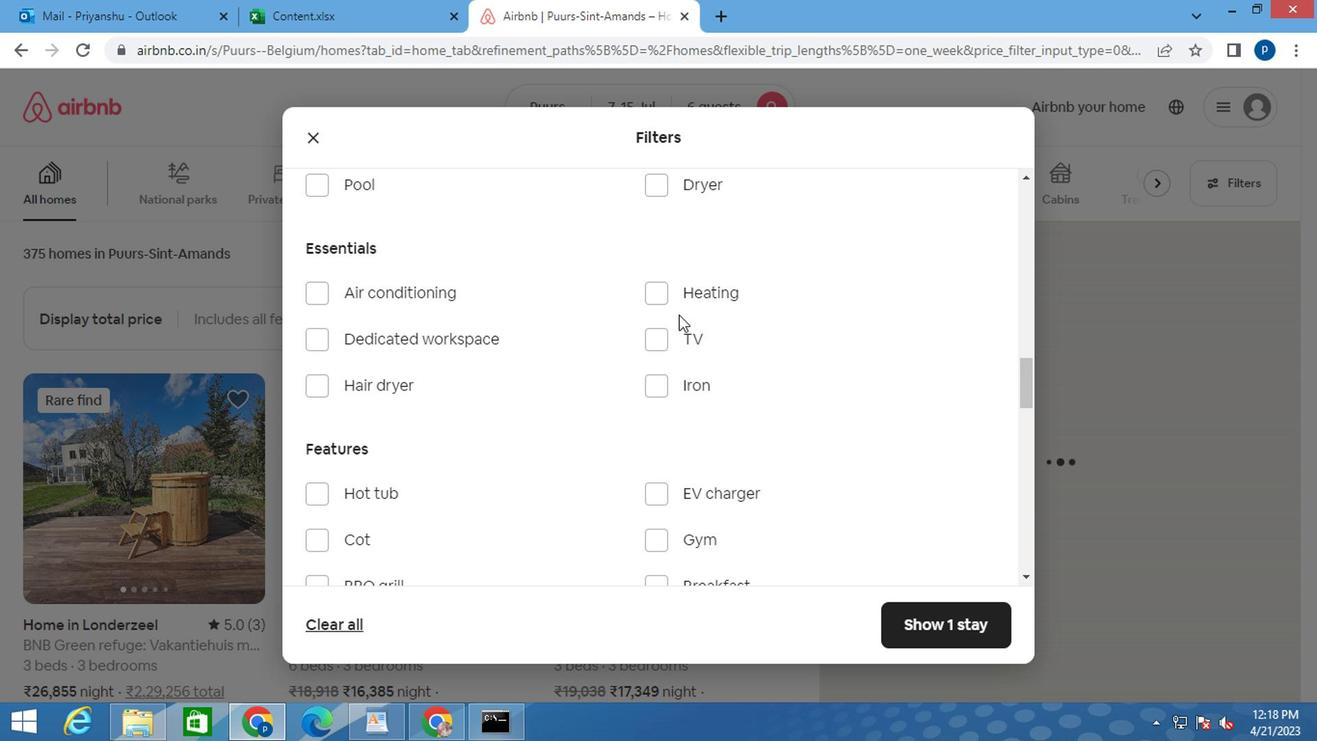 
Action: Mouse pressed left at (660, 293)
Screenshot: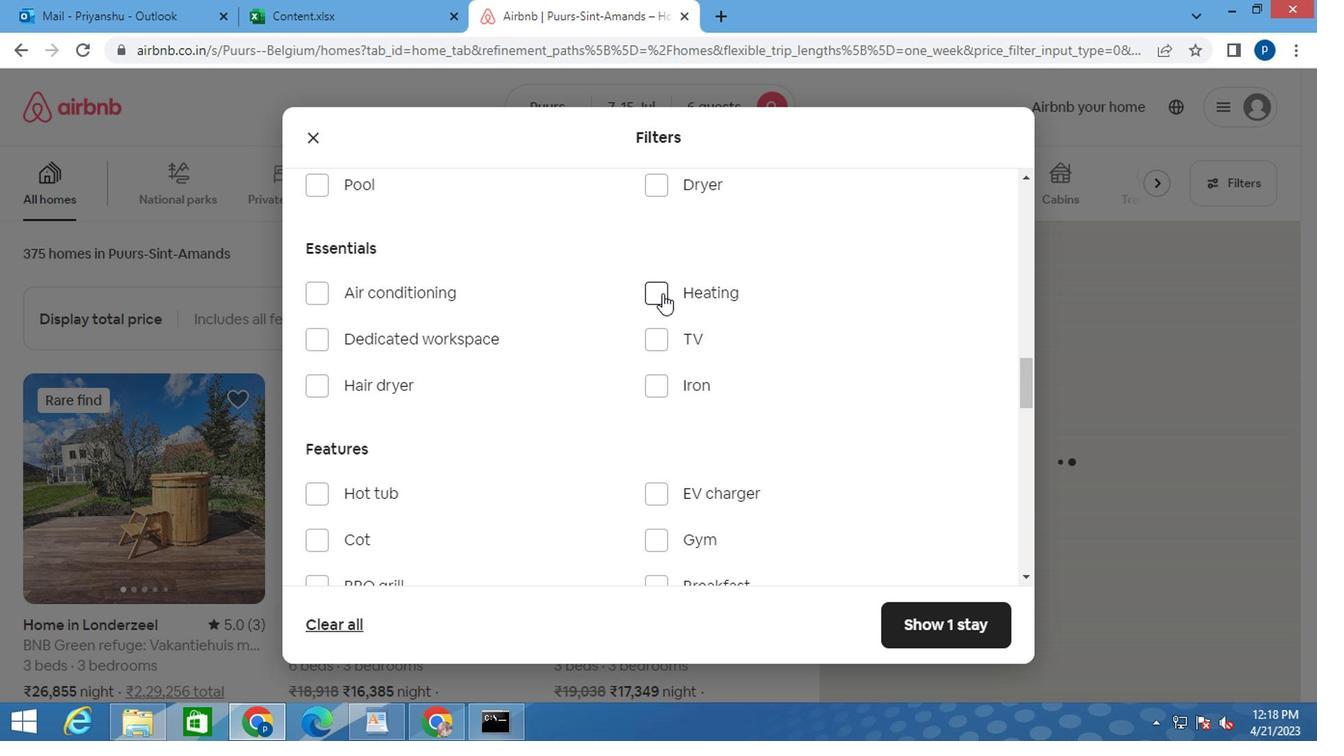 
Action: Mouse moved to (686, 365)
Screenshot: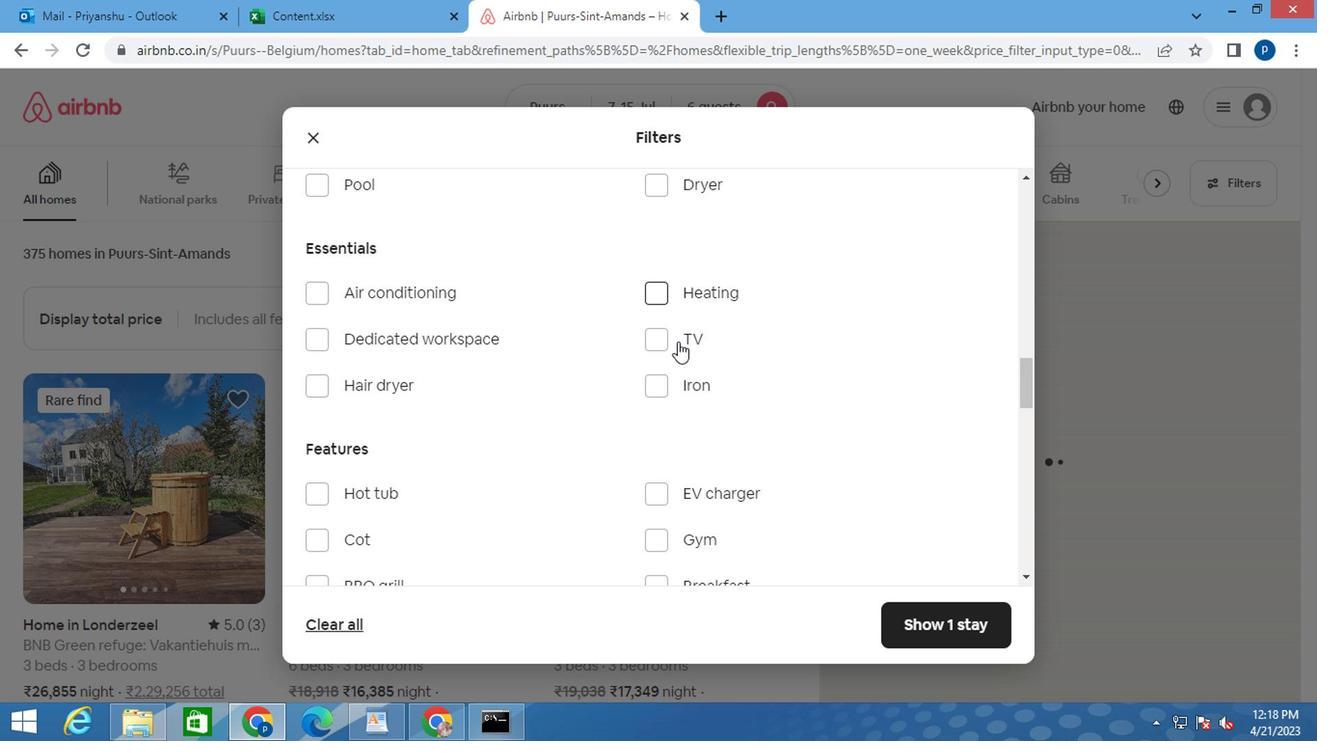 
Action: Mouse scrolled (686, 363) with delta (0, -1)
Screenshot: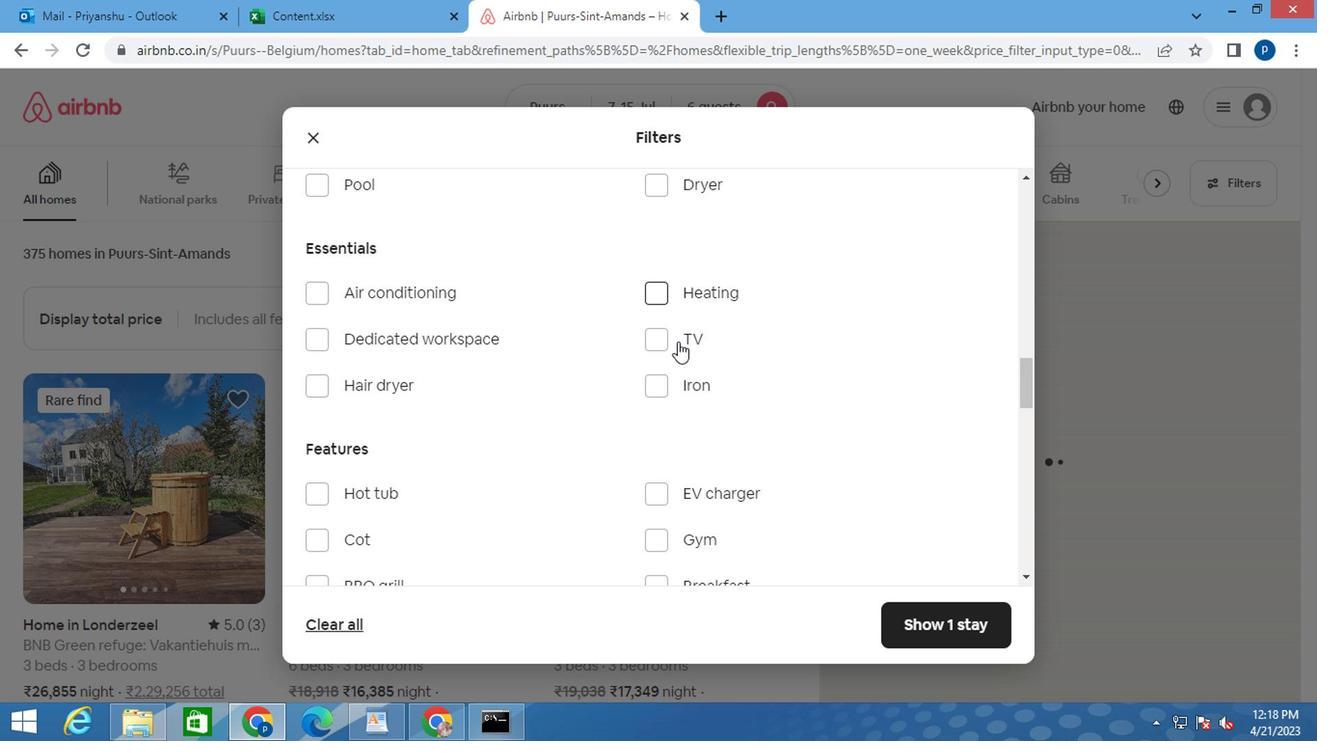 
Action: Mouse moved to (687, 367)
Screenshot: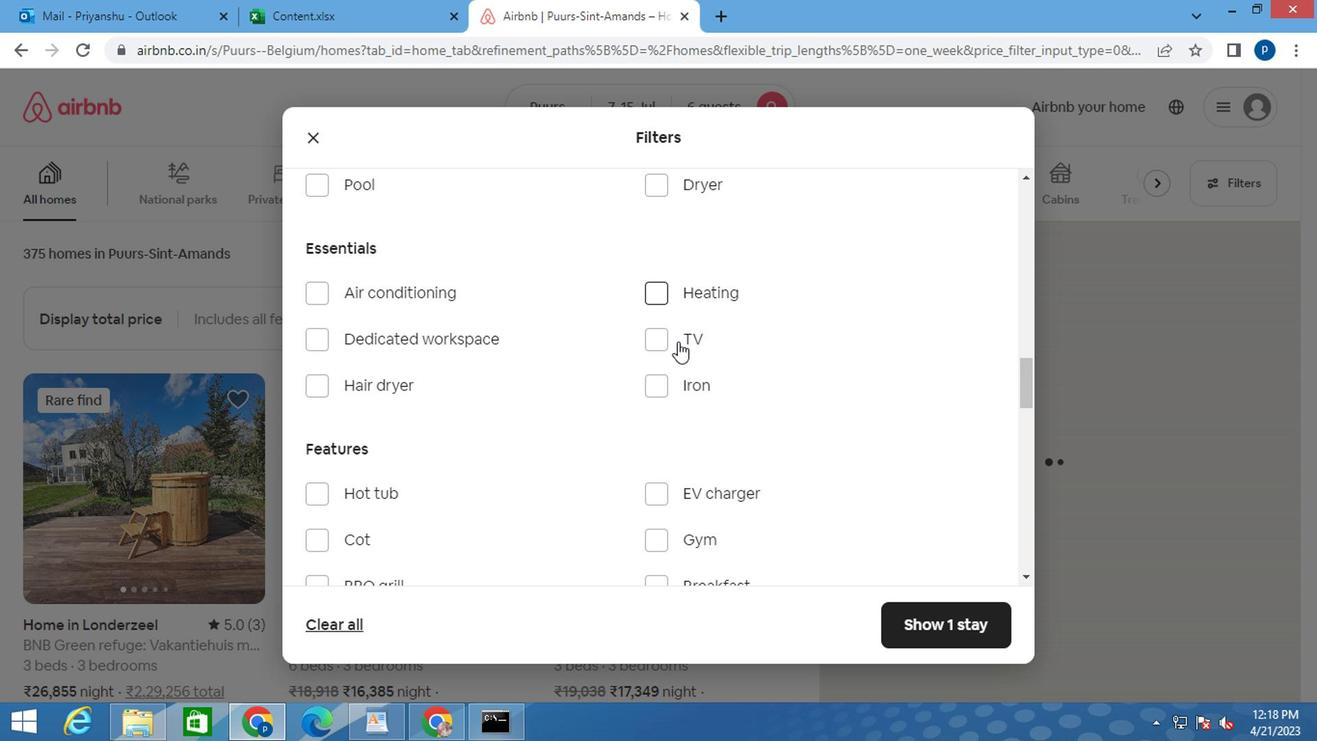 
Action: Mouse scrolled (687, 366) with delta (0, -1)
Screenshot: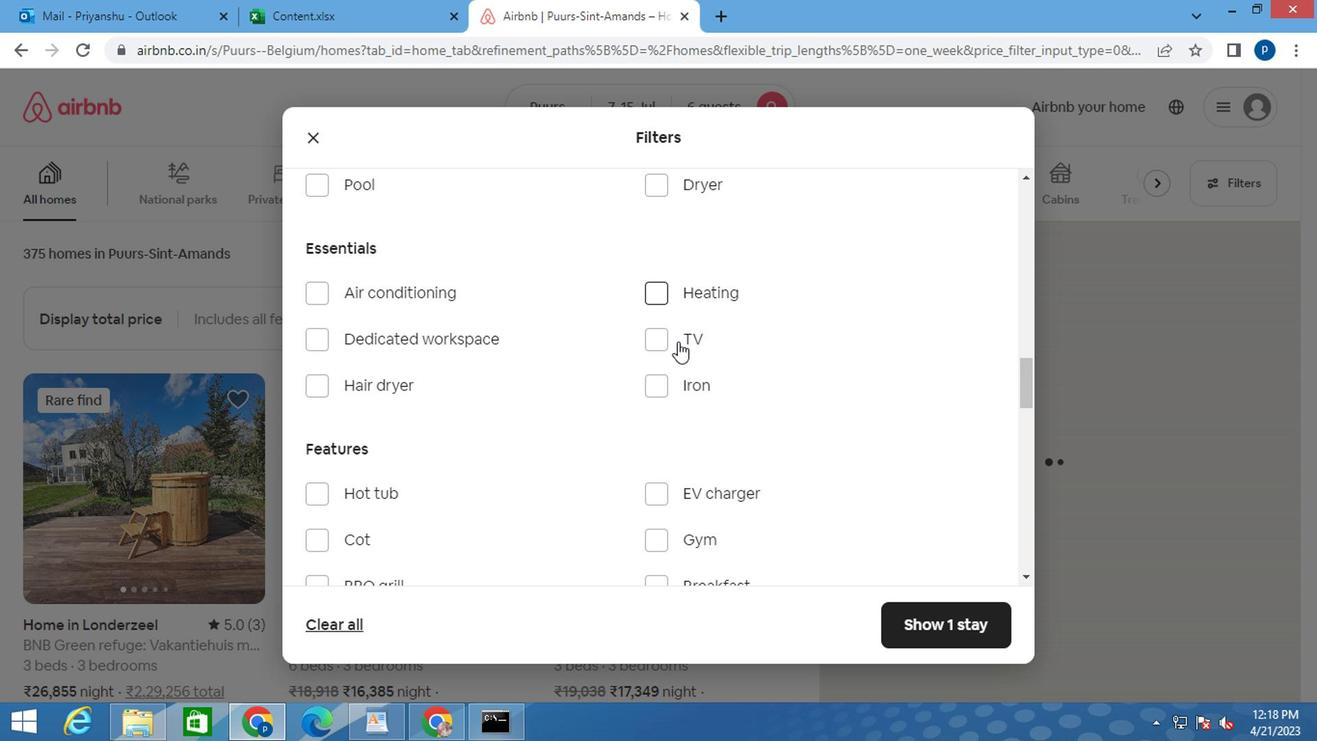 
Action: Mouse moved to (689, 369)
Screenshot: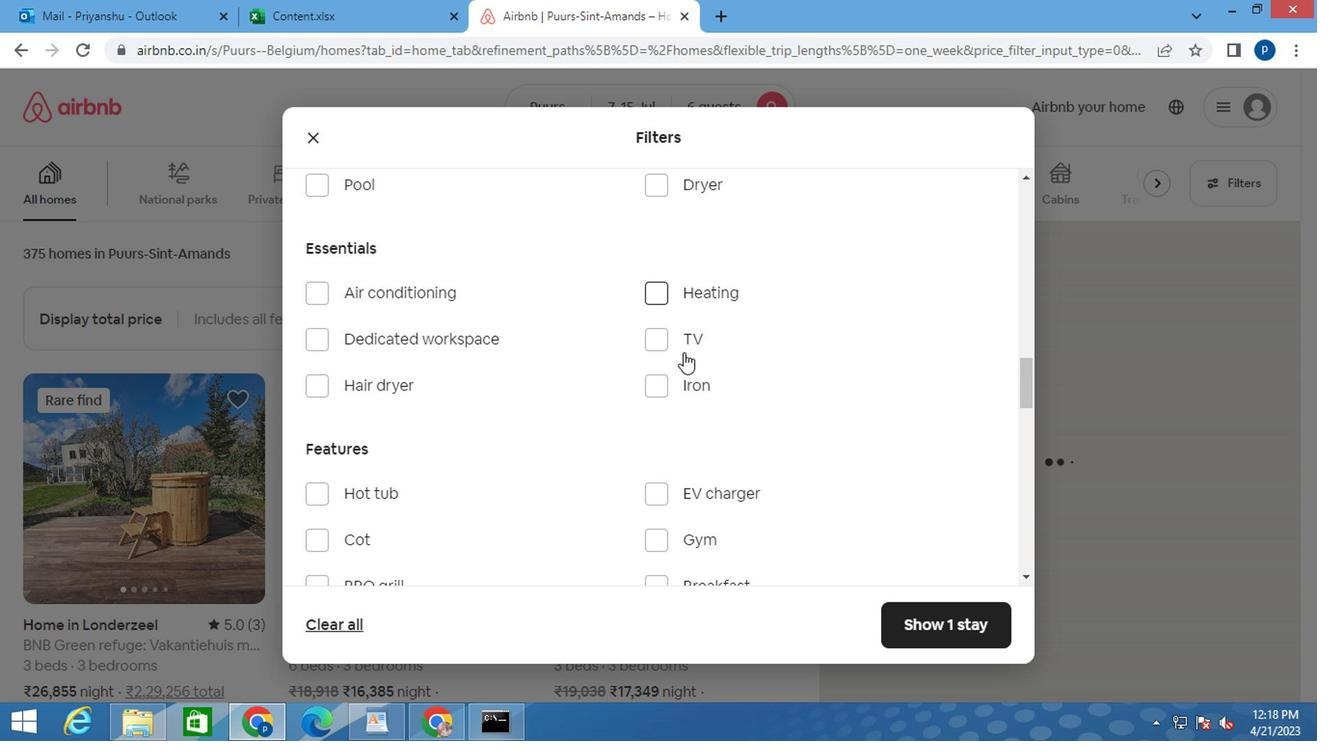 
Action: Mouse scrolled (689, 368) with delta (0, -1)
Screenshot: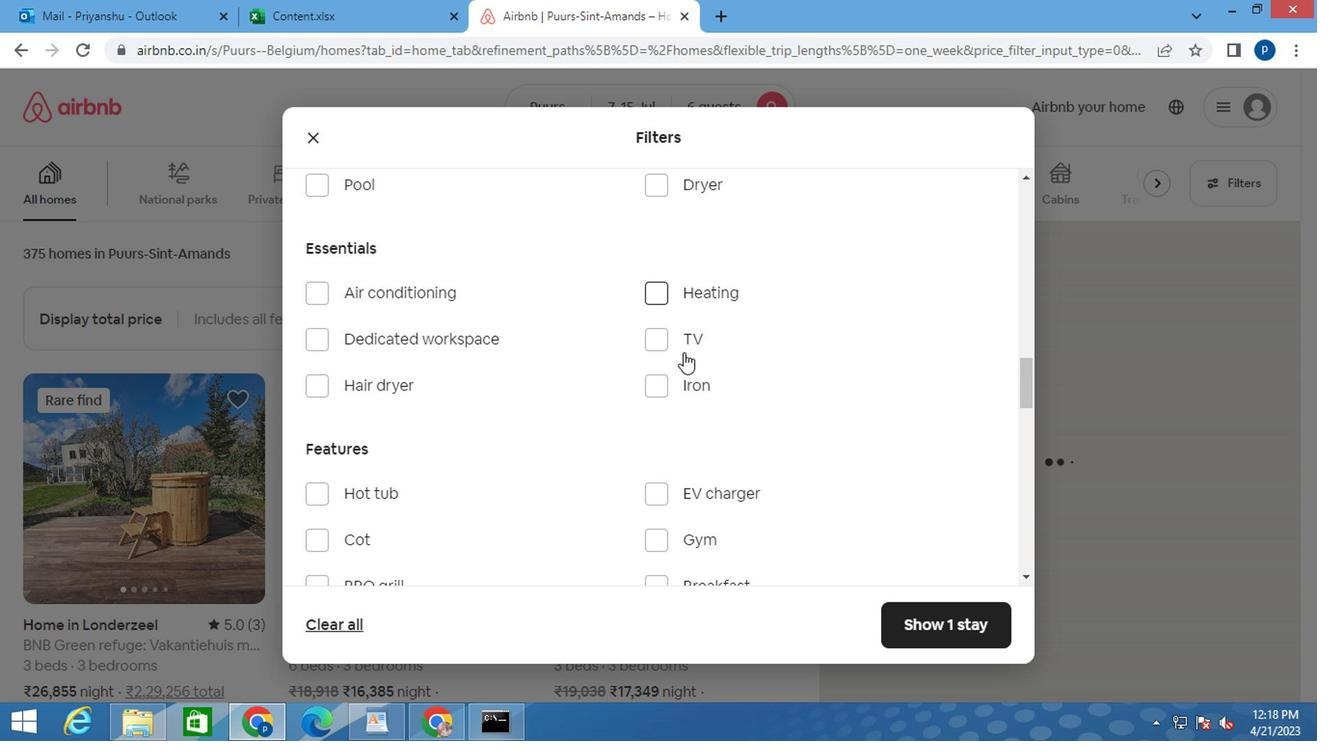 
Action: Mouse moved to (883, 461)
Screenshot: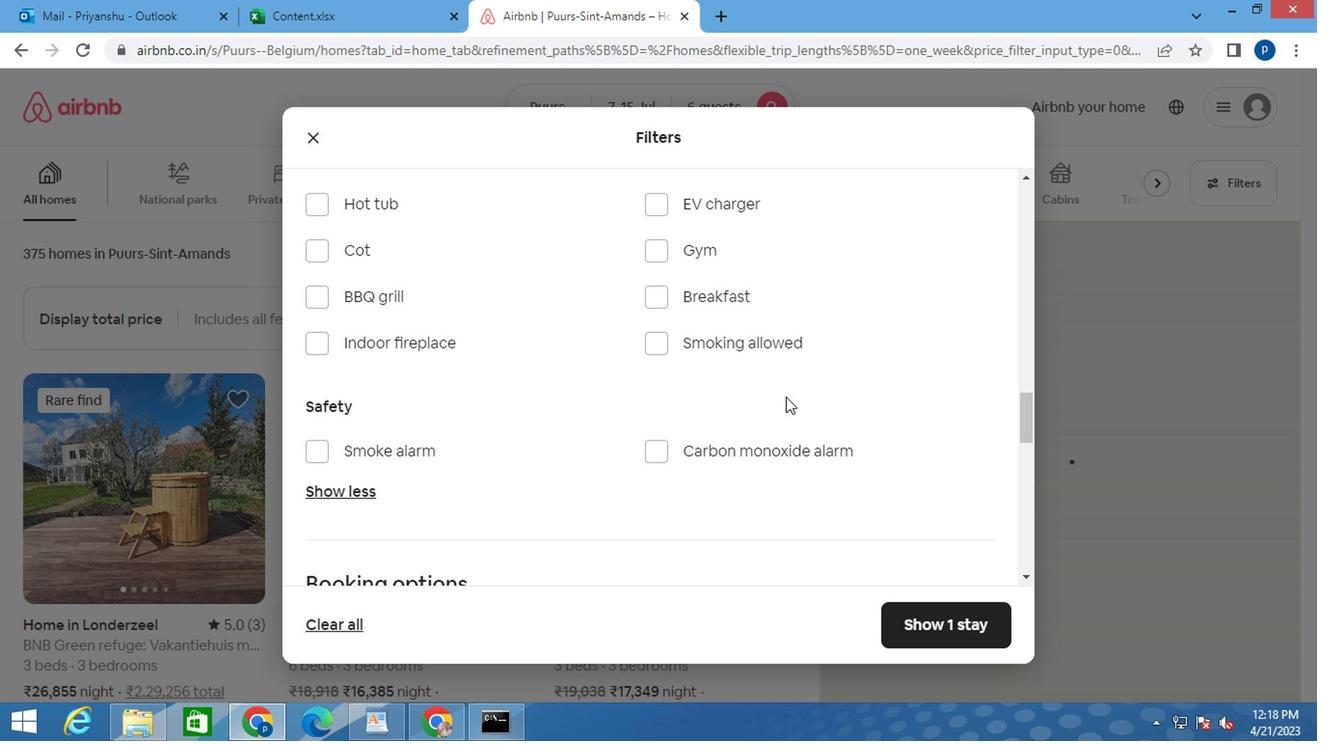 
Action: Mouse scrolled (883, 460) with delta (0, -1)
Screenshot: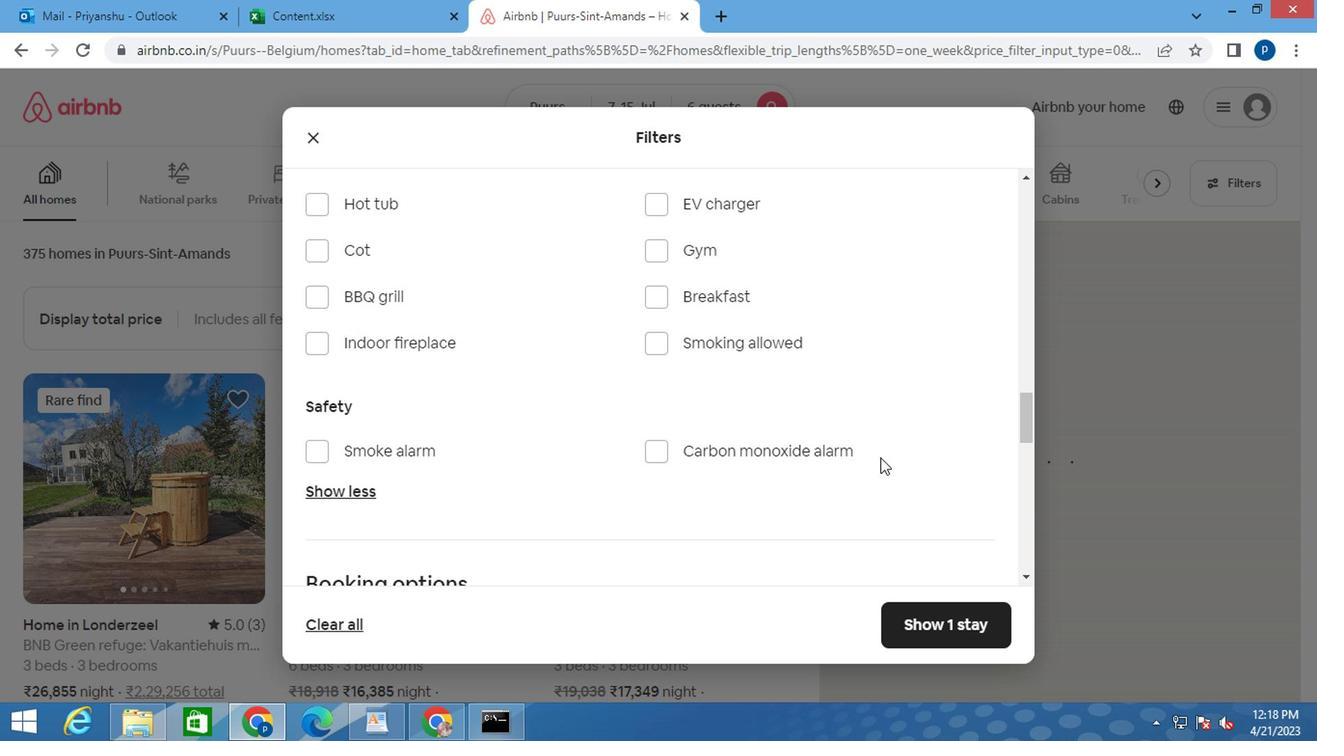 
Action: Mouse moved to (883, 461)
Screenshot: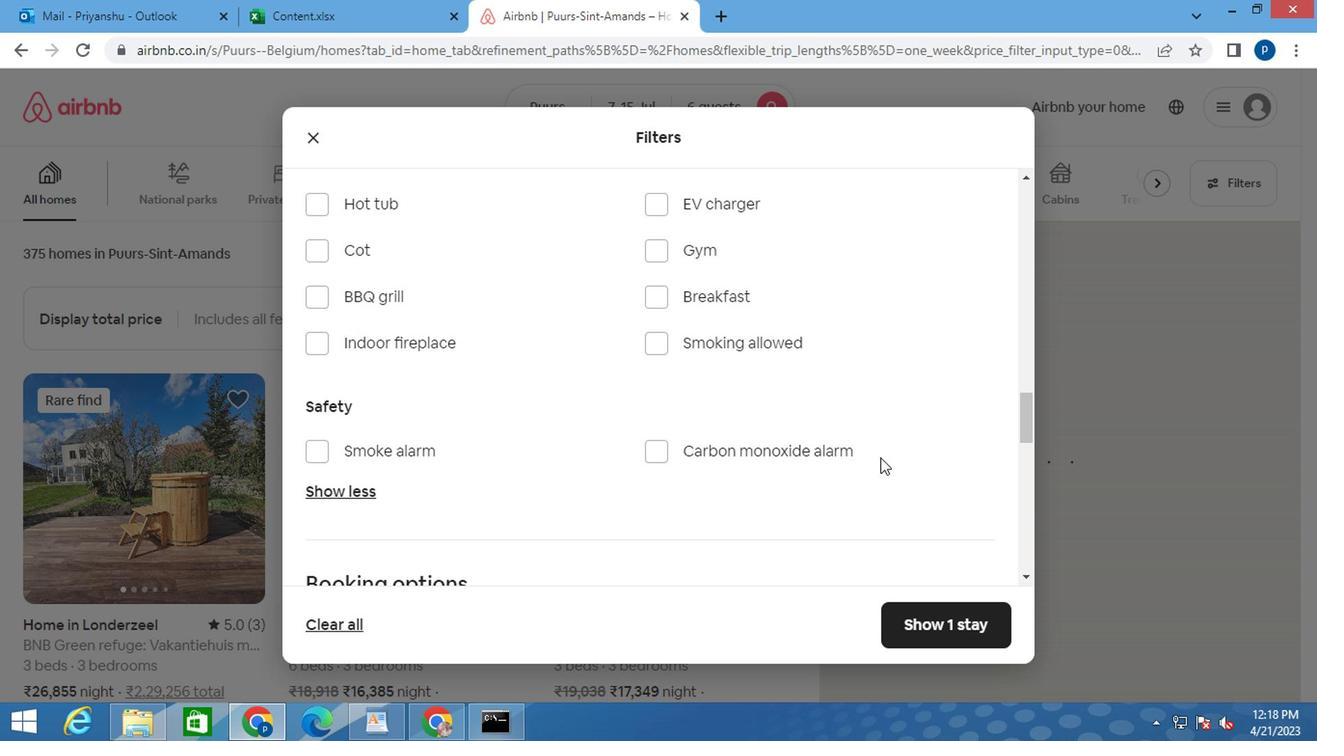 
Action: Mouse scrolled (883, 460) with delta (0, -1)
Screenshot: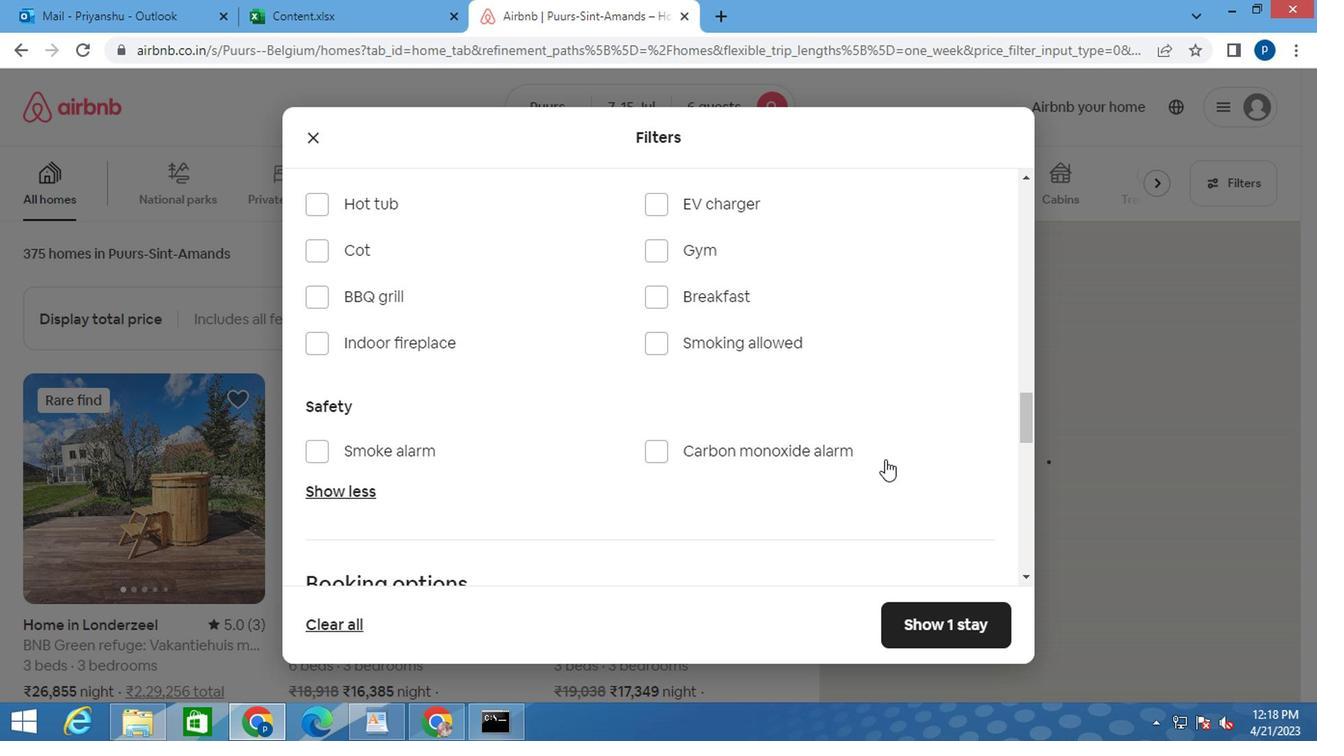 
Action: Mouse moved to (884, 461)
Screenshot: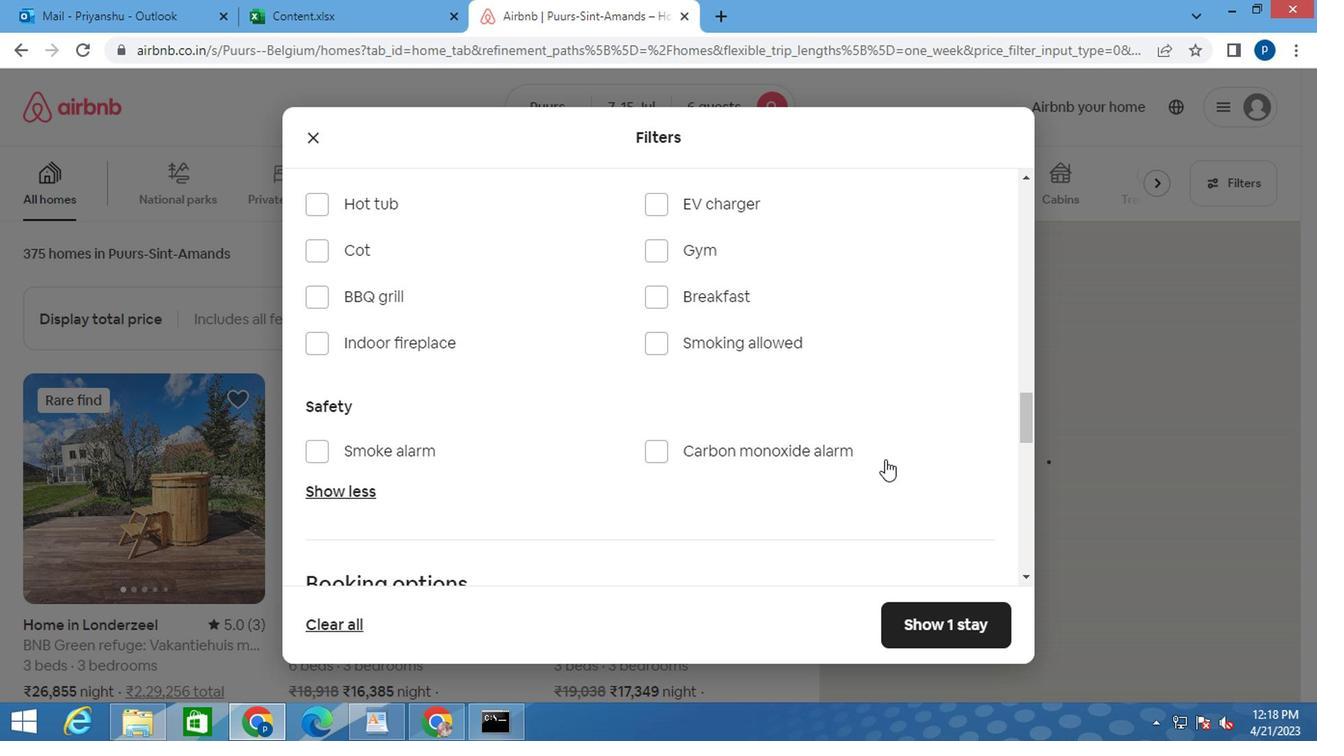 
Action: Mouse scrolled (884, 460) with delta (0, -1)
Screenshot: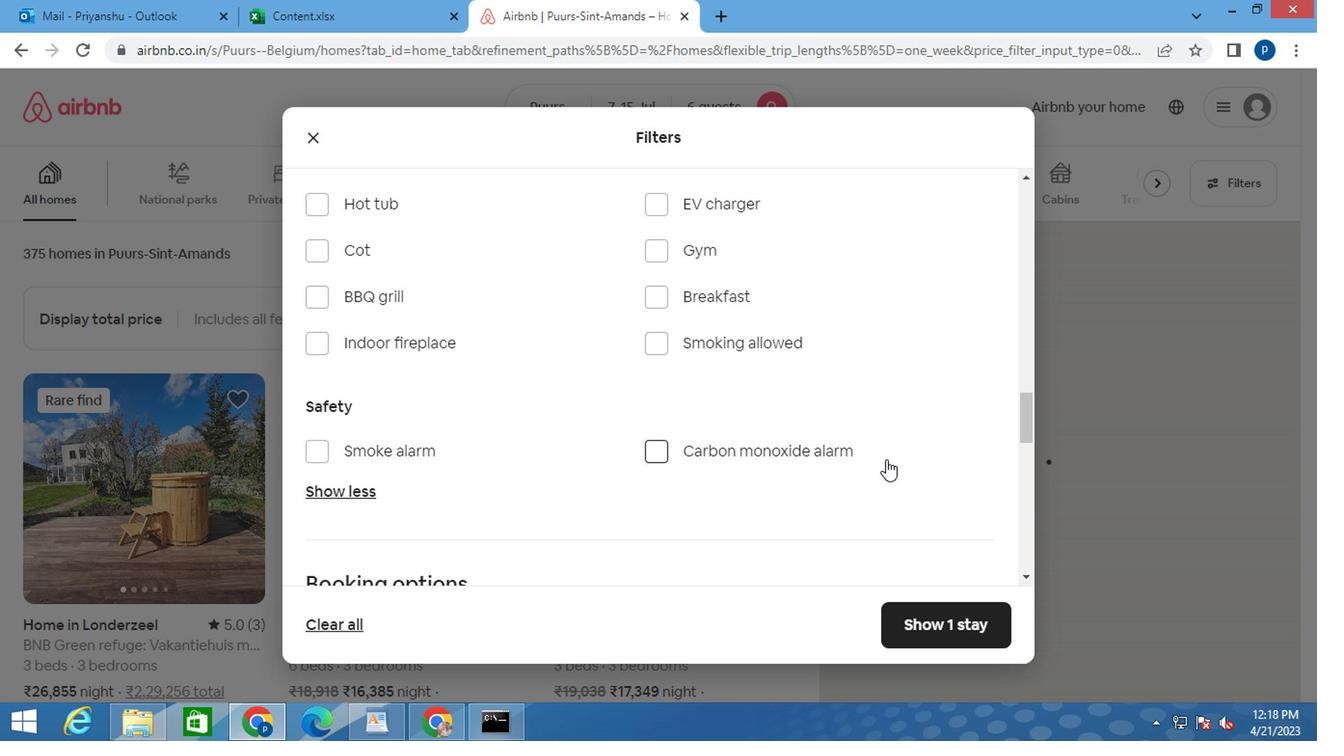 
Action: Mouse moved to (934, 432)
Screenshot: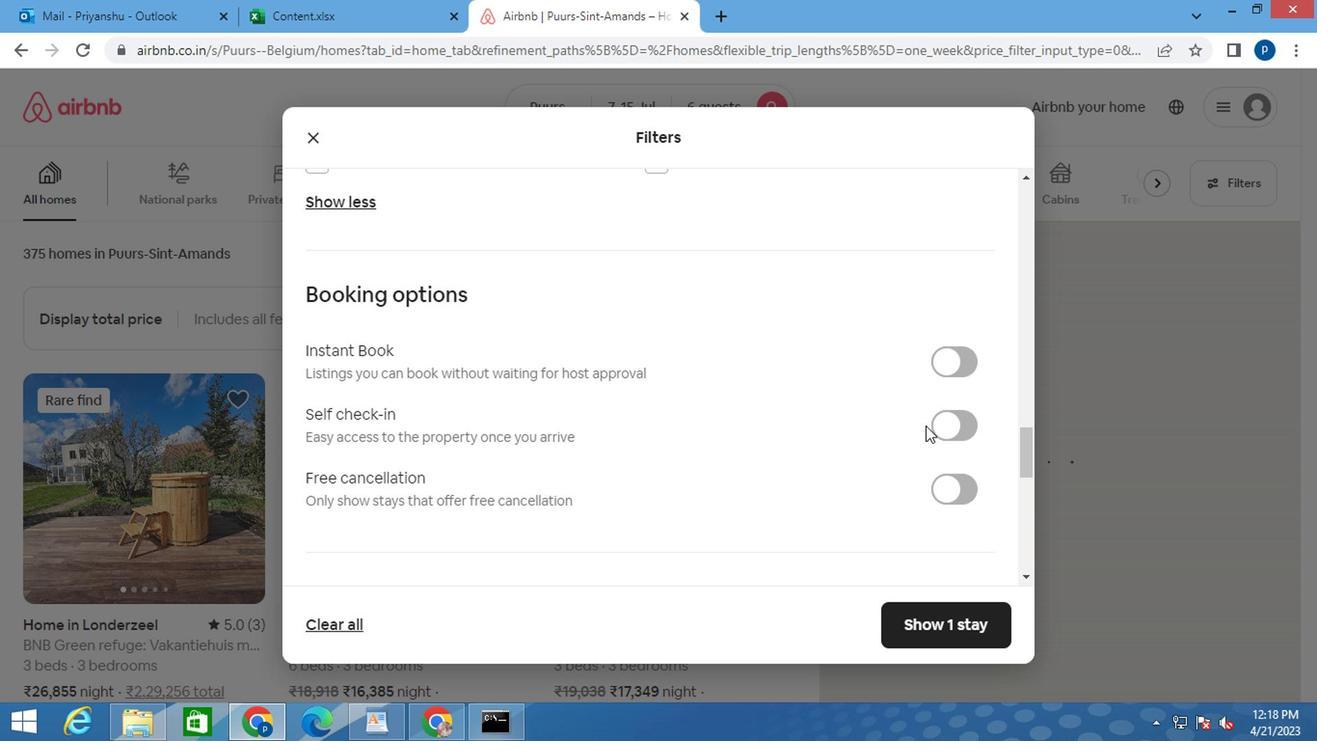 
Action: Mouse pressed left at (934, 432)
Screenshot: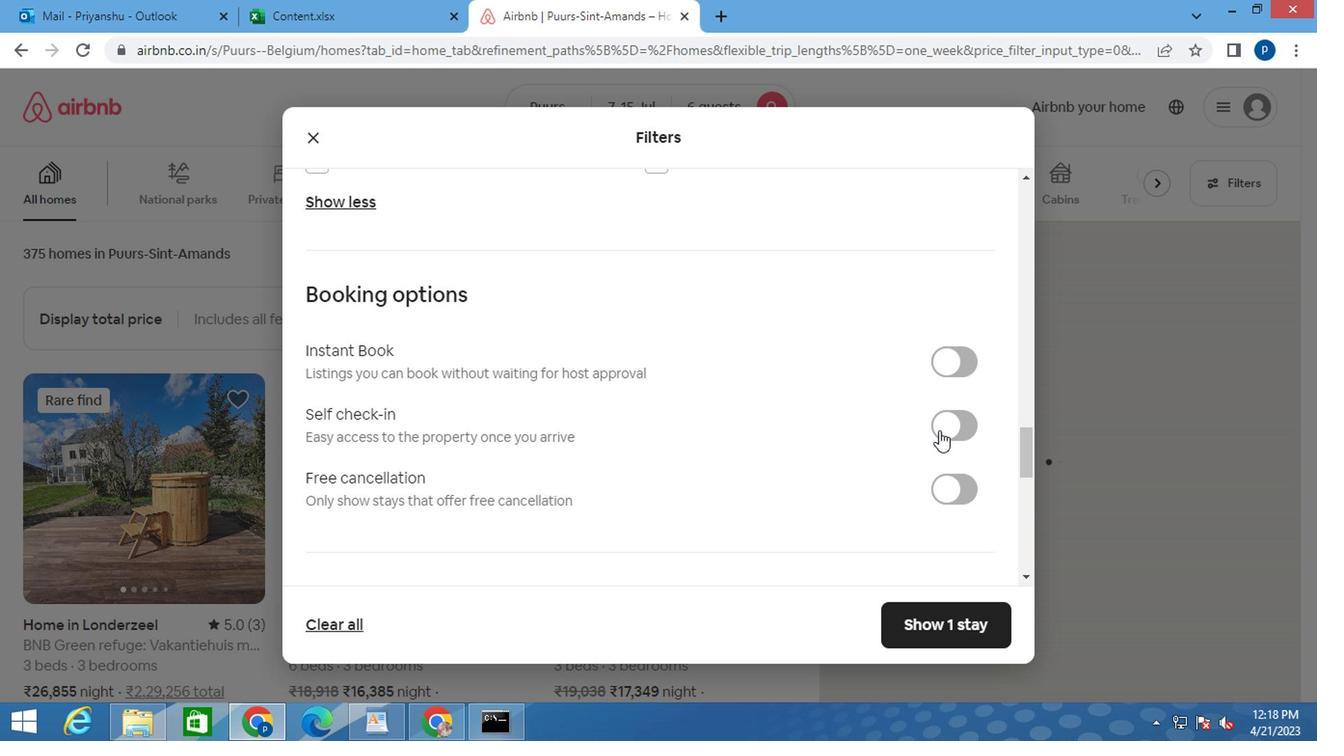 
Action: Mouse moved to (927, 436)
Screenshot: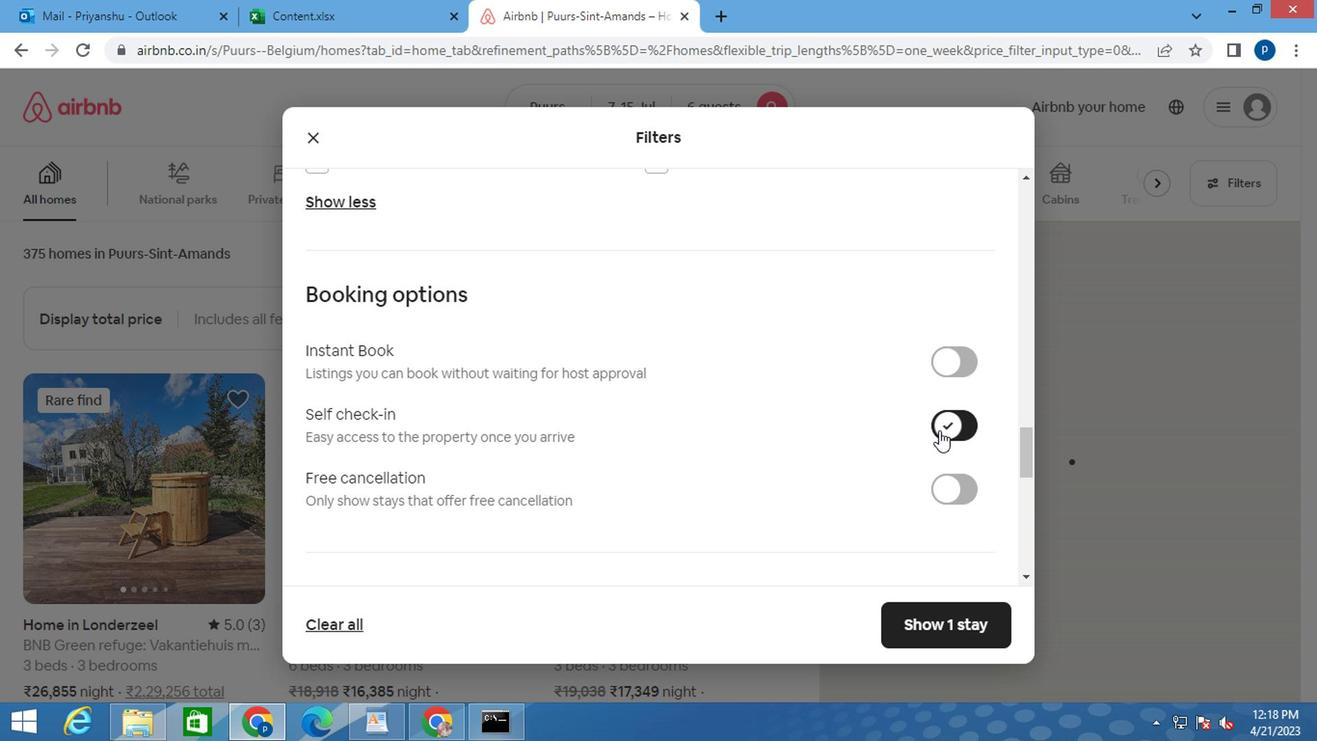 
Action: Mouse scrolled (927, 435) with delta (0, -1)
Screenshot: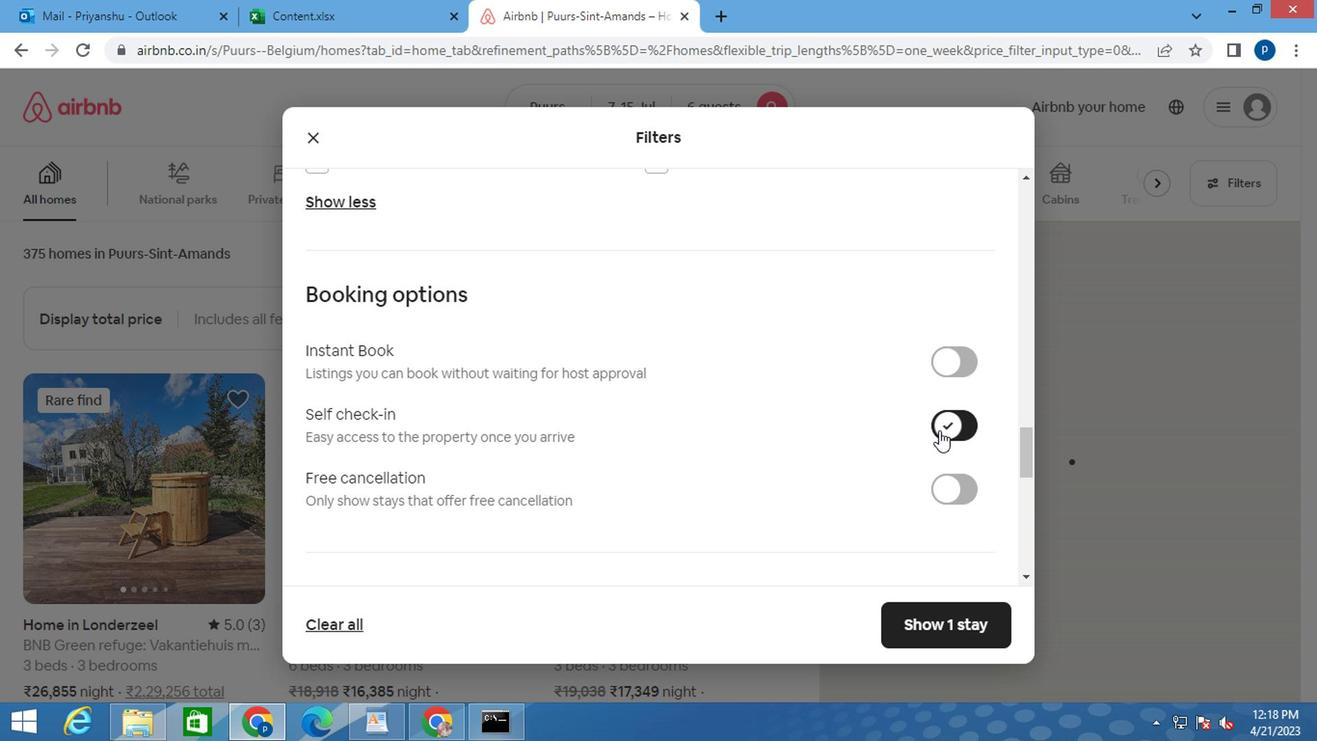 
Action: Mouse moved to (911, 437)
Screenshot: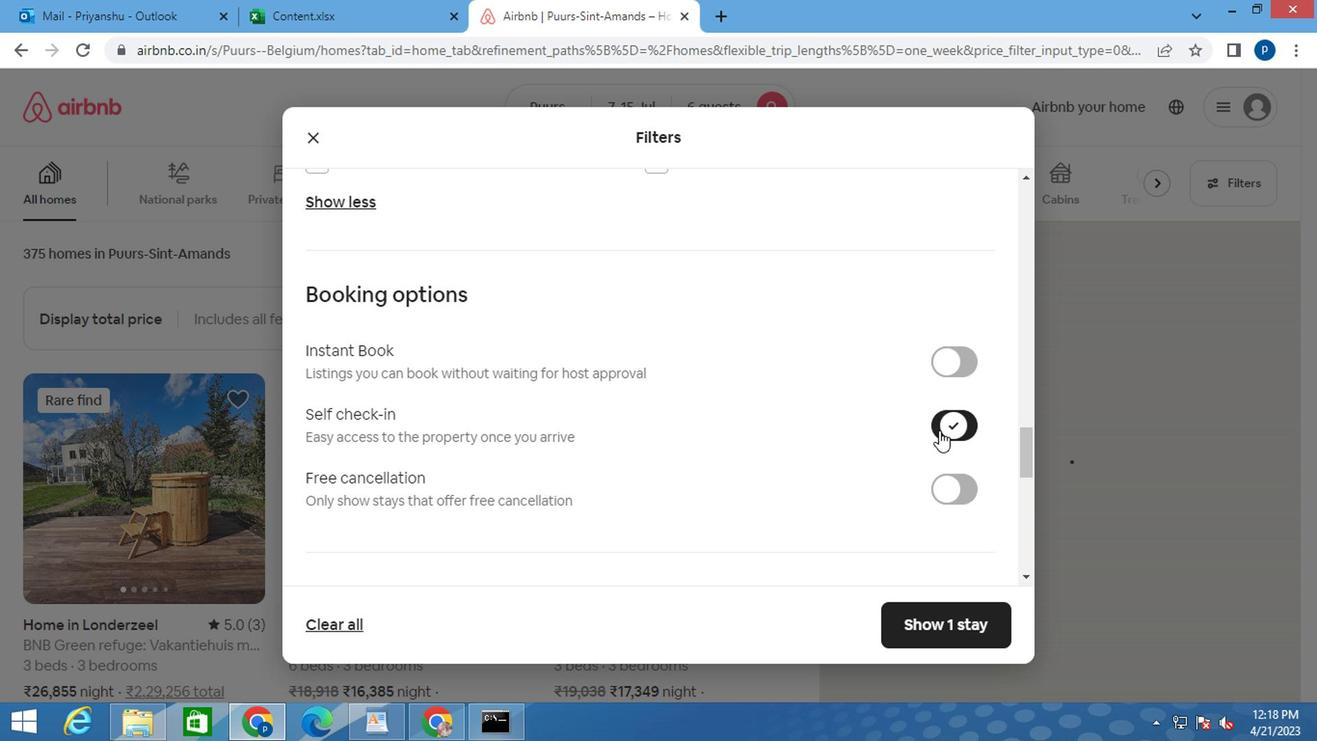 
Action: Mouse scrolled (911, 437) with delta (0, 0)
Screenshot: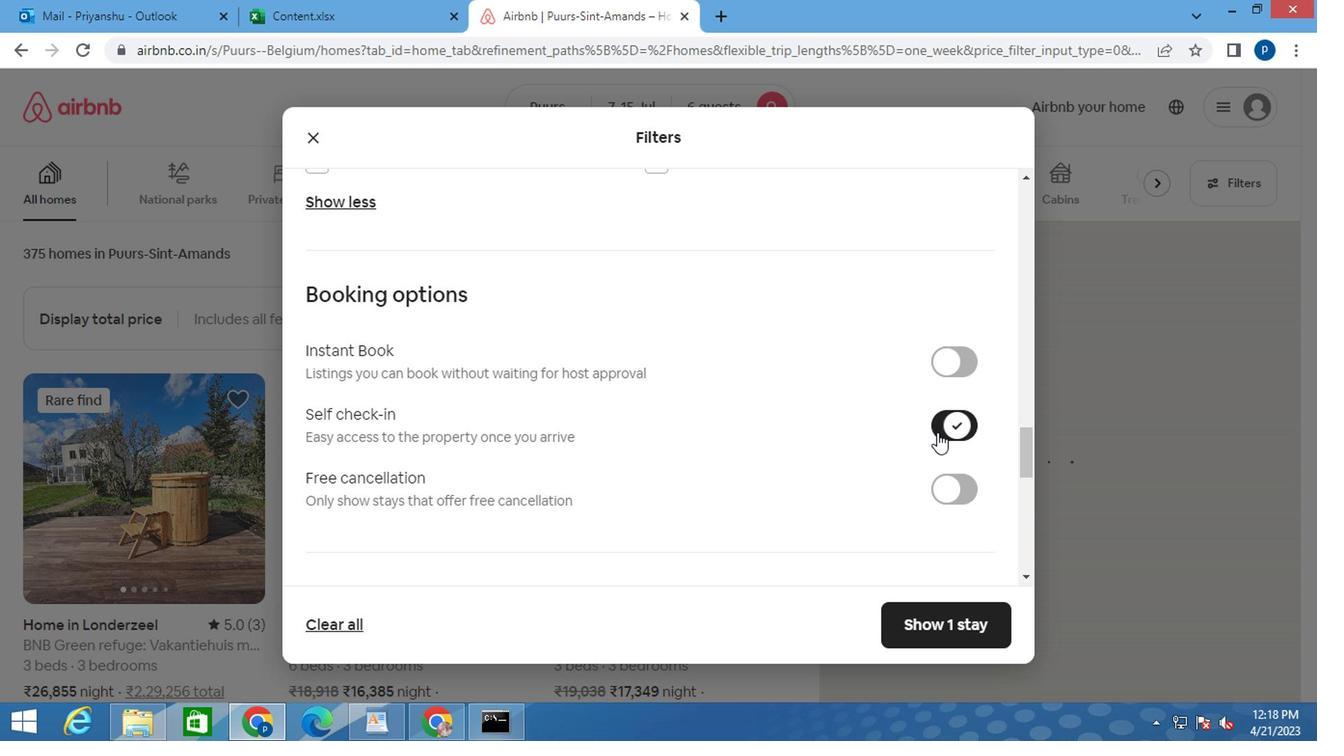 
Action: Mouse moved to (894, 440)
Screenshot: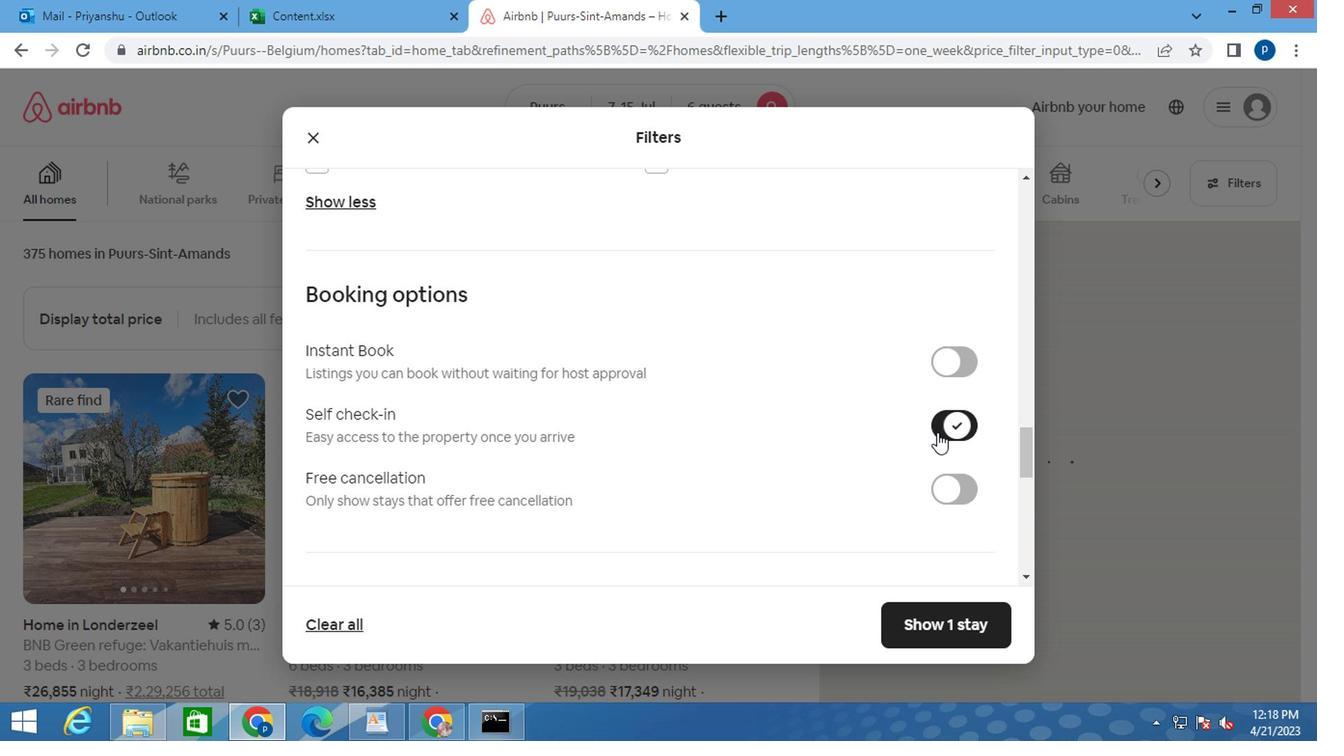 
Action: Mouse scrolled (894, 439) with delta (0, 0)
Screenshot: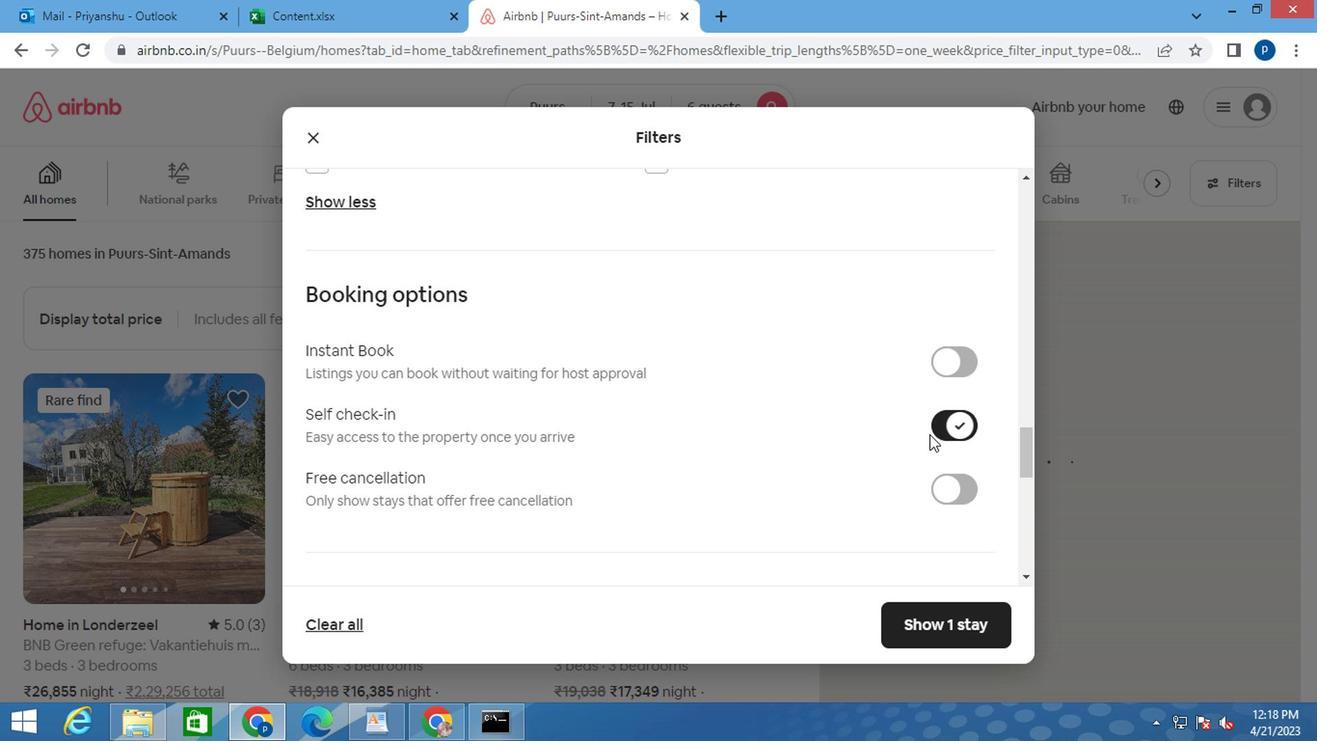 
Action: Mouse moved to (869, 442)
Screenshot: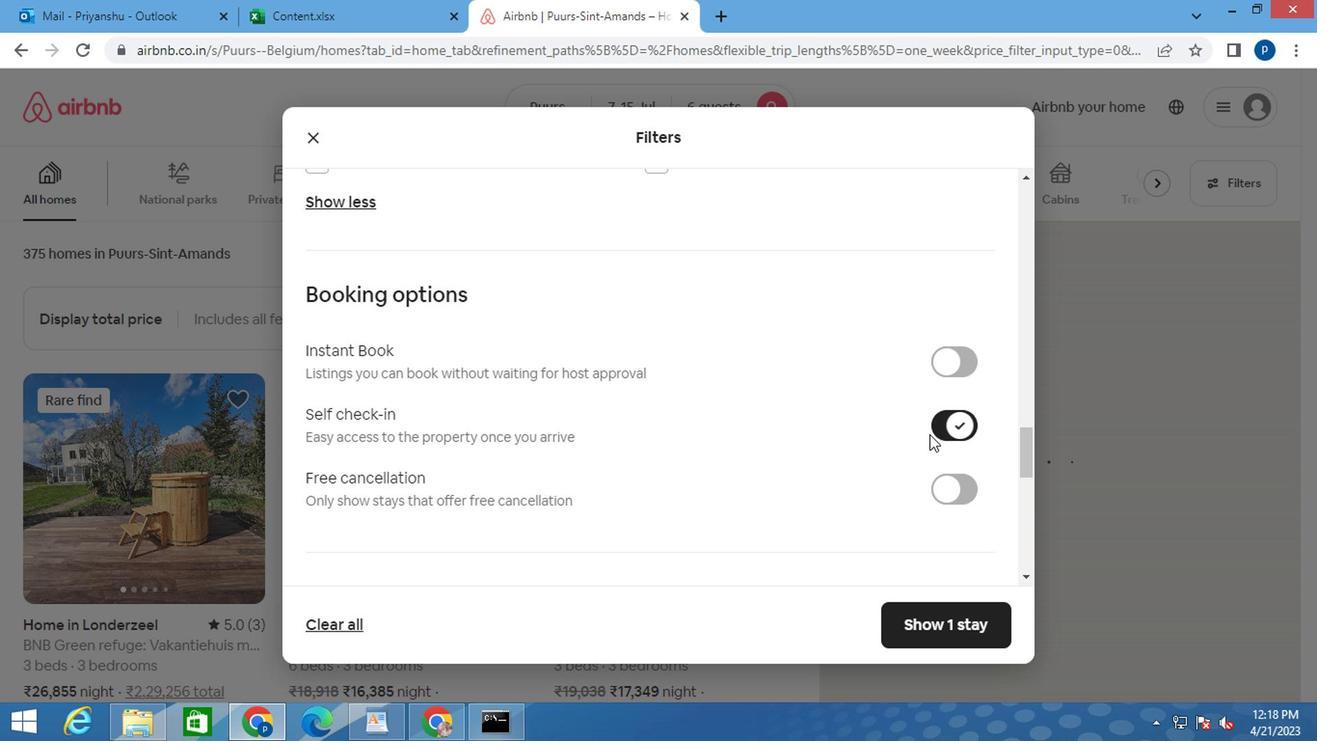 
Action: Mouse scrolled (869, 441) with delta (0, 0)
Screenshot: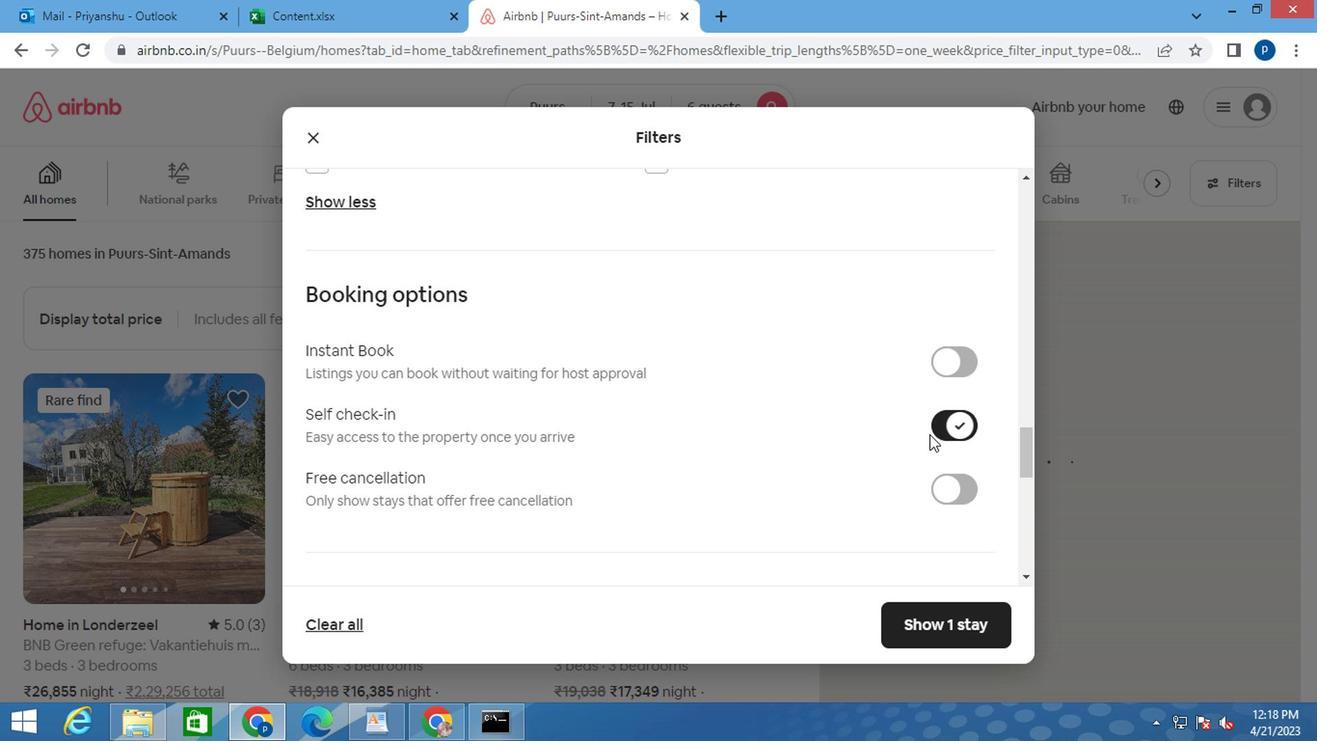 
Action: Mouse moved to (855, 442)
Screenshot: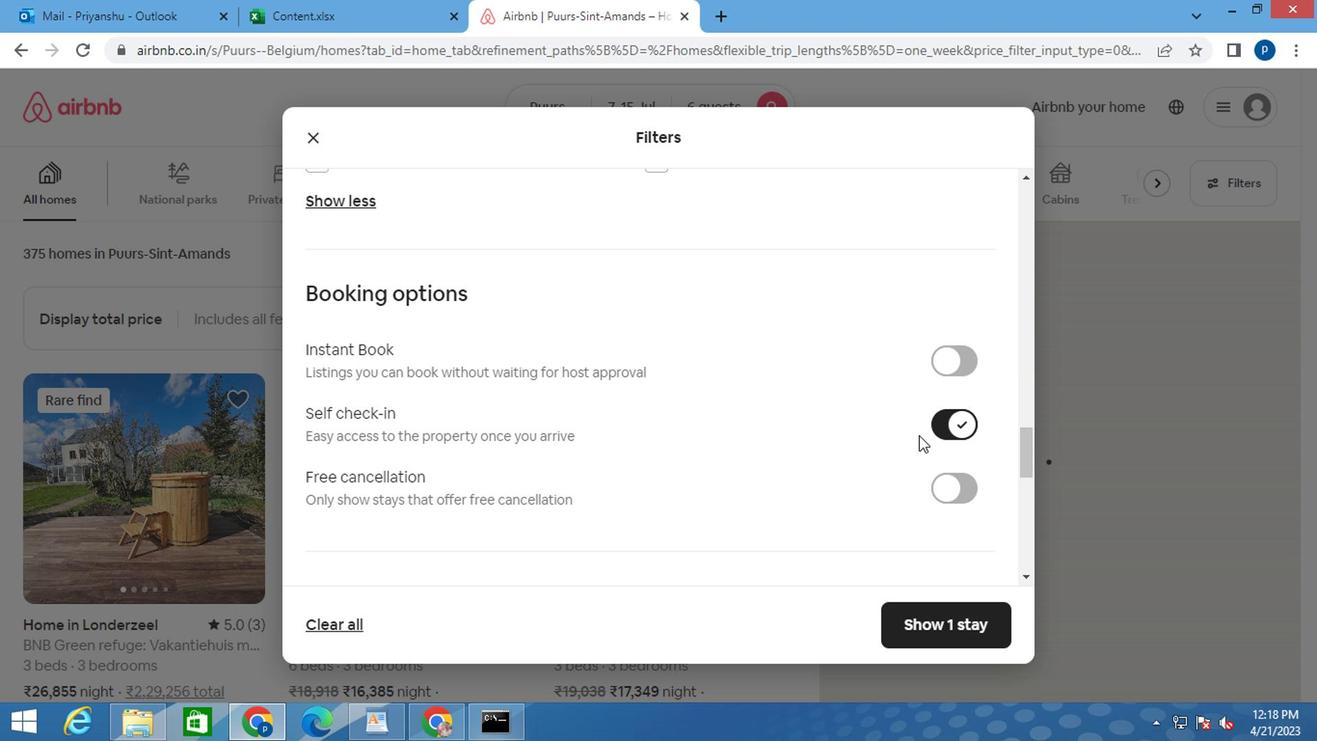
Action: Mouse scrolled (855, 441) with delta (0, 0)
Screenshot: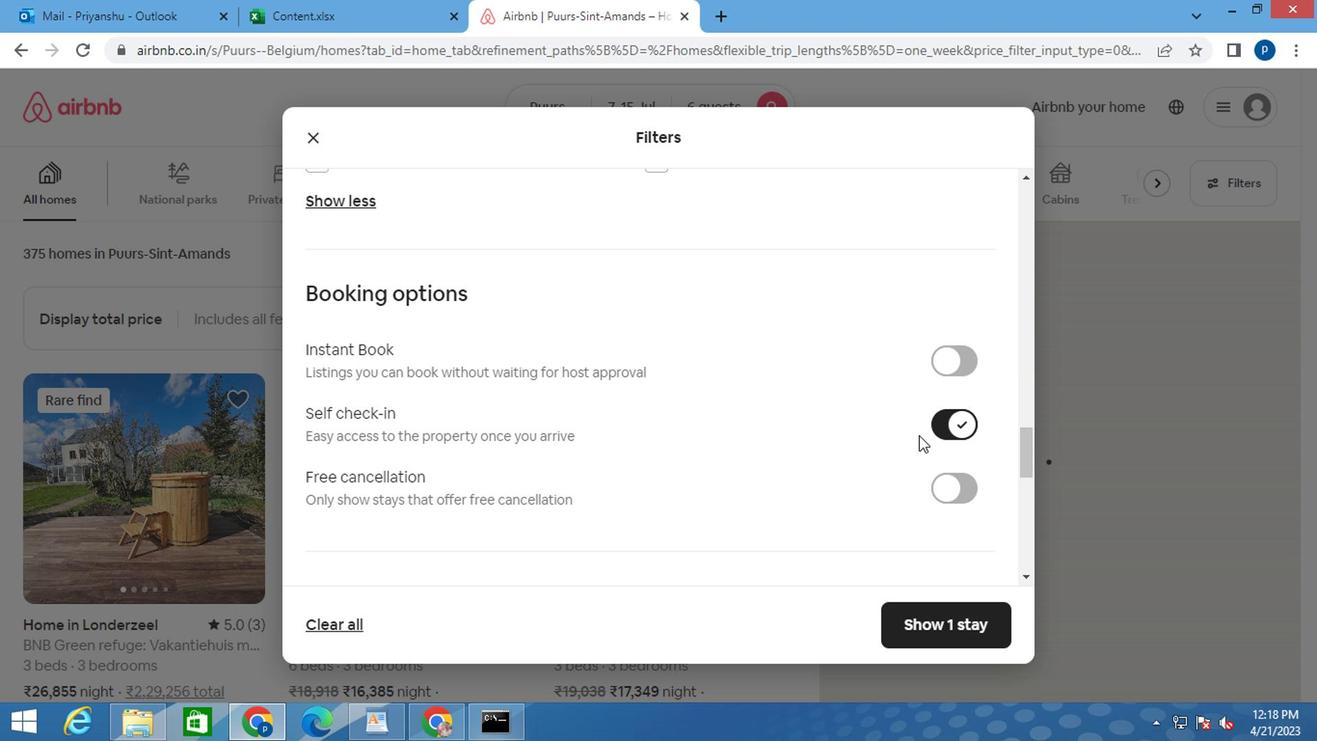 
Action: Mouse moved to (820, 437)
Screenshot: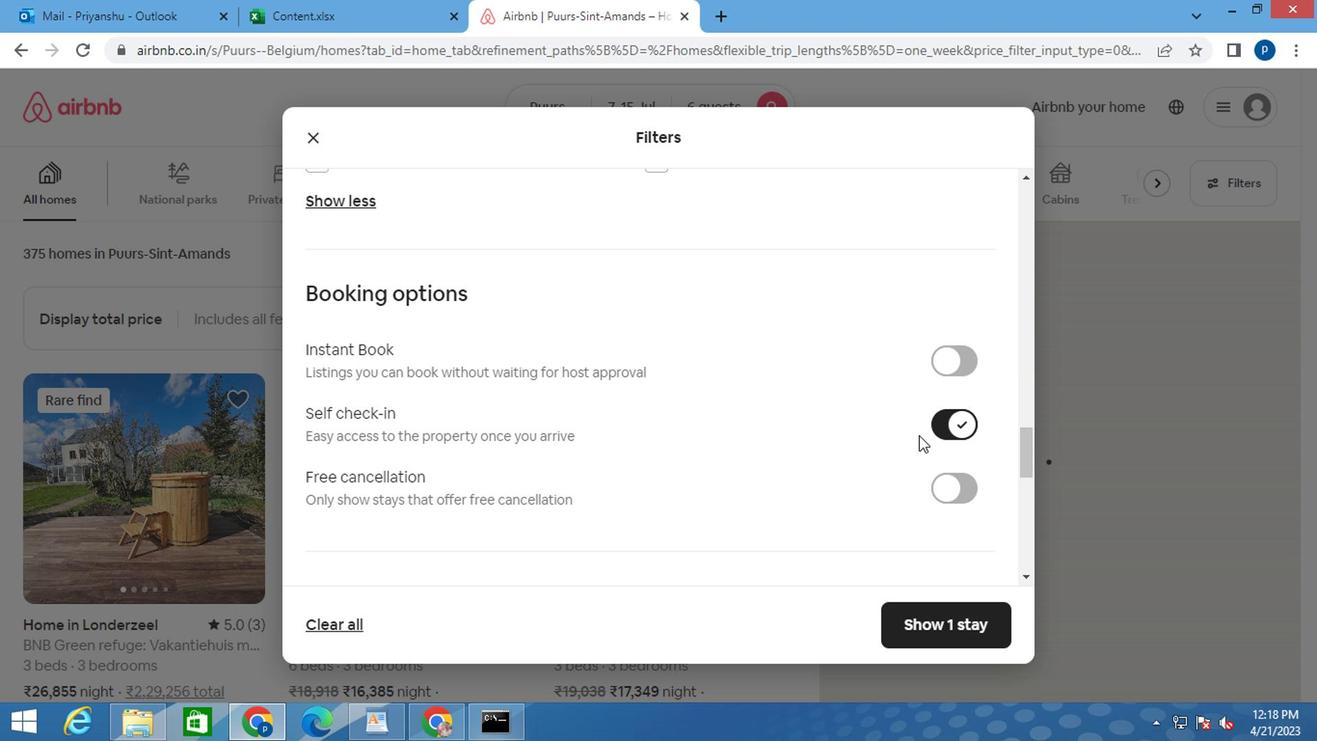 
Action: Mouse scrolled (820, 437) with delta (0, 0)
Screenshot: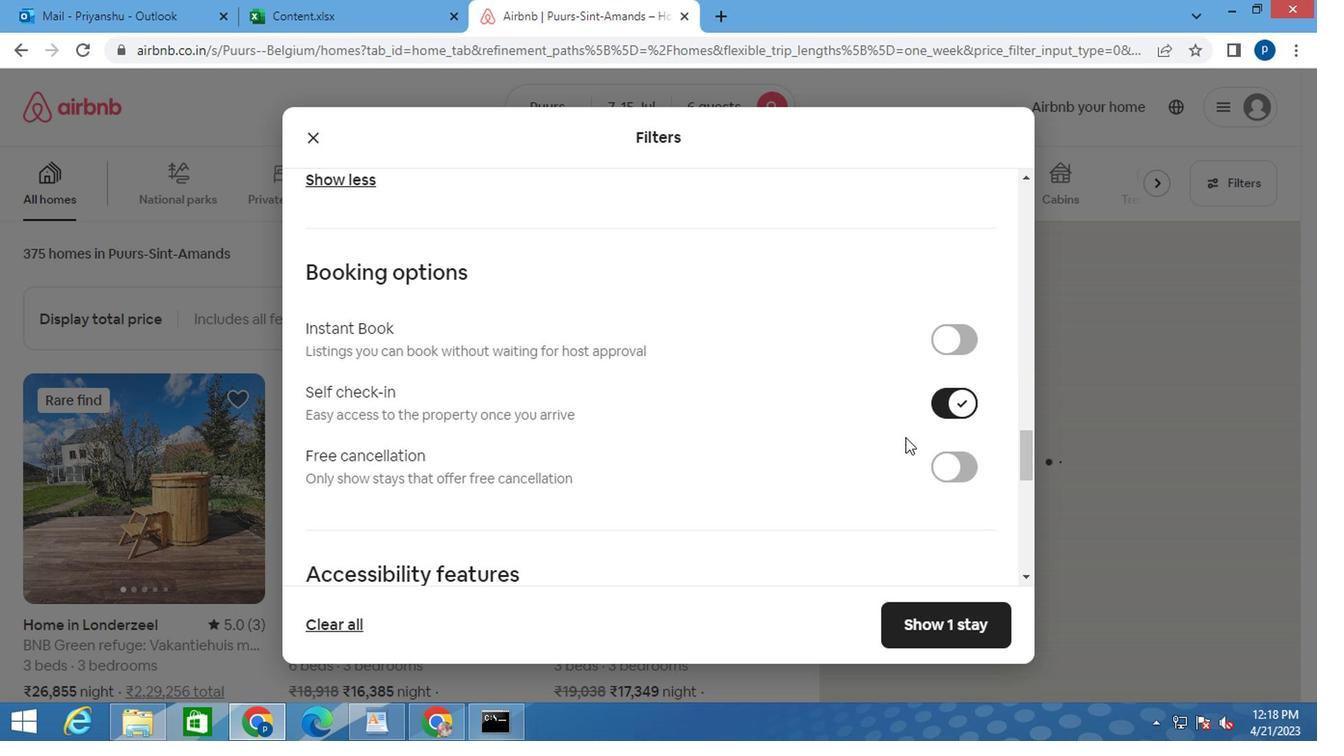 
Action: Mouse moved to (375, 457)
Screenshot: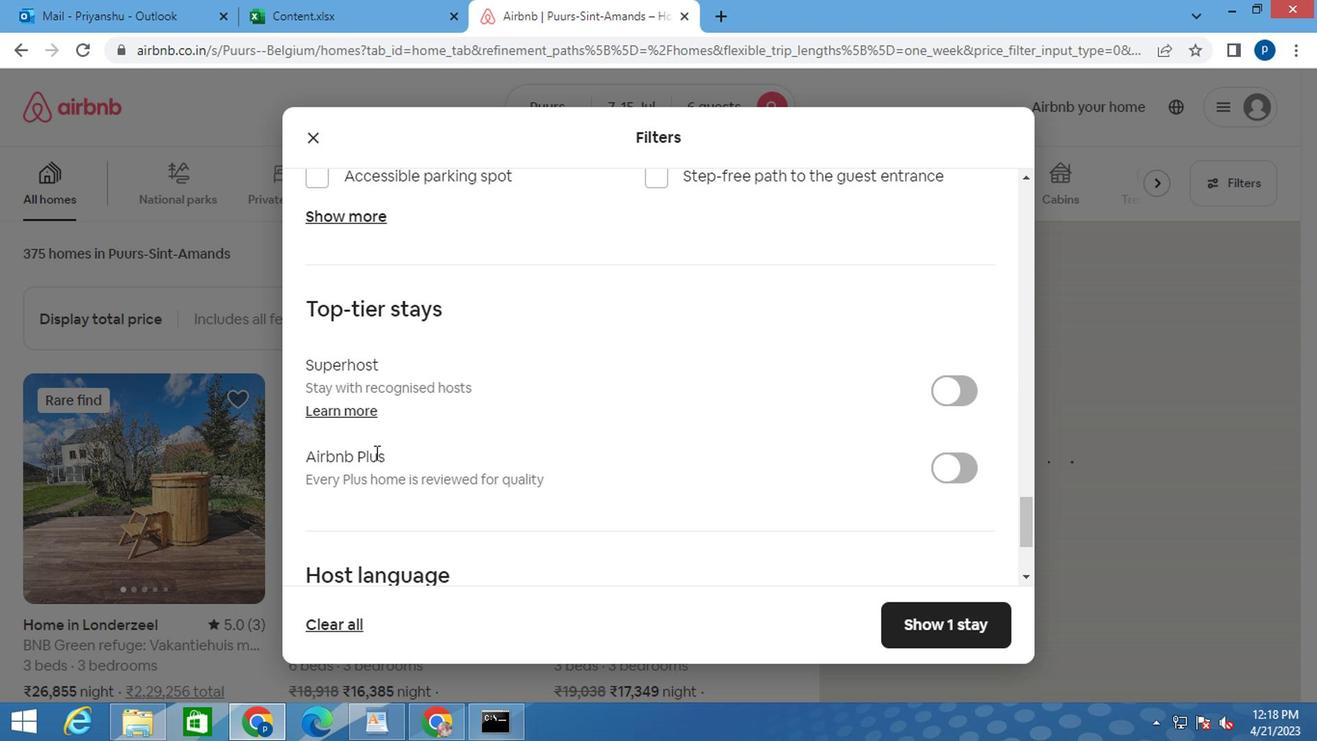 
Action: Mouse scrolled (375, 457) with delta (0, 0)
Screenshot: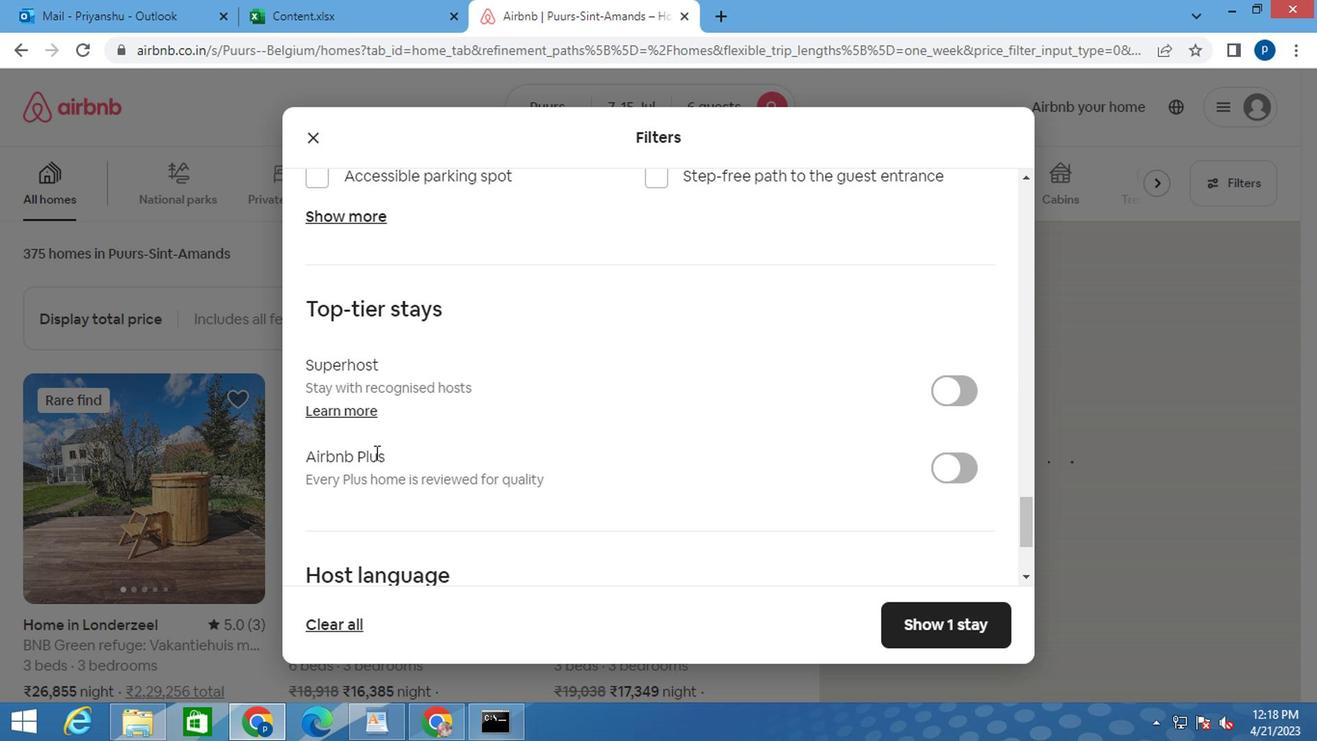 
Action: Mouse scrolled (375, 457) with delta (0, 0)
Screenshot: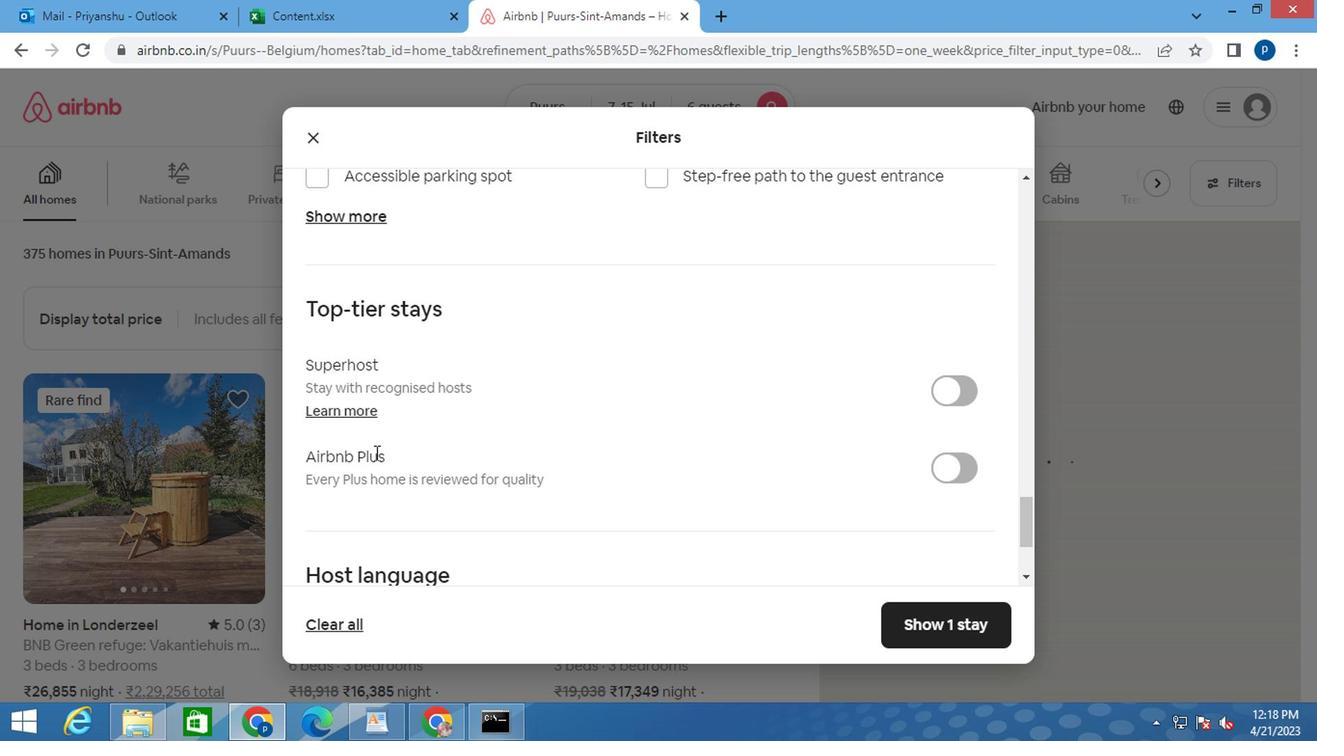 
Action: Mouse scrolled (375, 457) with delta (0, 0)
Screenshot: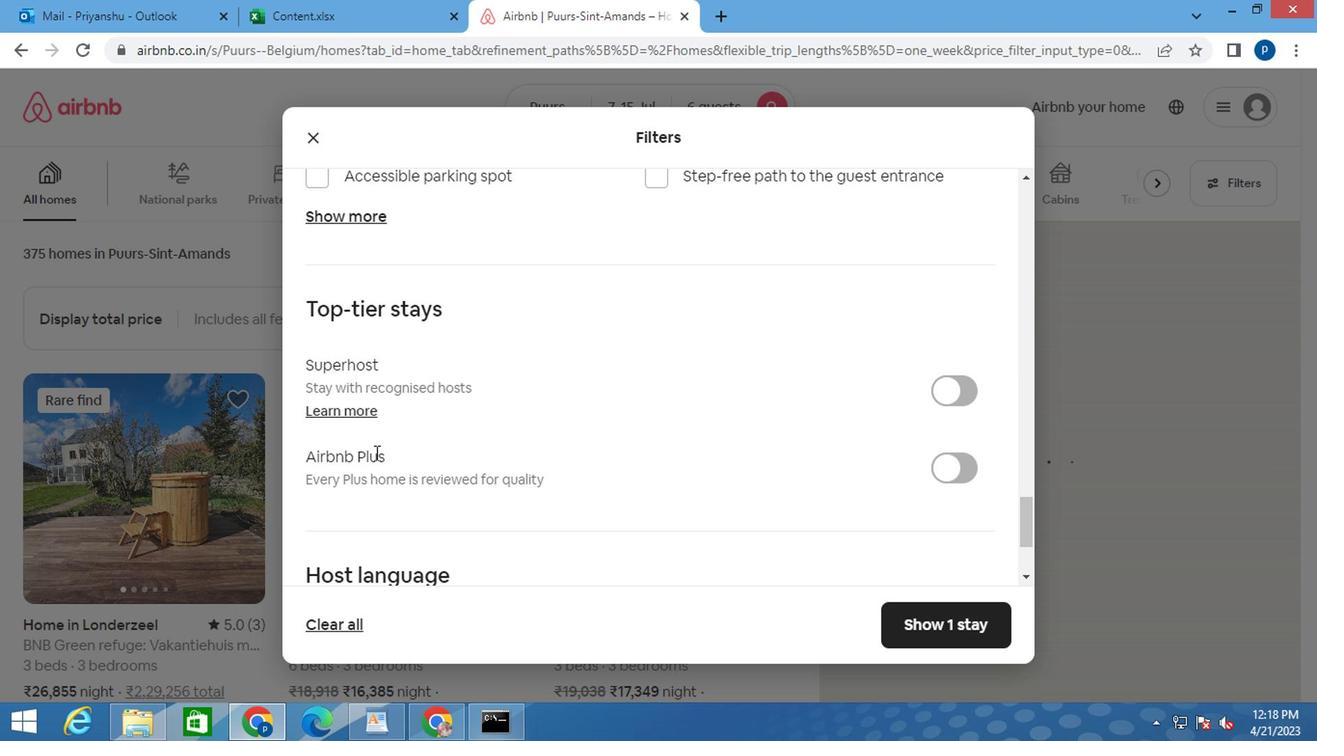
Action: Mouse scrolled (375, 457) with delta (0, 0)
Screenshot: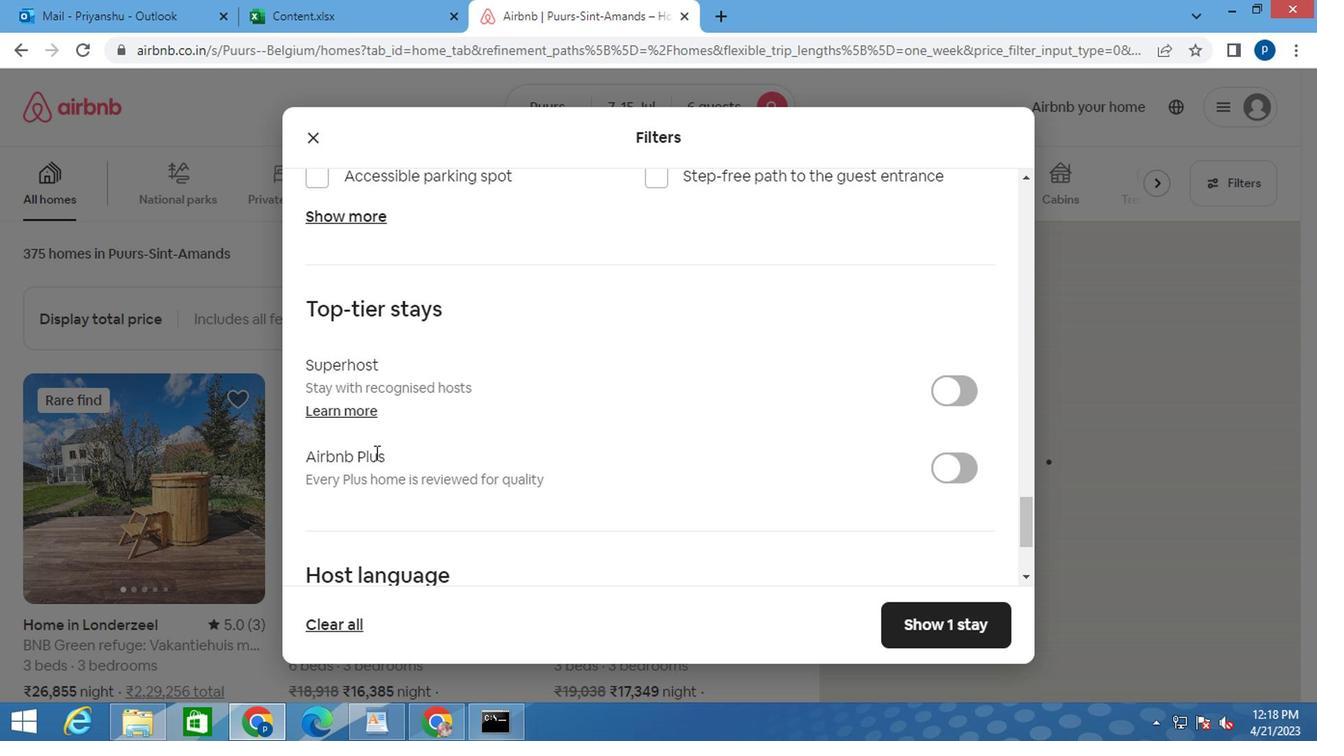 
Action: Mouse moved to (327, 453)
Screenshot: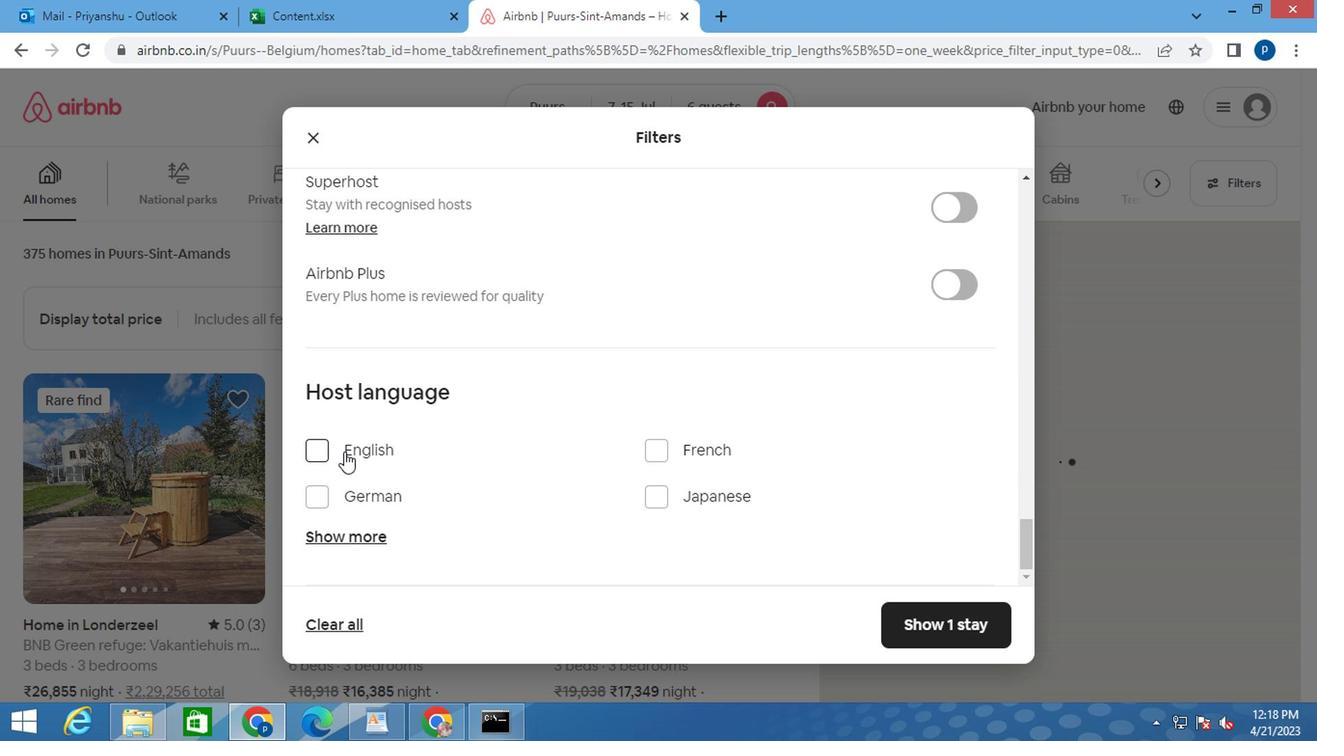 
Action: Mouse pressed left at (327, 453)
Screenshot: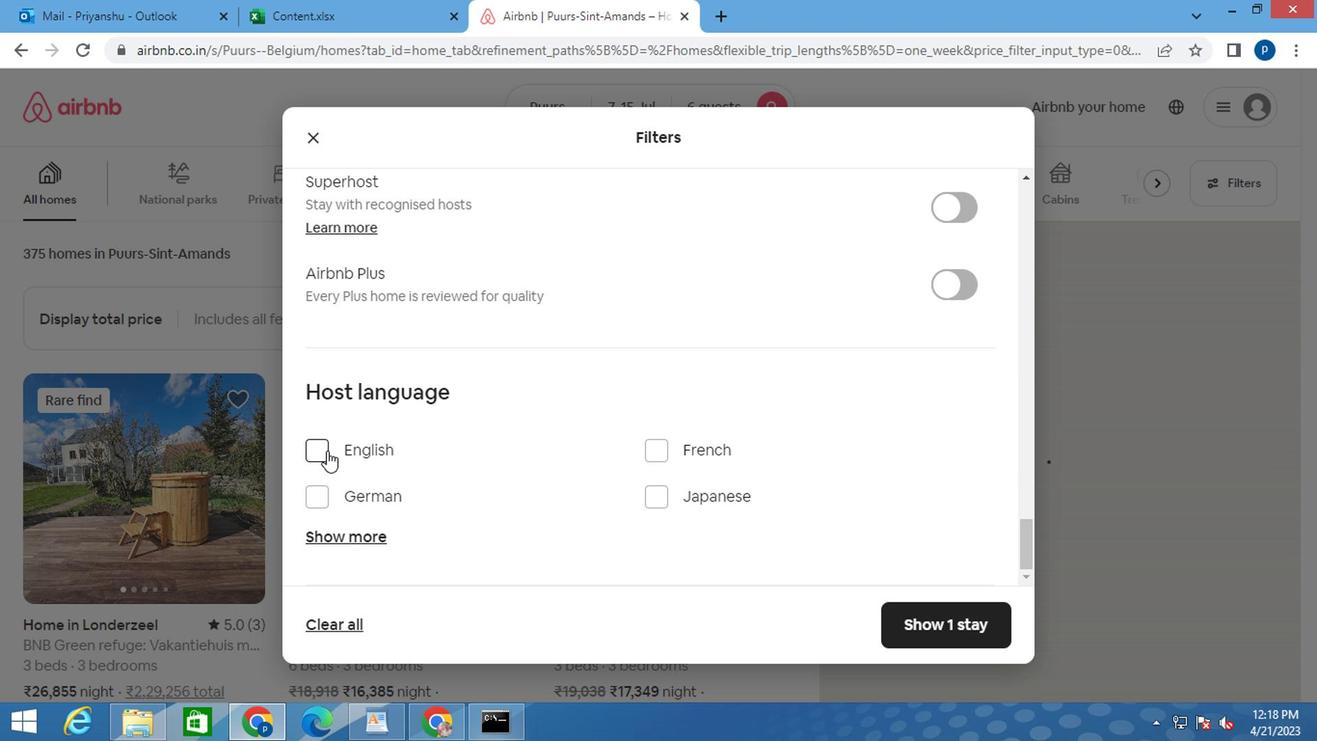 
Action: Mouse moved to (911, 618)
Screenshot: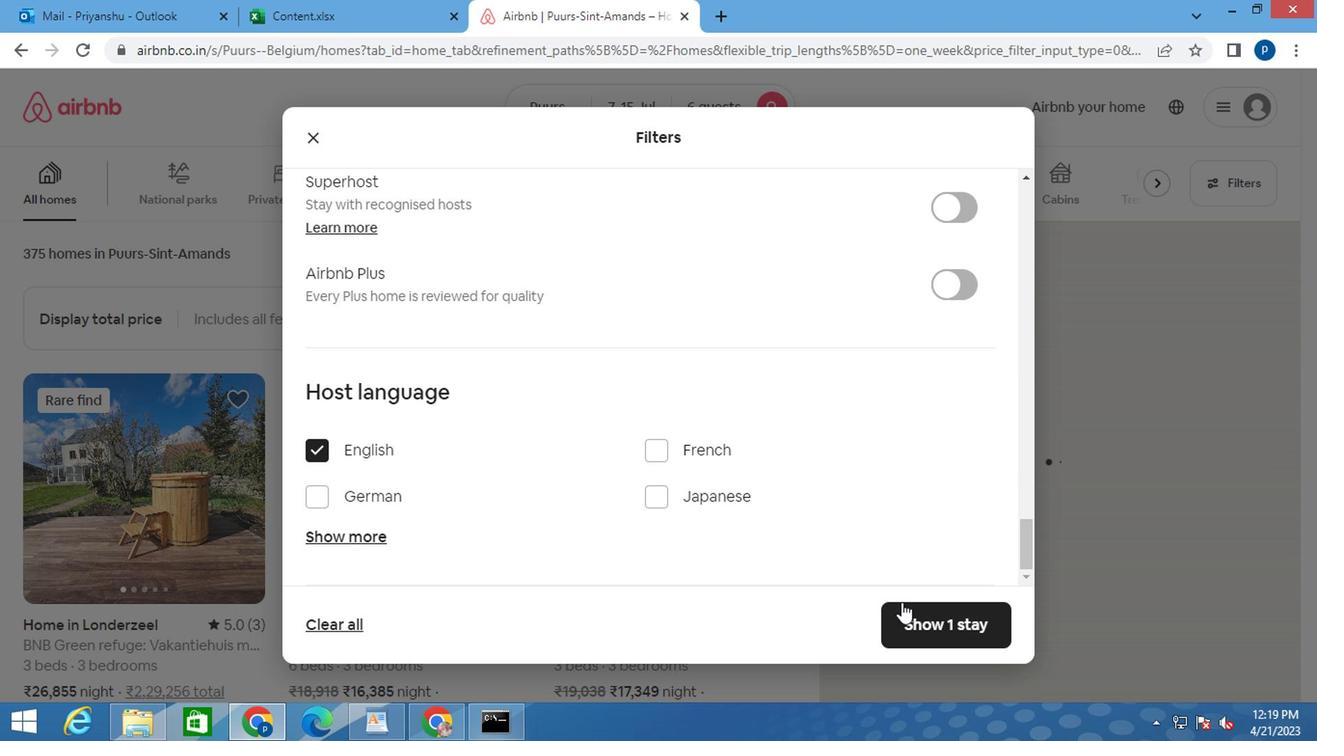 
Action: Mouse pressed left at (911, 618)
Screenshot: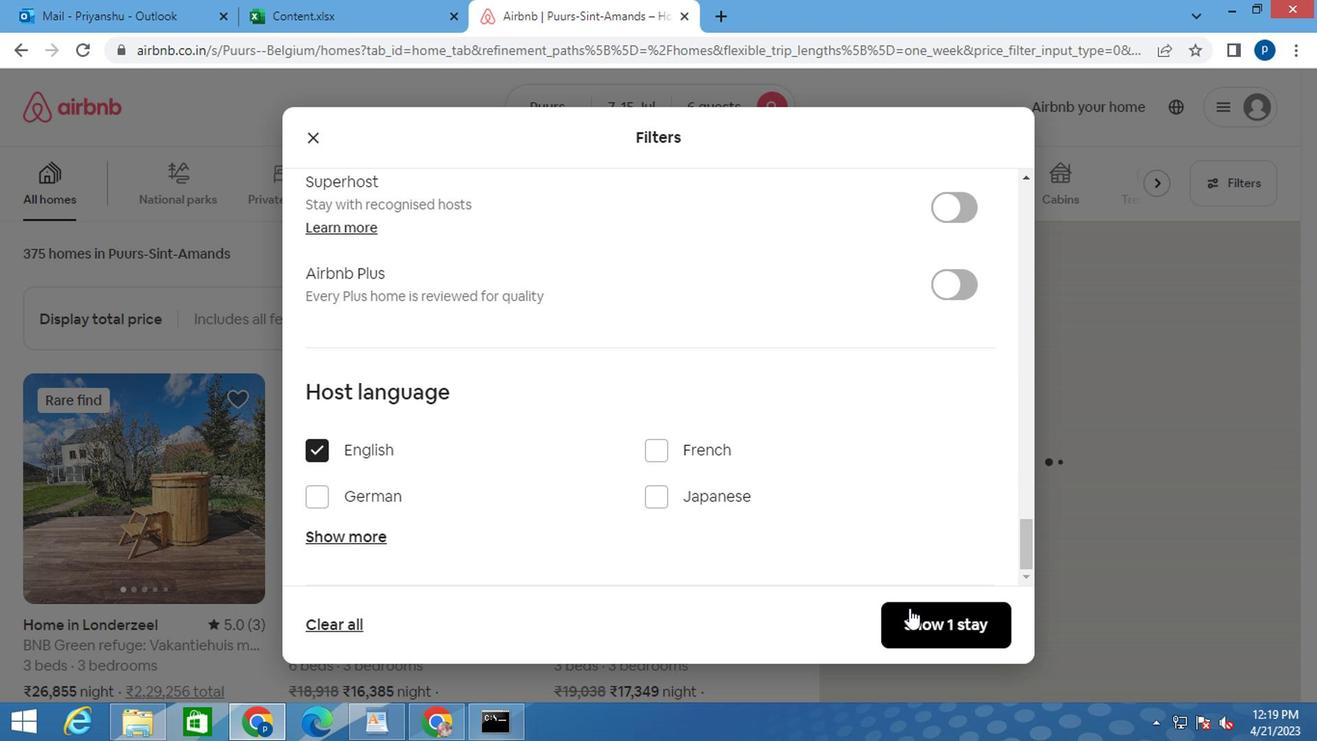 
Action: Mouse moved to (911, 616)
Screenshot: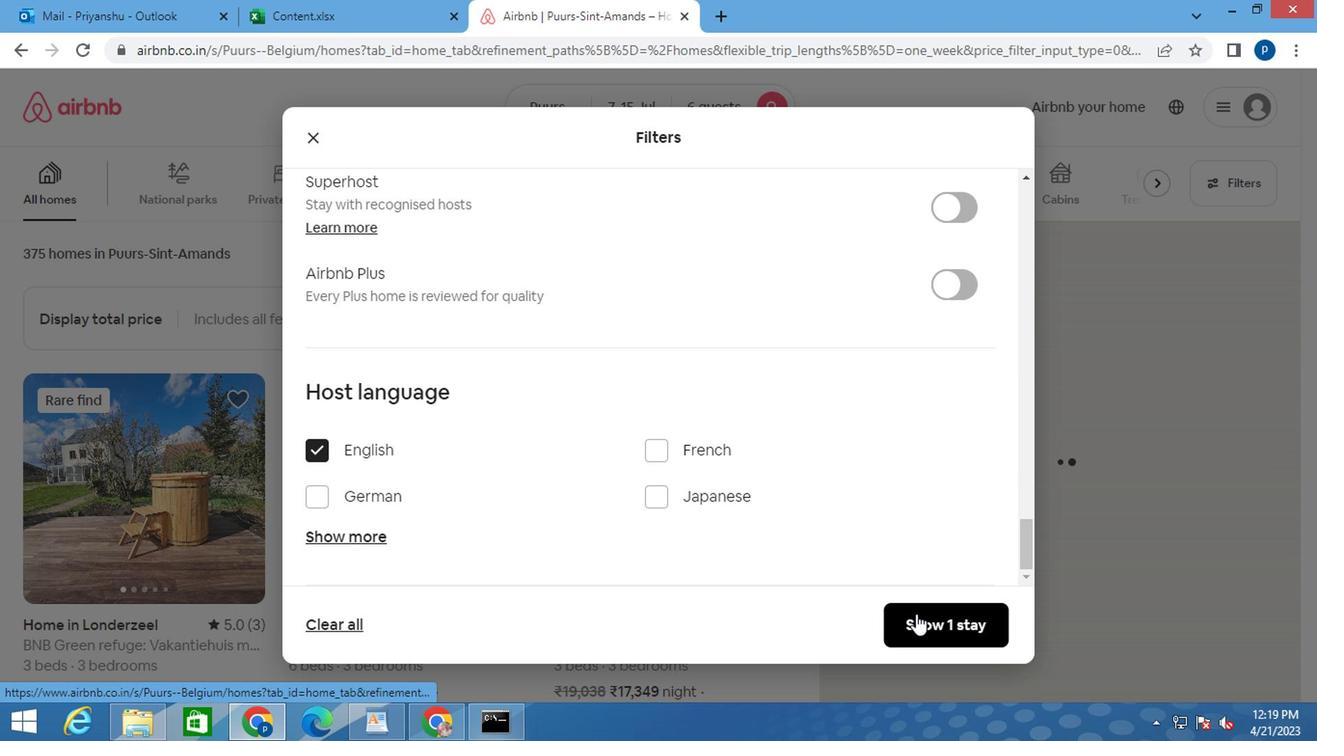 
